 Task: Look for space in Wailuku, United States from 8th June, 2023 to 19th June, 2023 for 1 adult in price range Rs.5000 to Rs.12000. Place can be shared room with 1  bedroom having 1 bed and 1 bathroom. Property type can be house, flat, guest house, hotel. Booking option can be shelf check-in. Required host language is English.
Action: Mouse moved to (448, 98)
Screenshot: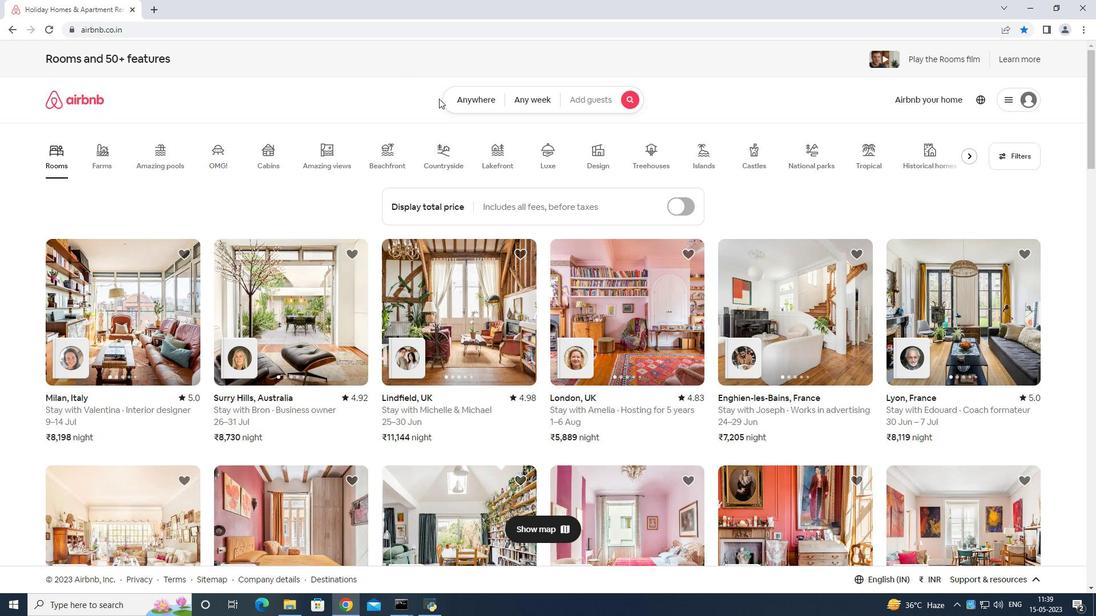 
Action: Mouse pressed left at (448, 98)
Screenshot: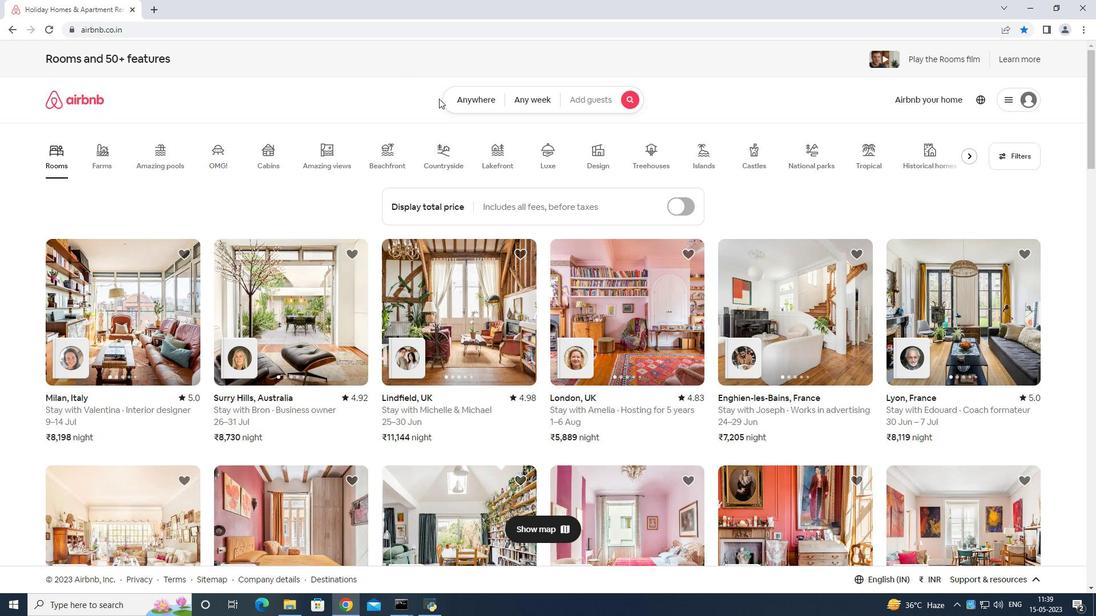 
Action: Mouse moved to (421, 146)
Screenshot: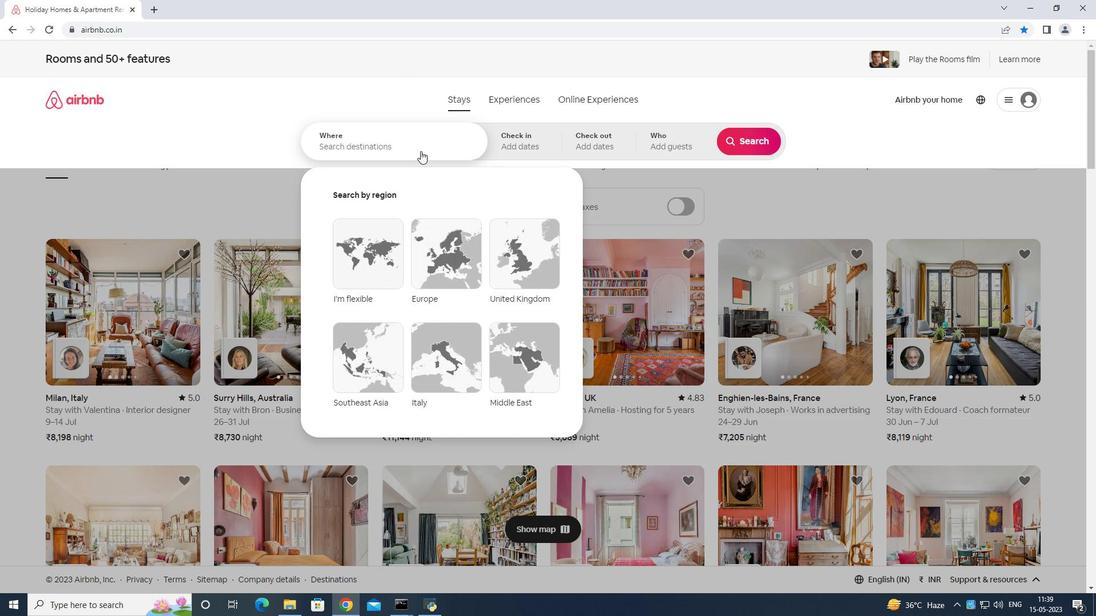 
Action: Mouse pressed left at (421, 146)
Screenshot: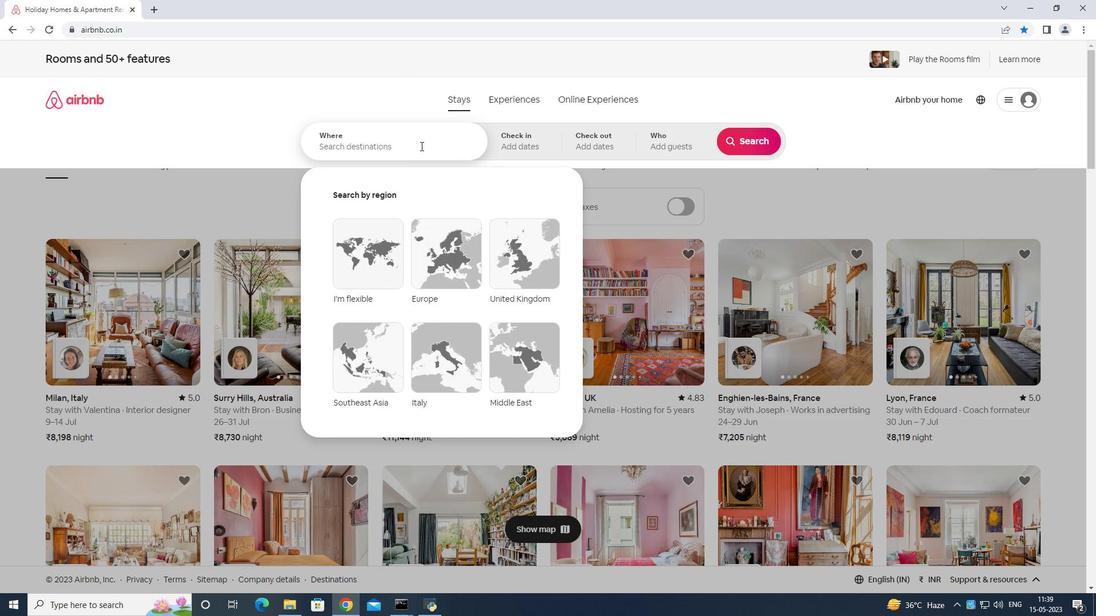 
Action: Mouse moved to (326, 190)
Screenshot: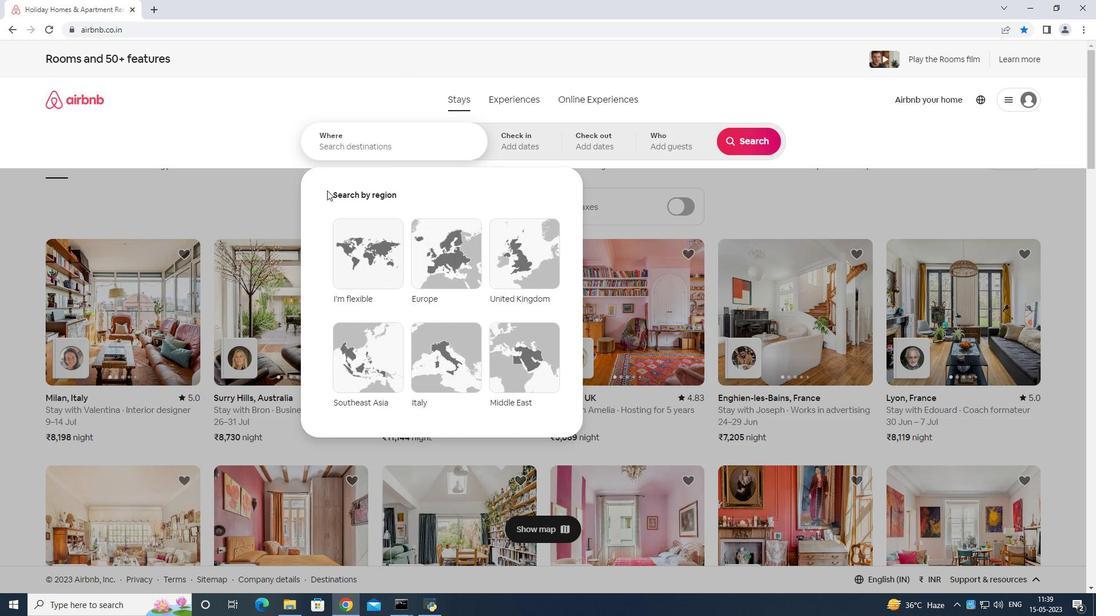 
Action: Key pressed <Key.shift>Wailuku<Key.space>united<Key.space>states<Key.enter>
Screenshot: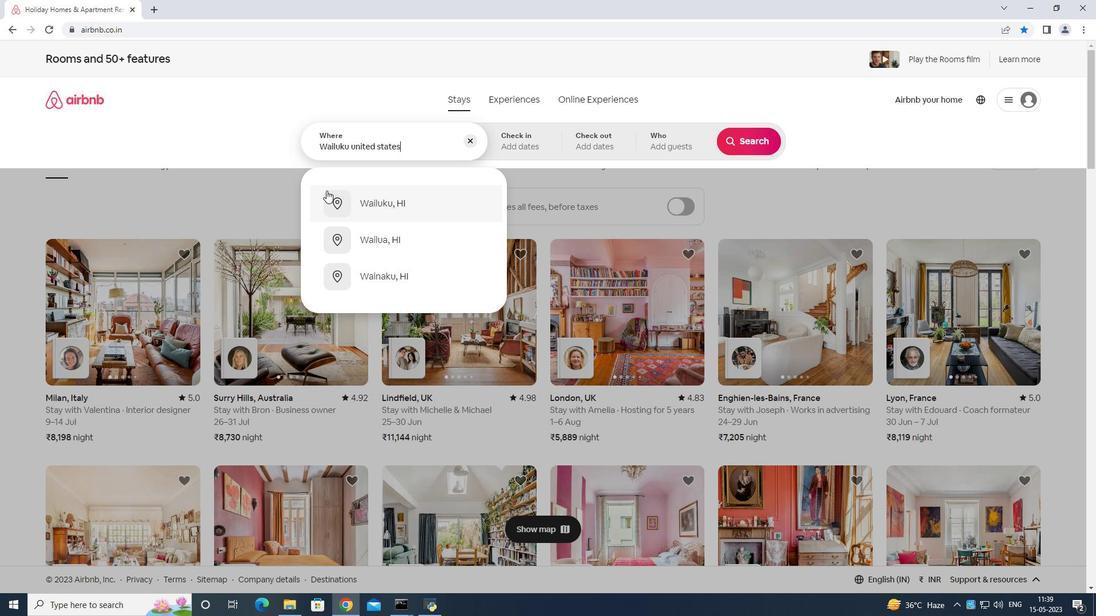 
Action: Mouse moved to (395, 133)
Screenshot: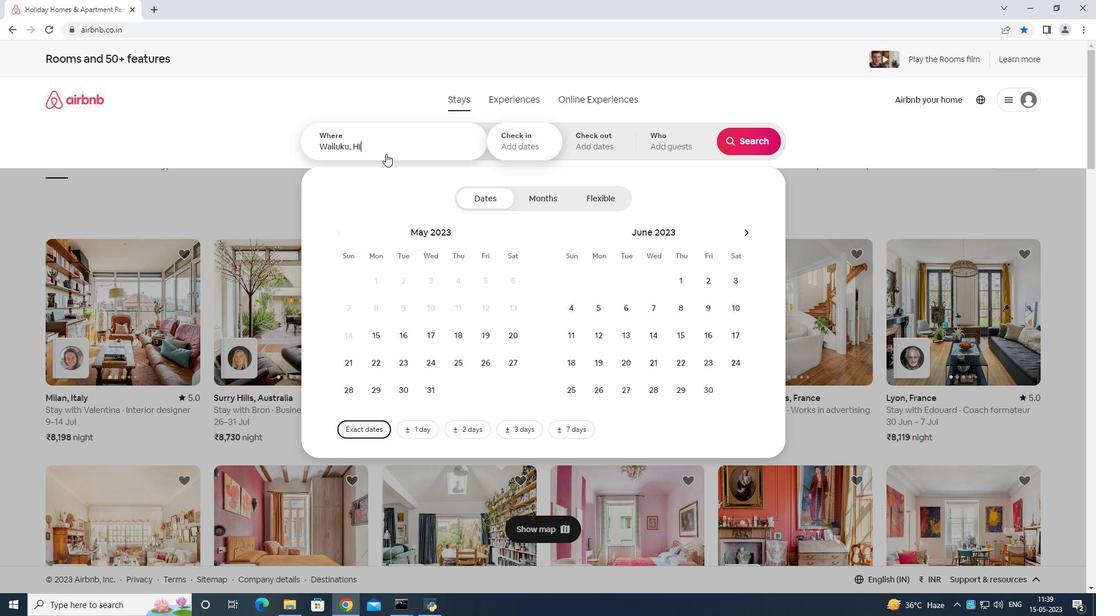 
Action: Mouse pressed left at (395, 133)
Screenshot: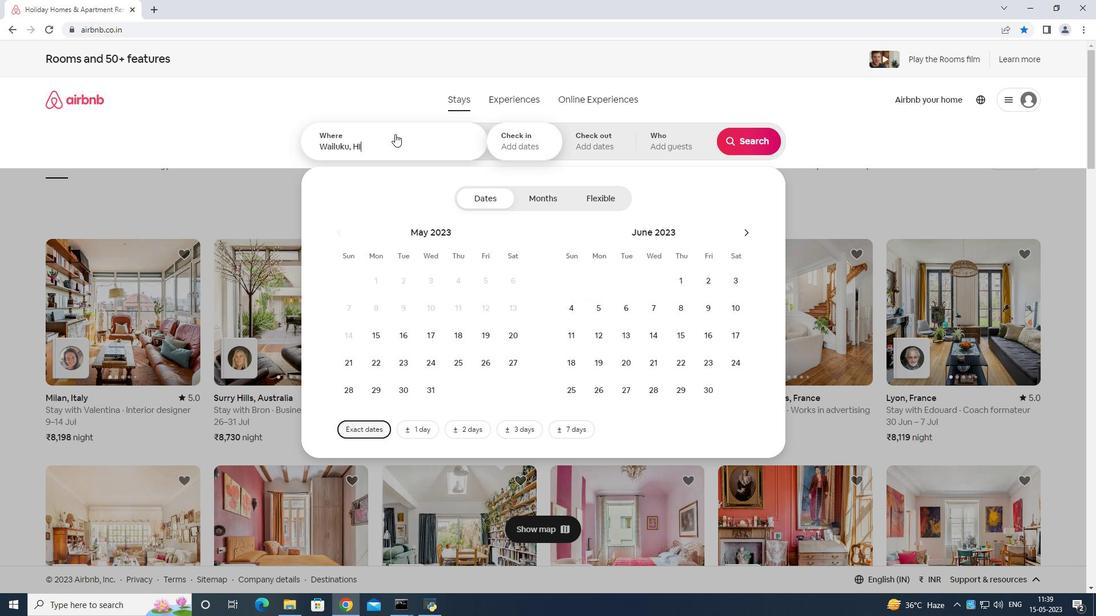
Action: Mouse moved to (346, 167)
Screenshot: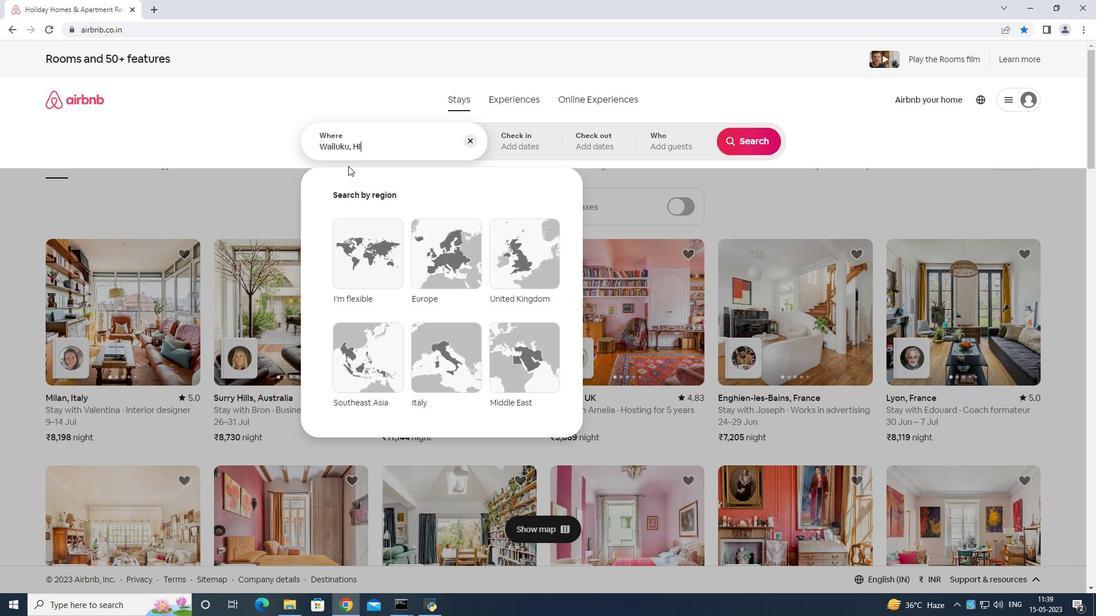 
Action: Key pressed <Key.backspace><Key.backspace>united<Key.space>states<Key.enter>
Screenshot: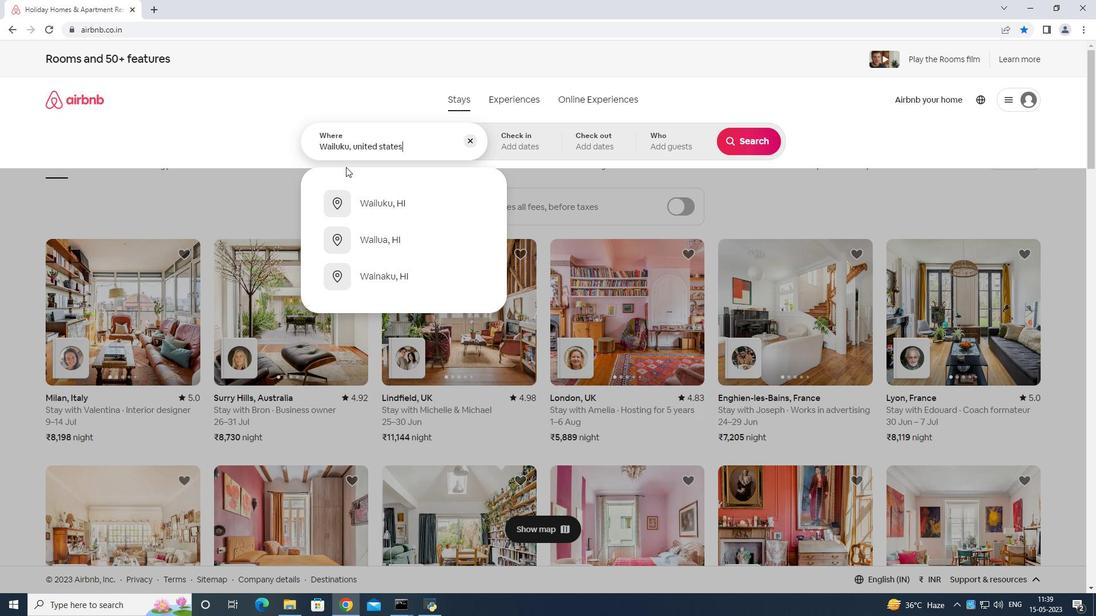 
Action: Mouse moved to (674, 310)
Screenshot: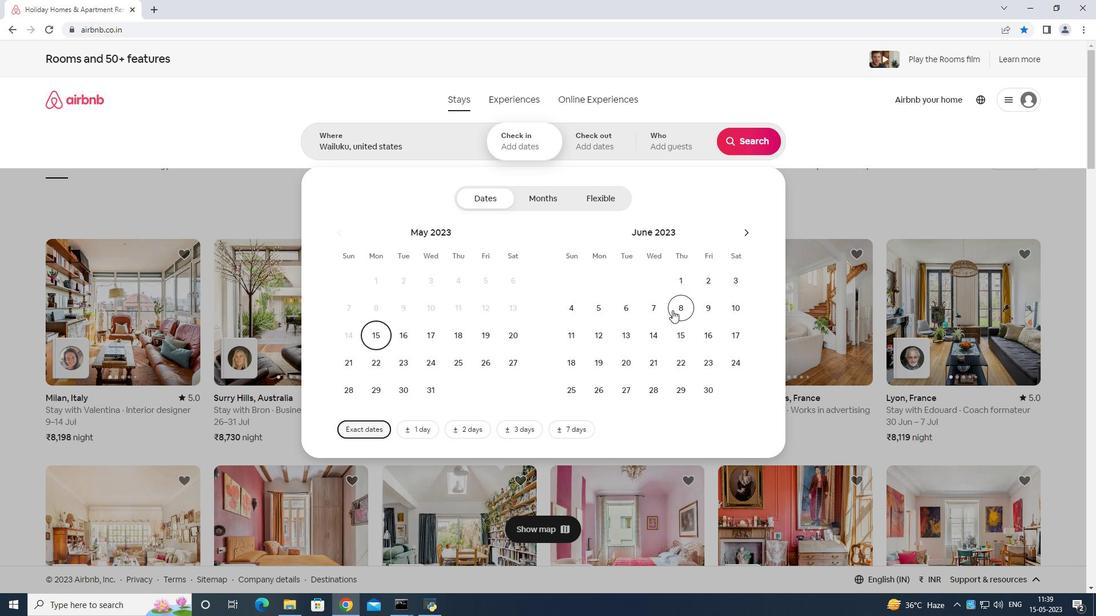 
Action: Mouse pressed left at (674, 310)
Screenshot: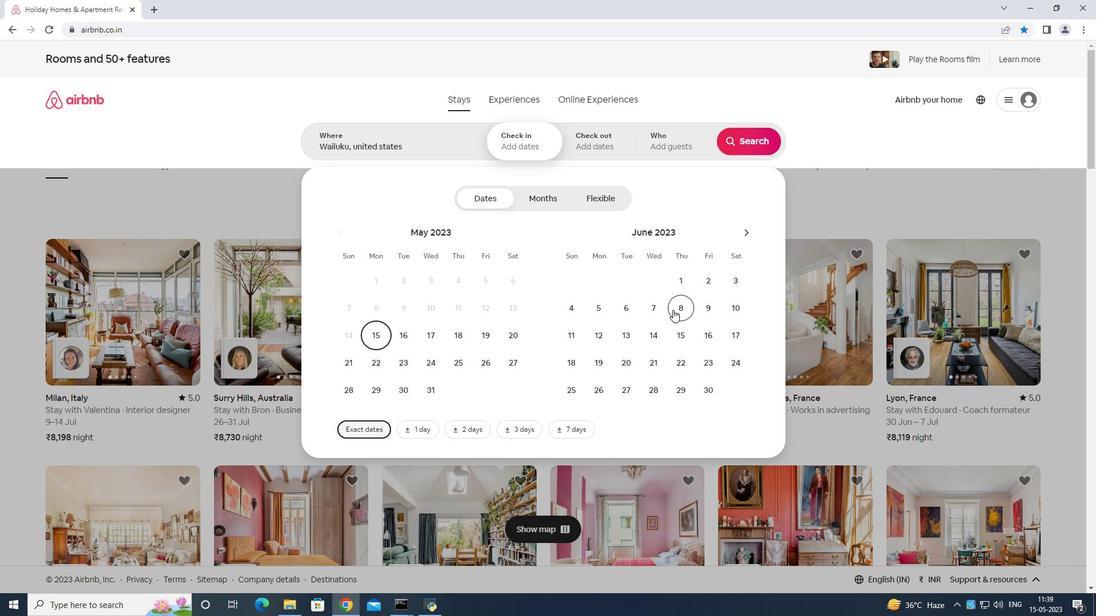 
Action: Mouse moved to (592, 358)
Screenshot: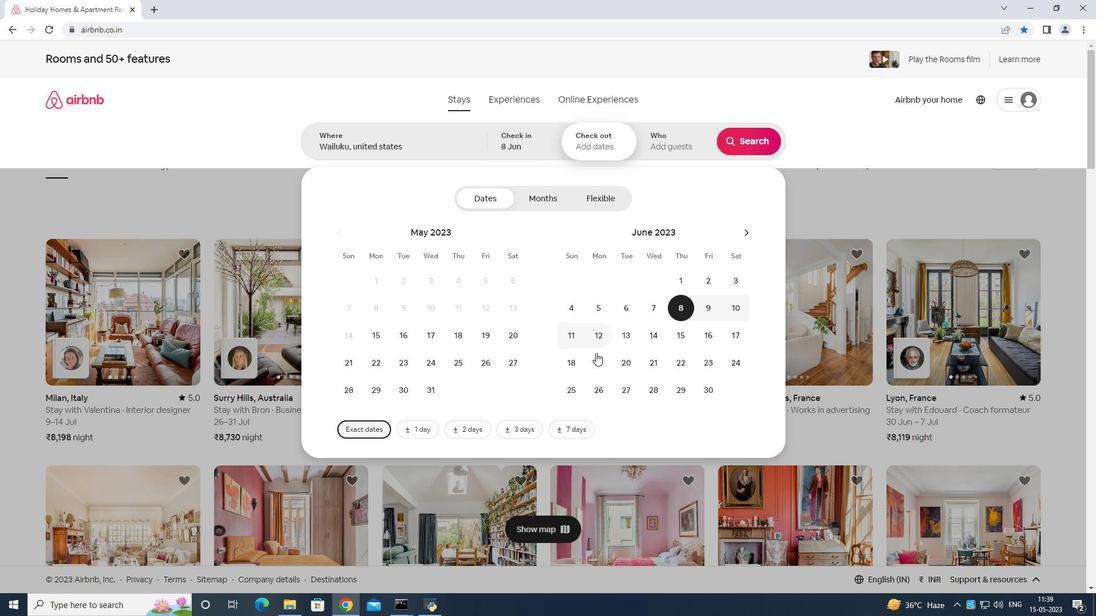 
Action: Mouse pressed left at (592, 358)
Screenshot: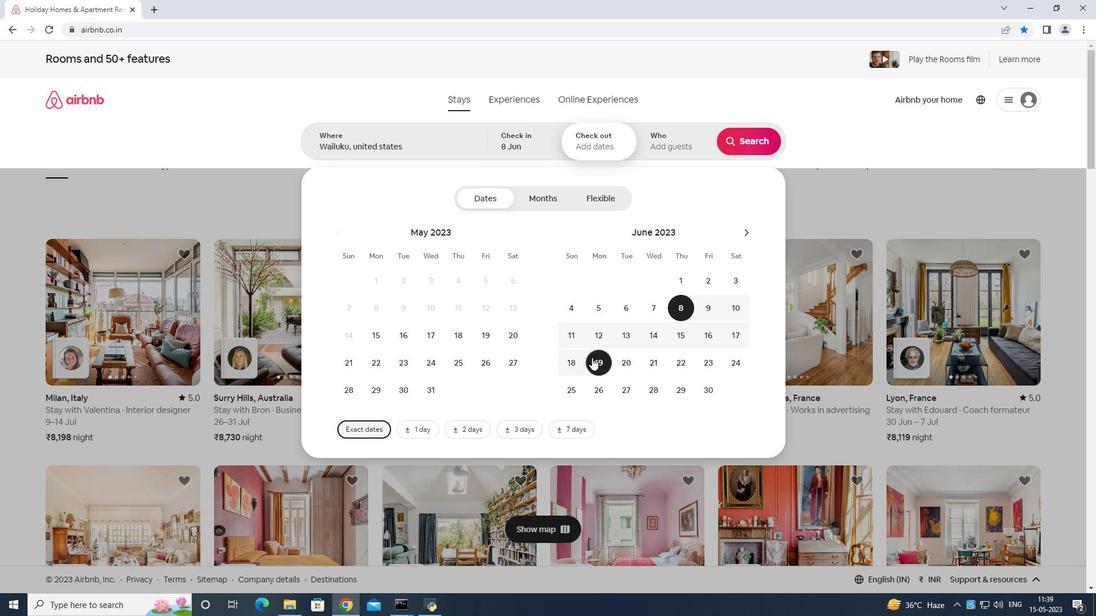 
Action: Mouse moved to (673, 141)
Screenshot: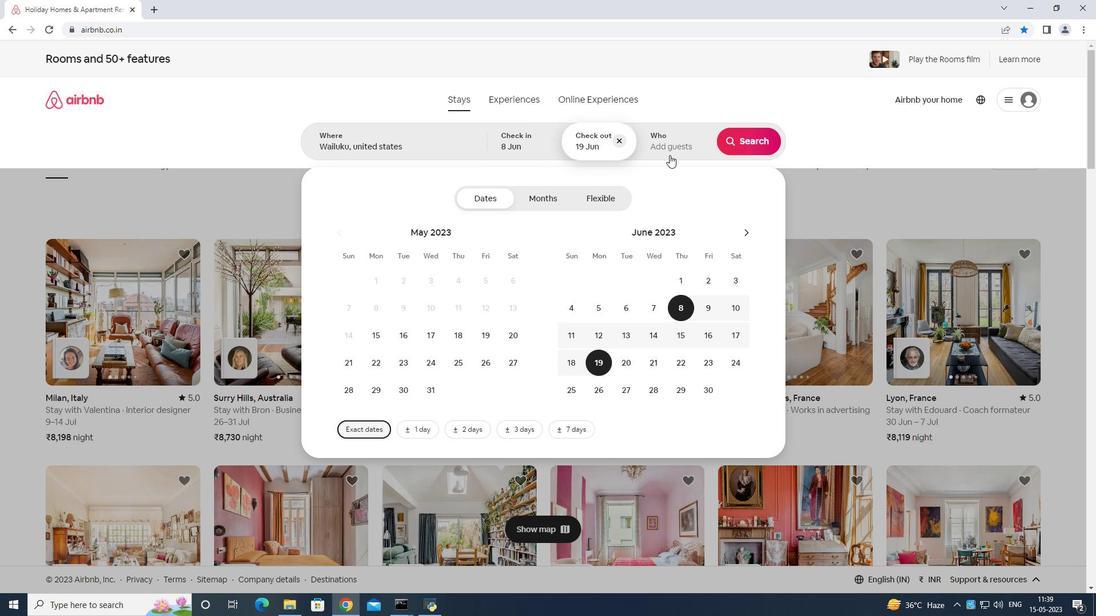 
Action: Mouse pressed left at (673, 141)
Screenshot: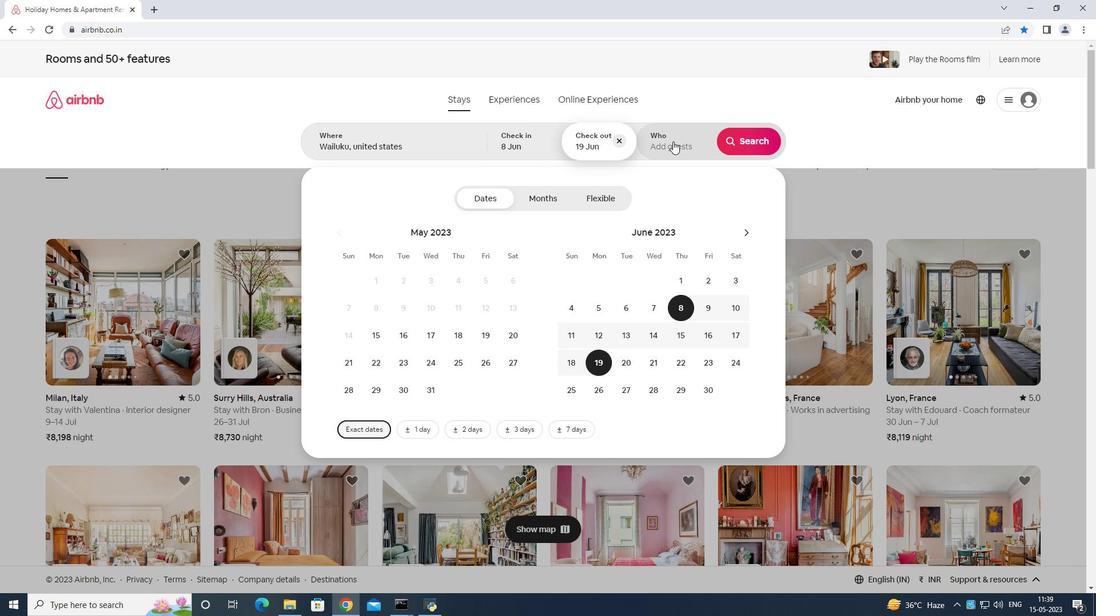 
Action: Mouse moved to (752, 194)
Screenshot: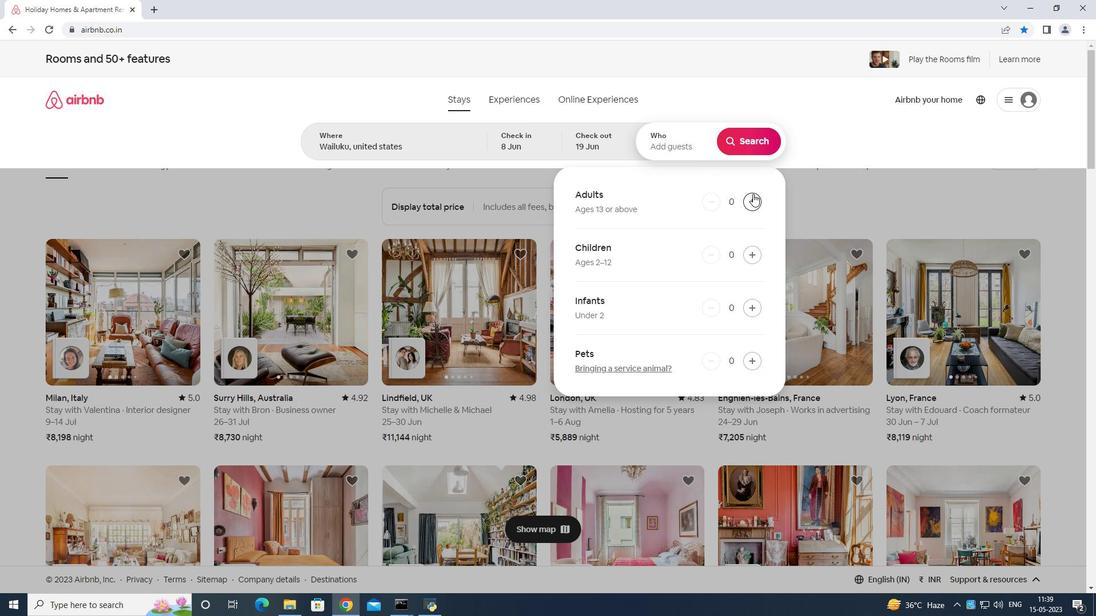 
Action: Mouse pressed left at (752, 194)
Screenshot: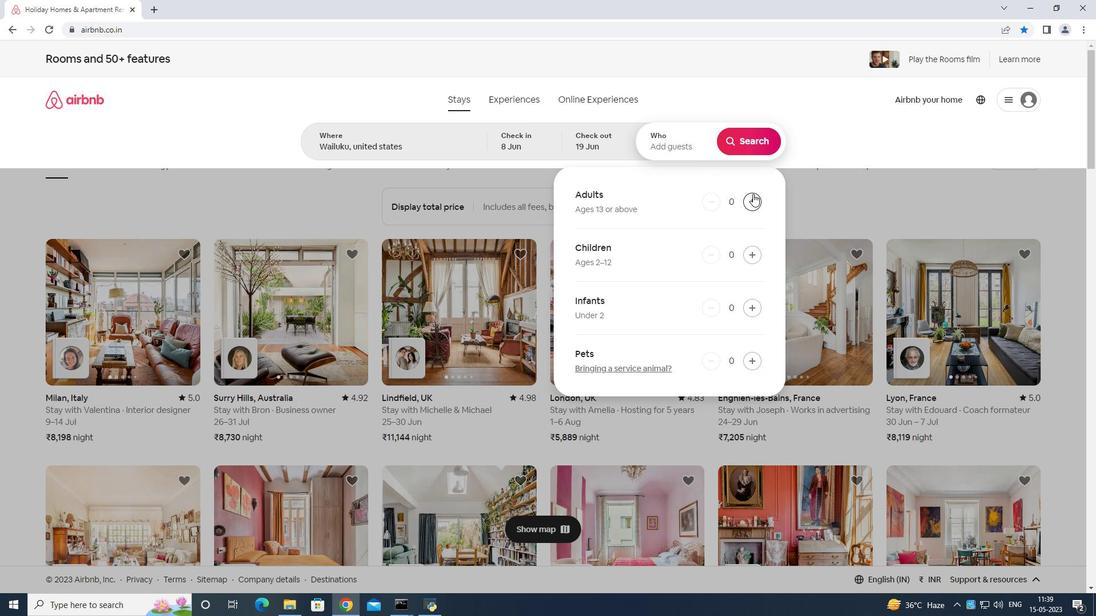 
Action: Mouse moved to (752, 194)
Screenshot: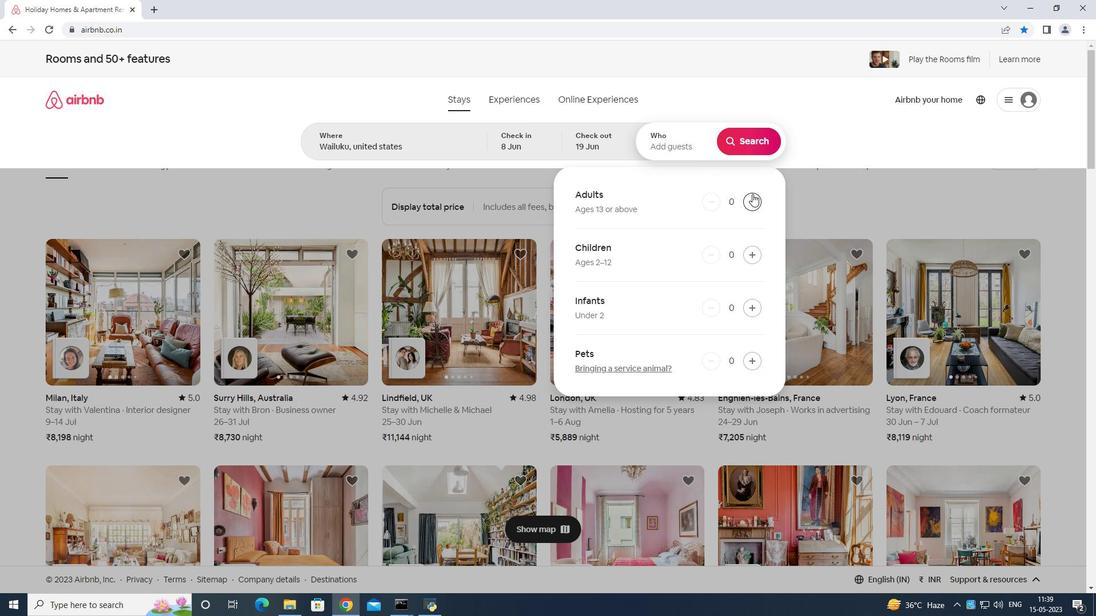 
Action: Mouse pressed left at (752, 194)
Screenshot: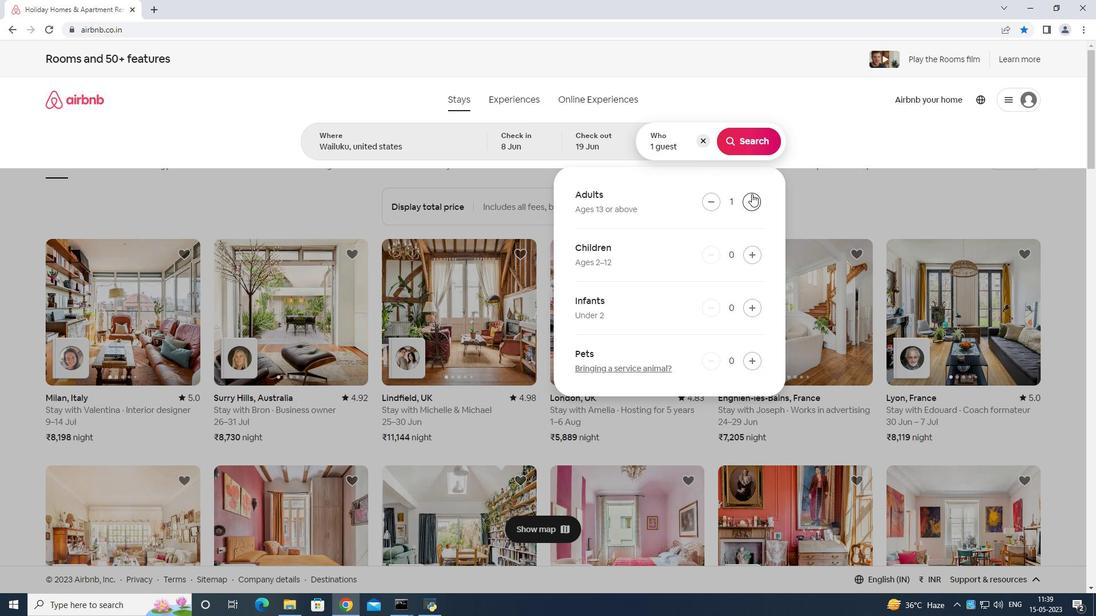 
Action: Mouse moved to (708, 204)
Screenshot: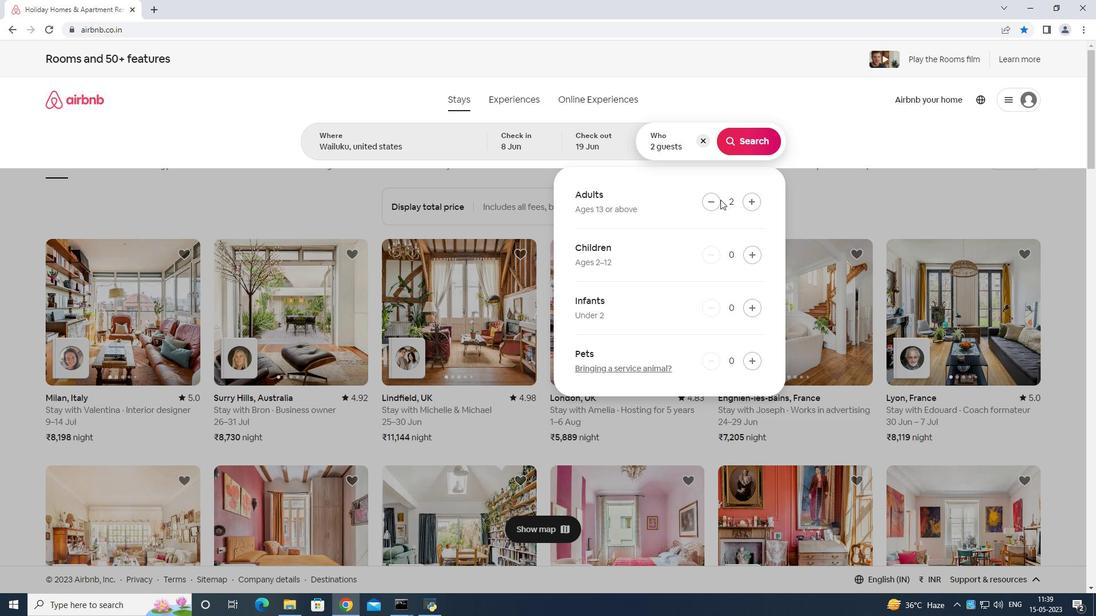 
Action: Mouse pressed left at (708, 204)
Screenshot: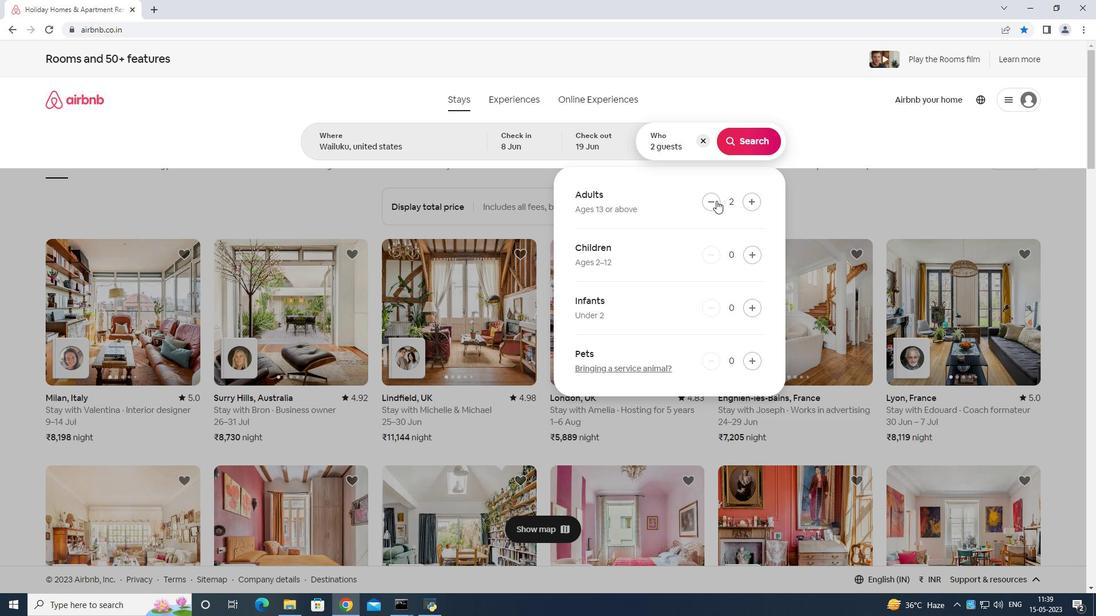 
Action: Mouse moved to (762, 132)
Screenshot: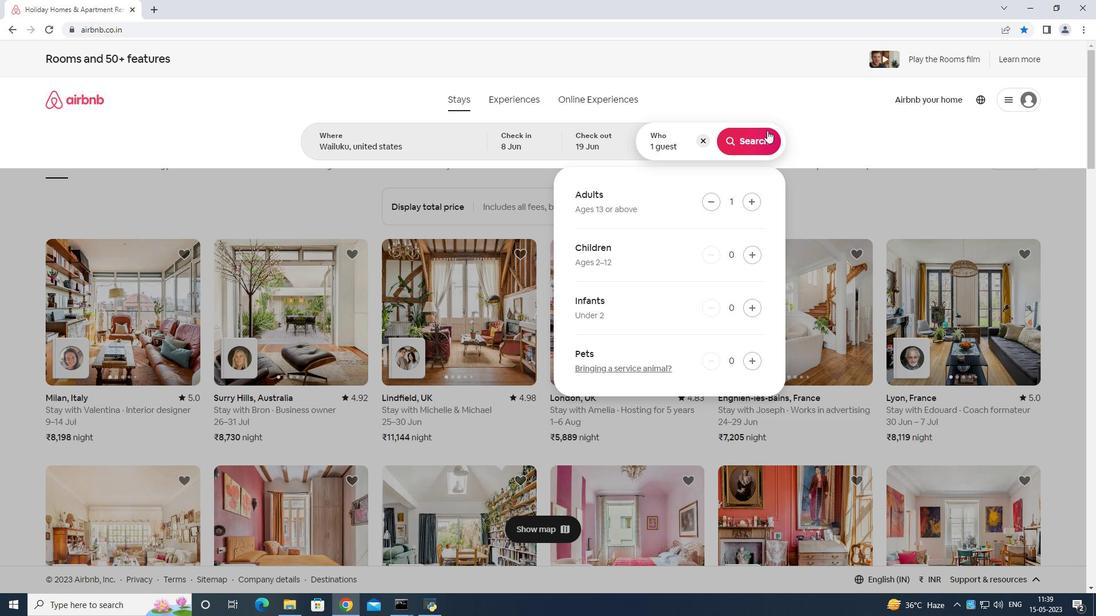 
Action: Mouse pressed left at (762, 132)
Screenshot: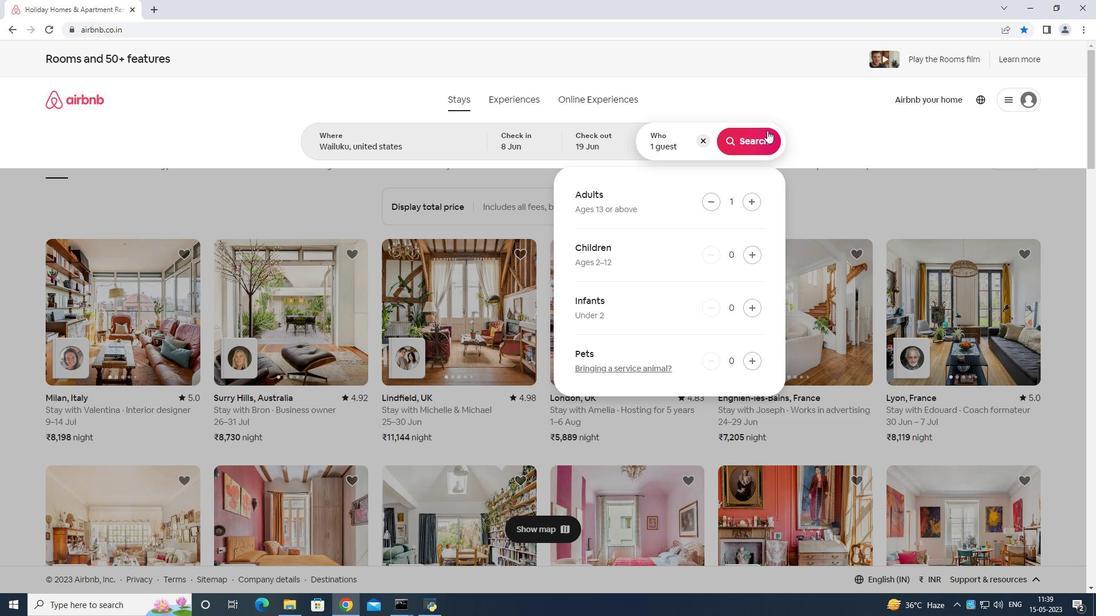 
Action: Mouse moved to (1053, 102)
Screenshot: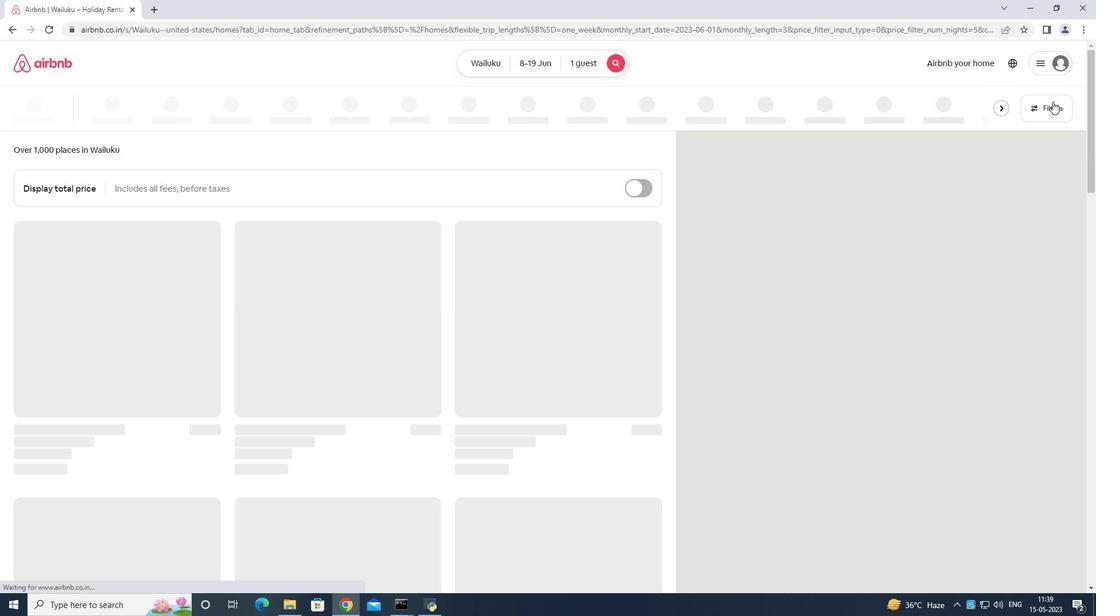 
Action: Mouse pressed left at (1053, 102)
Screenshot: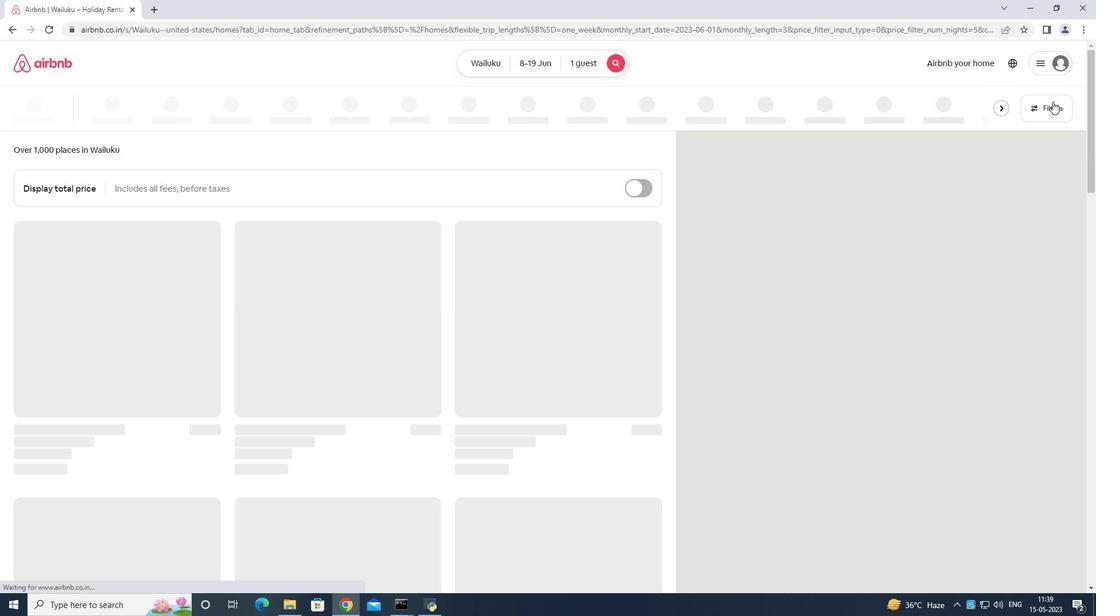 
Action: Mouse moved to (491, 379)
Screenshot: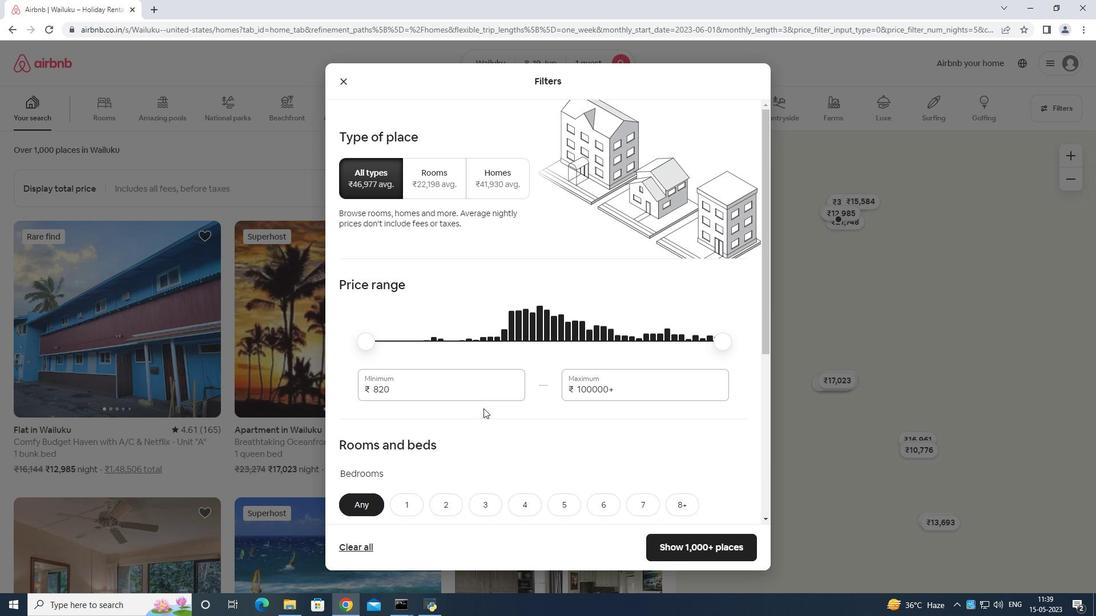 
Action: Mouse pressed left at (491, 379)
Screenshot: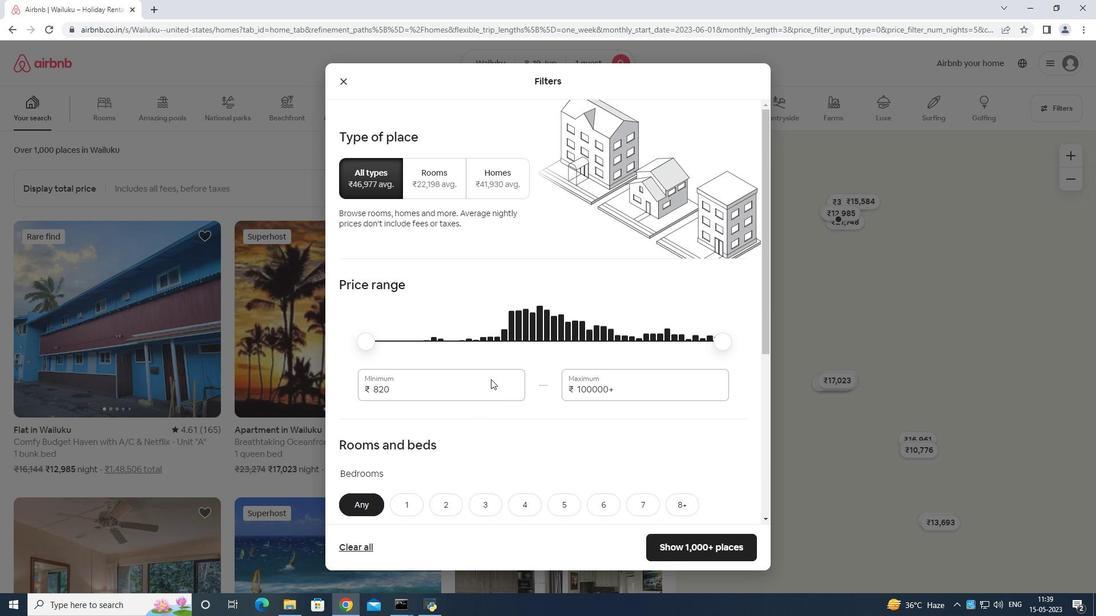 
Action: Mouse moved to (492, 369)
Screenshot: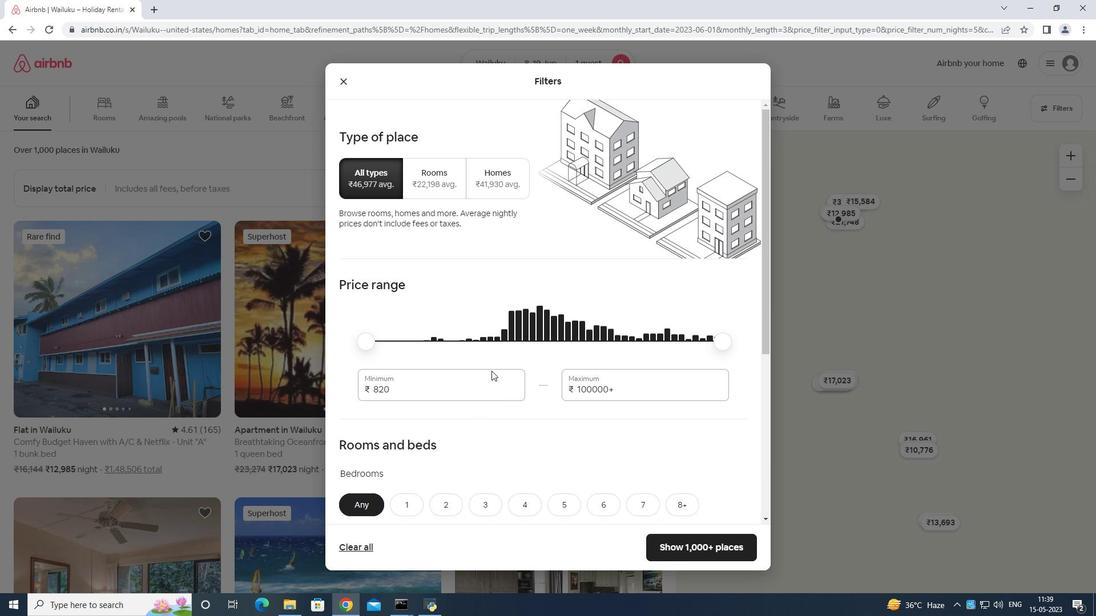 
Action: Key pressed <Key.backspace>
Screenshot: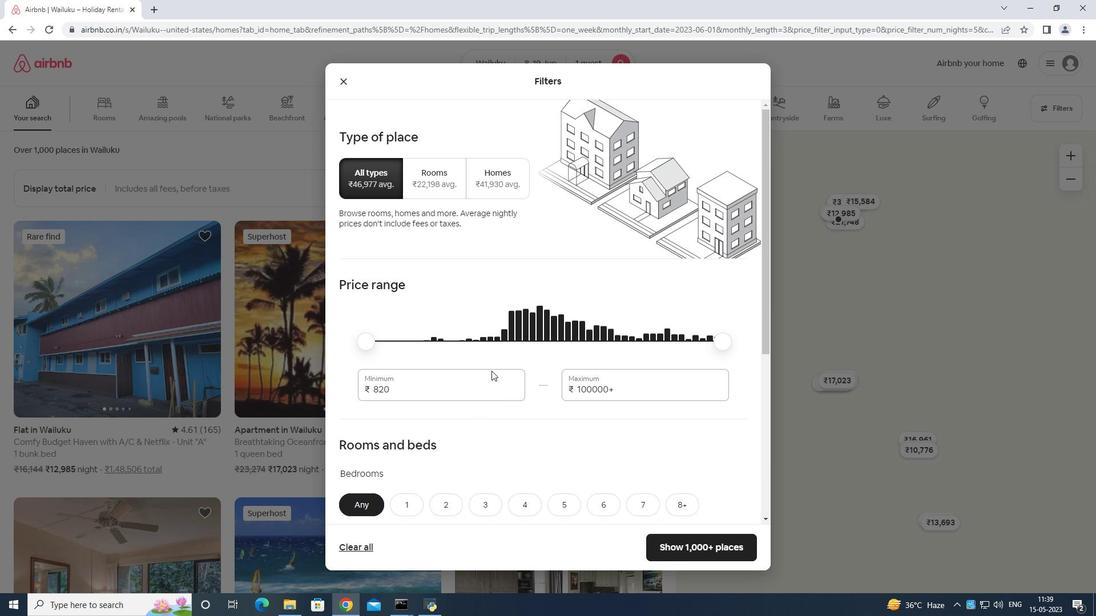 
Action: Mouse moved to (503, 359)
Screenshot: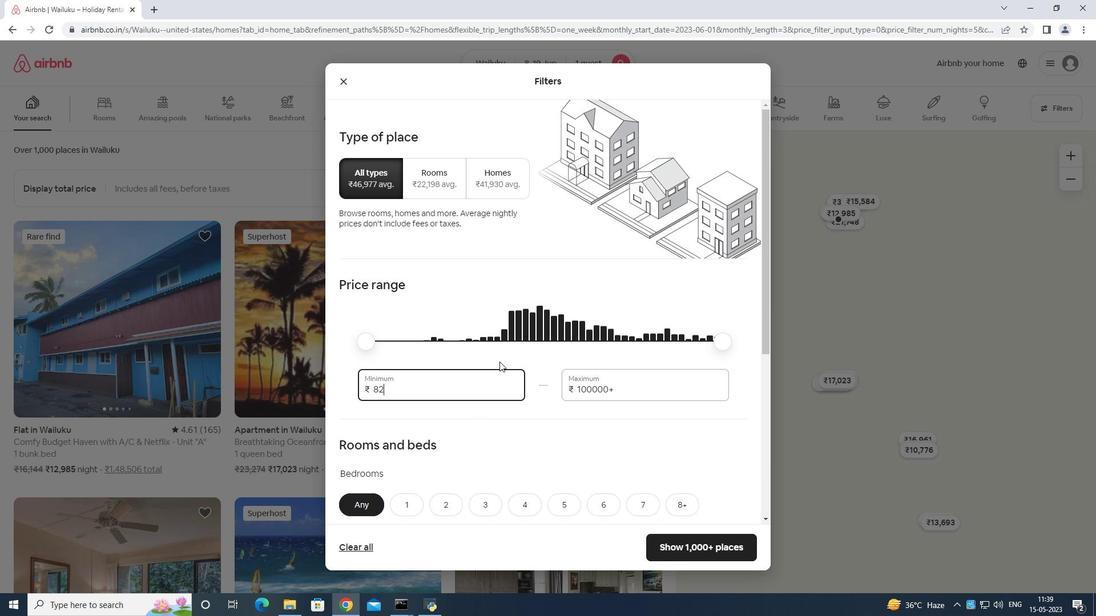 
Action: Key pressed <Key.backspace>
Screenshot: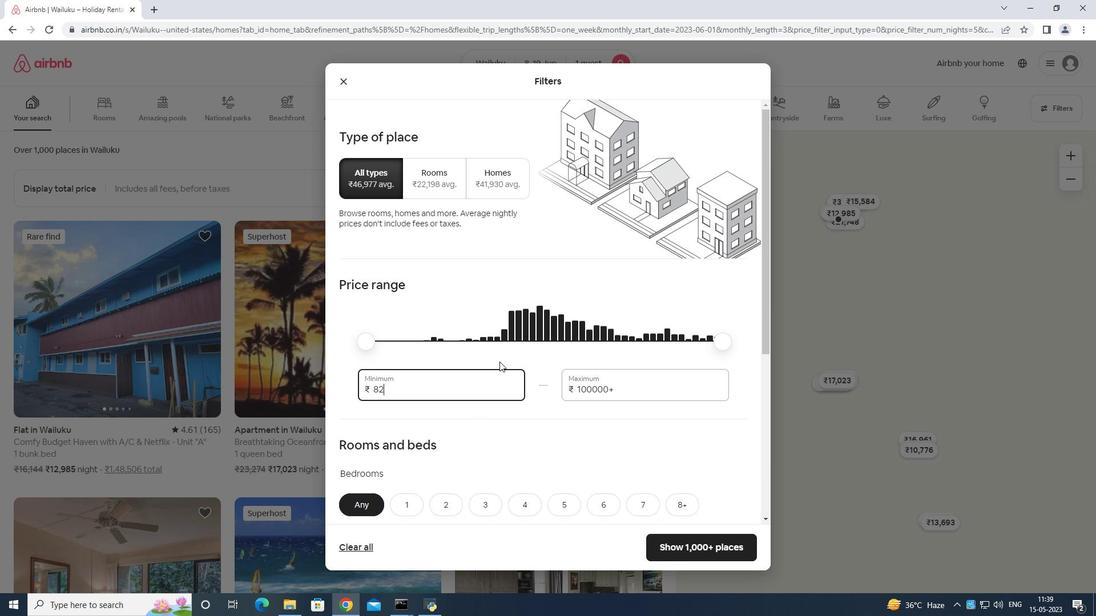 
Action: Mouse moved to (504, 358)
Screenshot: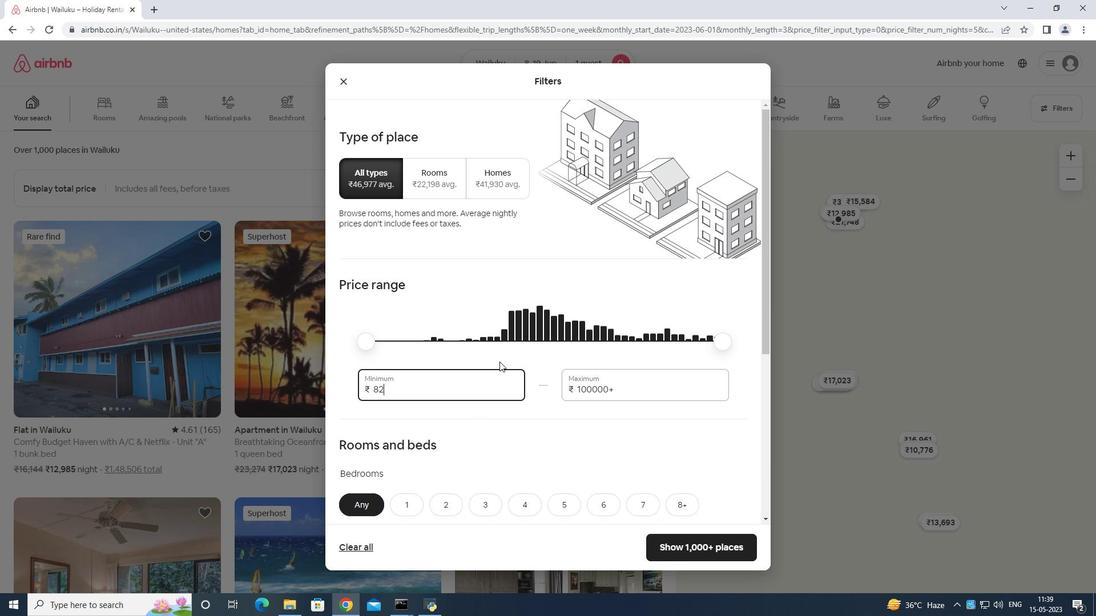 
Action: Key pressed <Key.backspace>
Screenshot: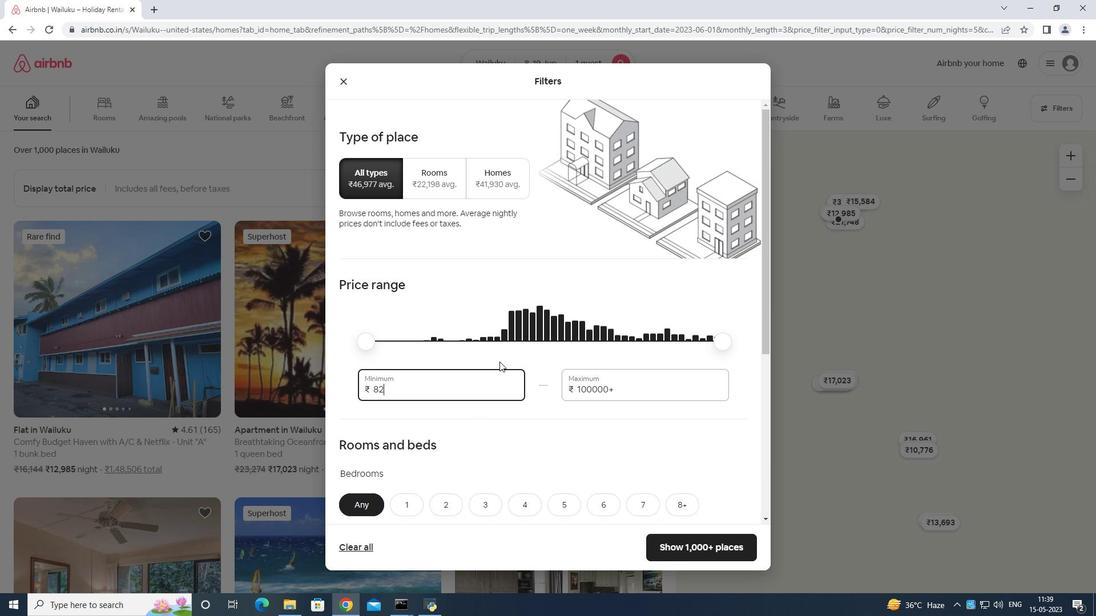 
Action: Mouse moved to (505, 358)
Screenshot: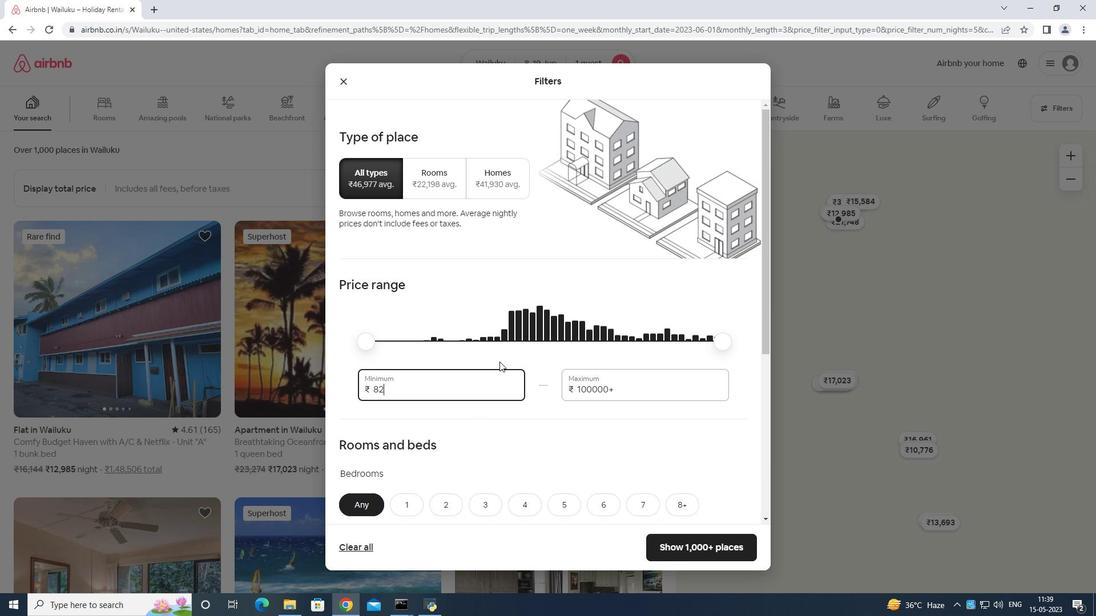 
Action: Key pressed <Key.backspace><Key.backspace><Key.backspace>
Screenshot: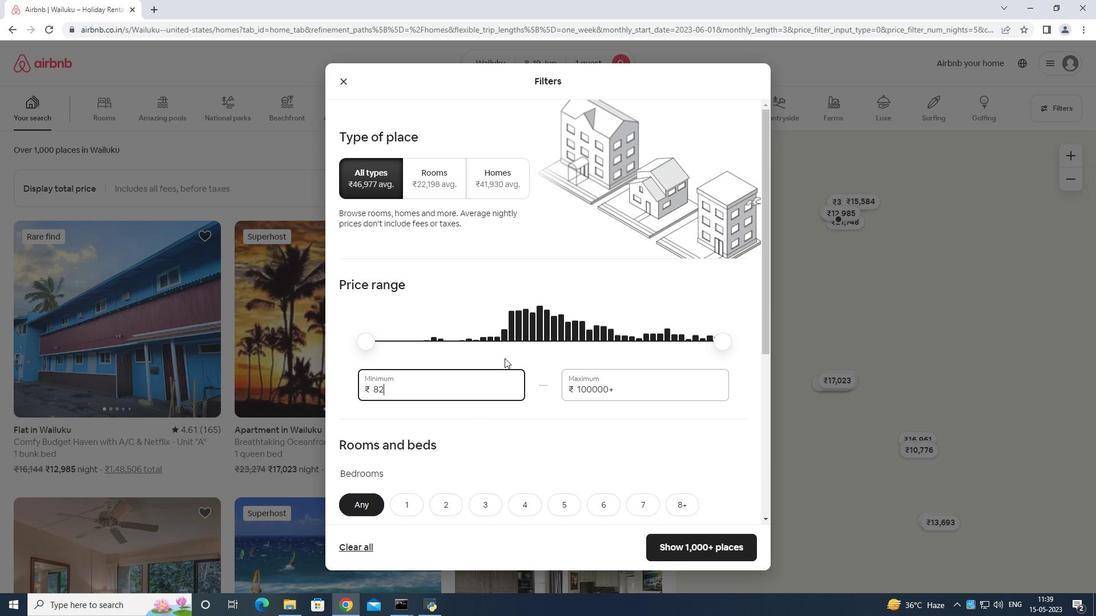 
Action: Mouse moved to (505, 358)
Screenshot: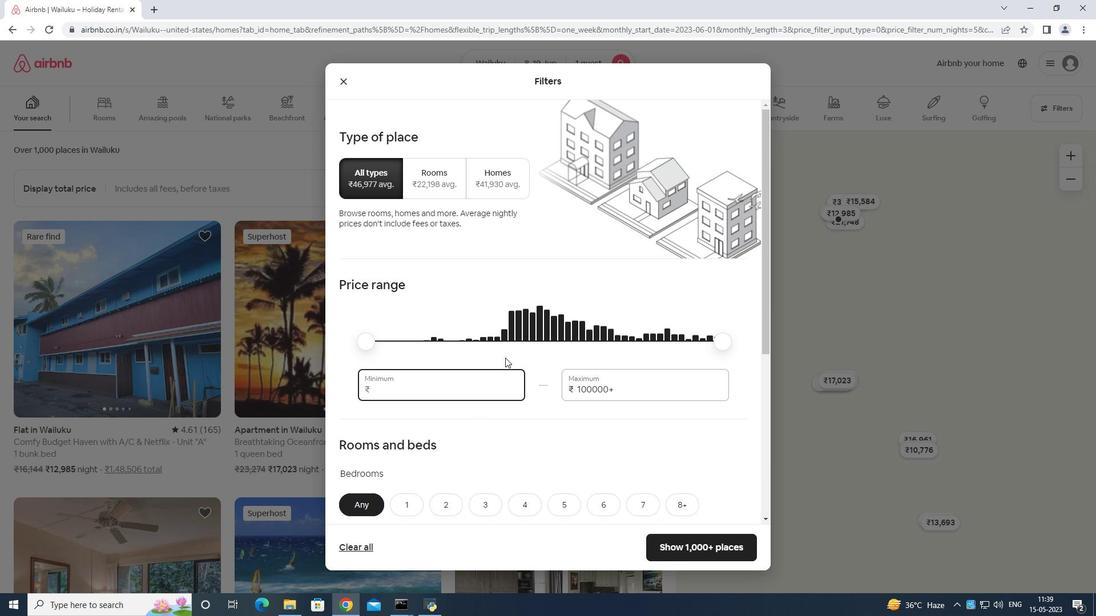 
Action: Key pressed 50
Screenshot: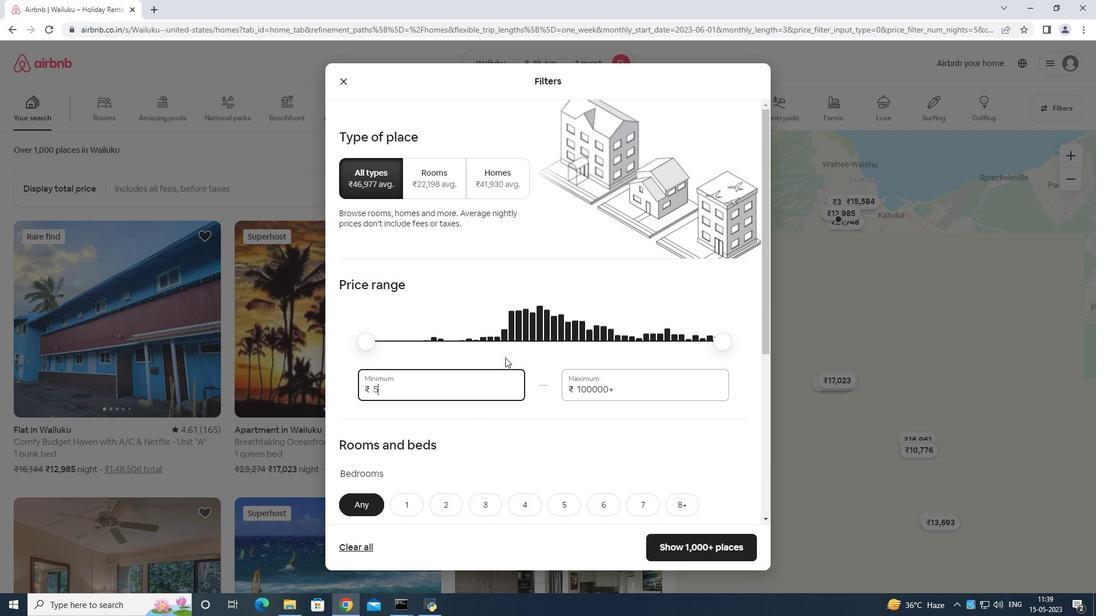 
Action: Mouse moved to (504, 358)
Screenshot: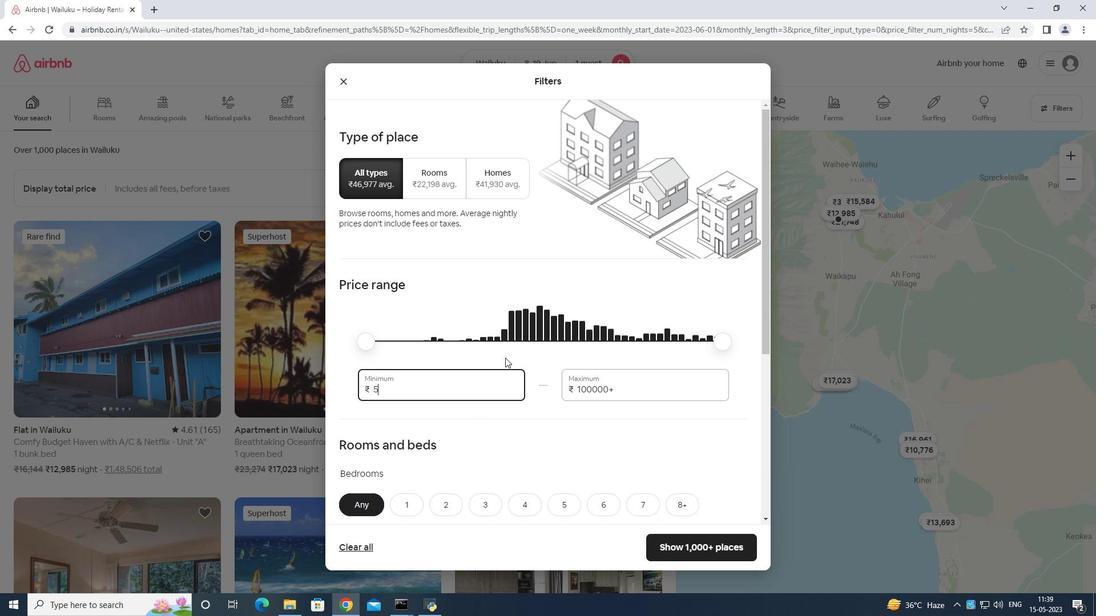 
Action: Key pressed 0
Screenshot: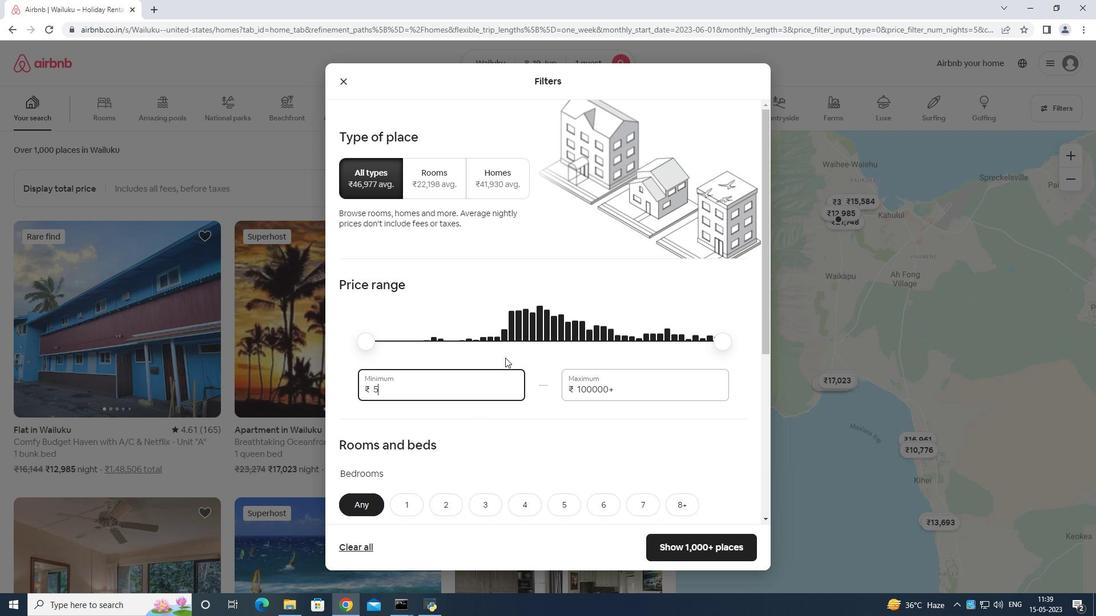 
Action: Mouse moved to (503, 359)
Screenshot: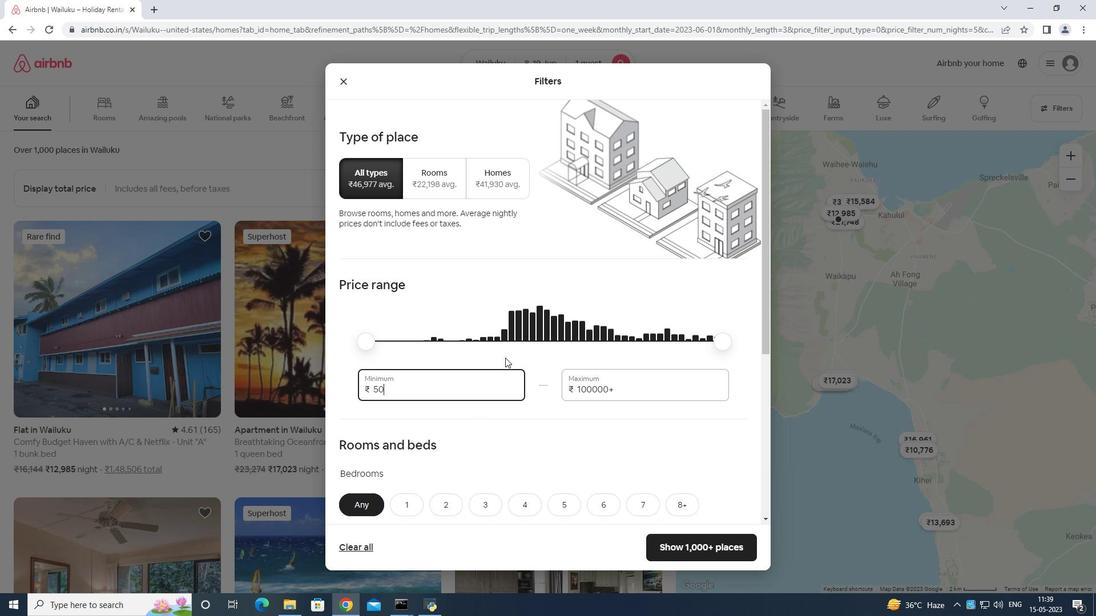 
Action: Key pressed 0
Screenshot: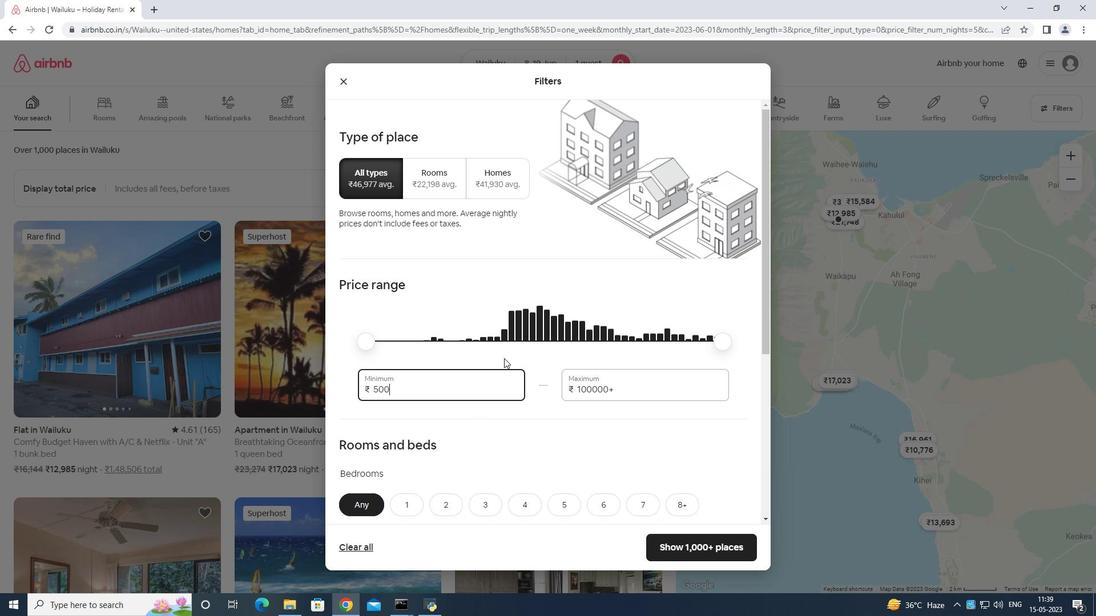 
Action: Mouse moved to (645, 405)
Screenshot: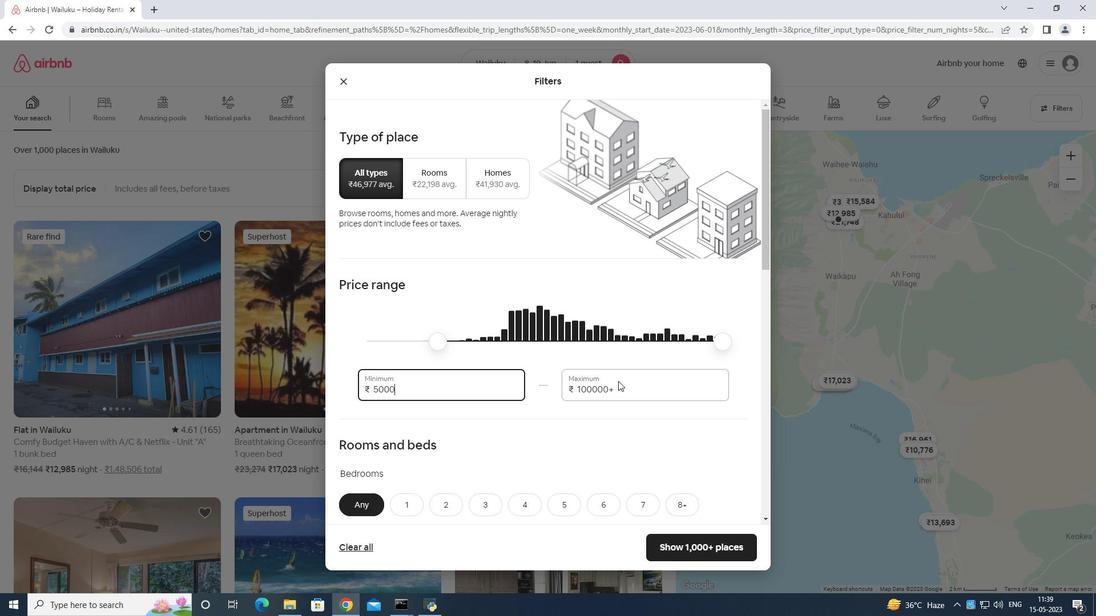 
Action: Mouse pressed left at (645, 405)
Screenshot: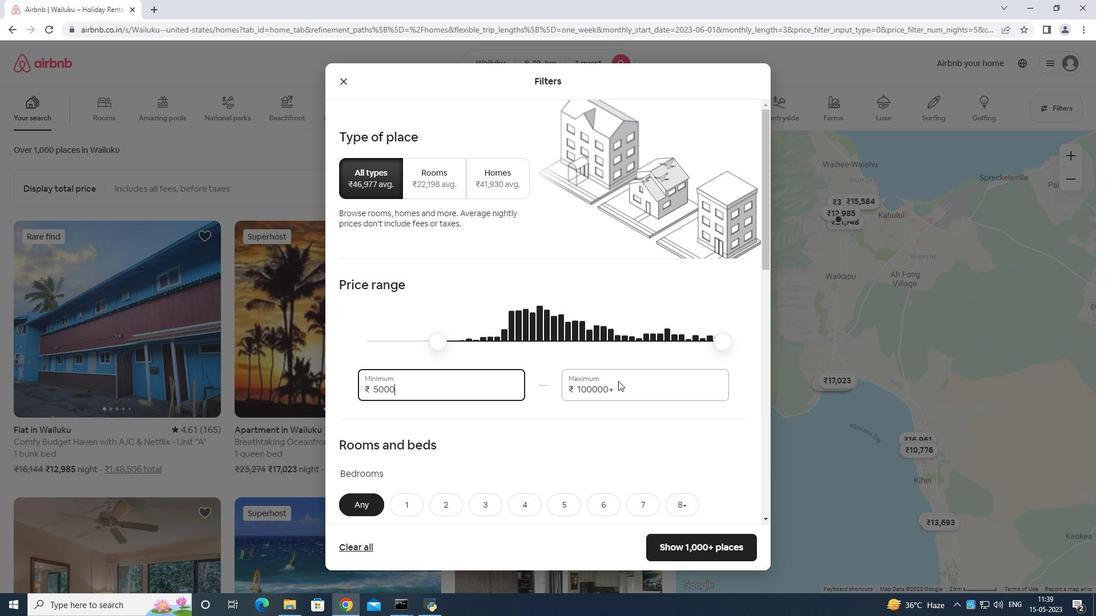 
Action: Mouse moved to (648, 401)
Screenshot: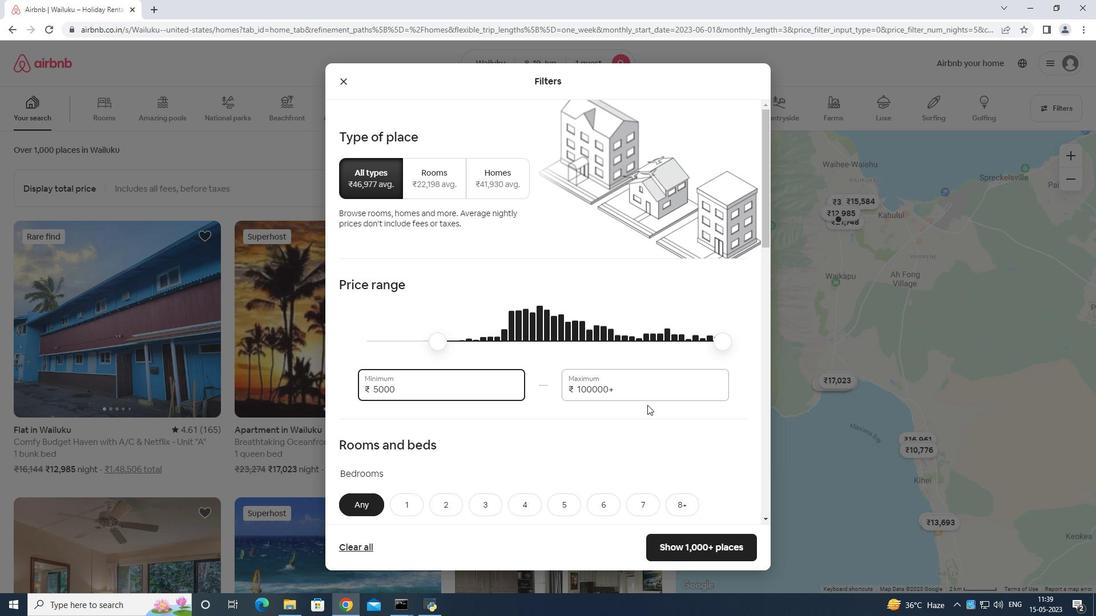 
Action: Key pressed <Key.backspace><Key.backspace><Key.backspace><Key.backspace><Key.backspace><Key.backspace><Key.backspace><Key.backspace><Key.backspace><Key.backspace><Key.backspace><Key.backspace><Key.backspace><Key.backspace>120
Screenshot: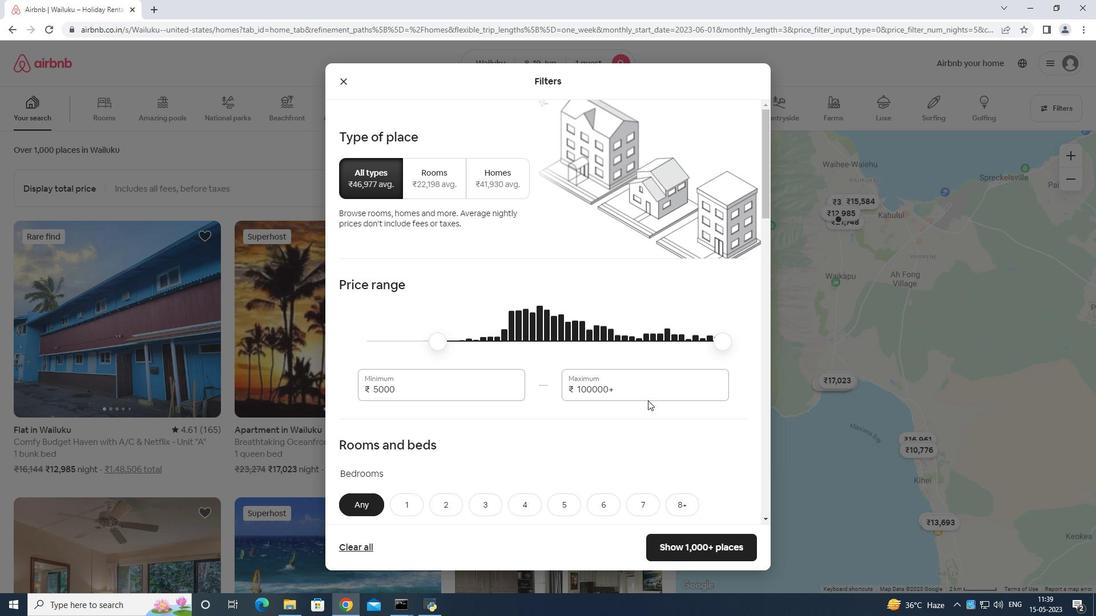 
Action: Mouse moved to (651, 393)
Screenshot: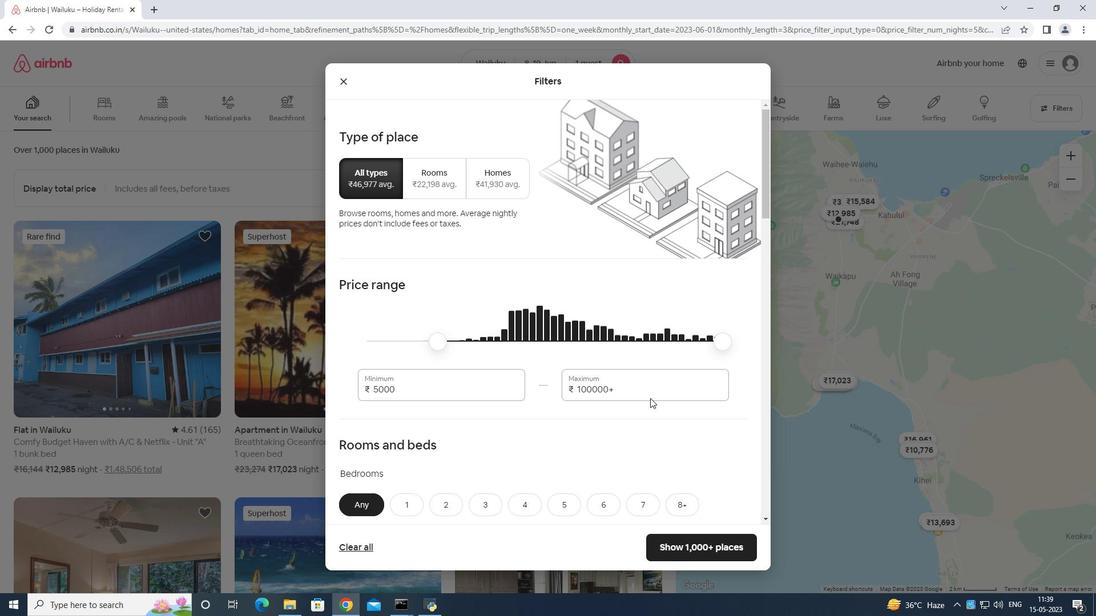 
Action: Mouse pressed left at (651, 393)
Screenshot: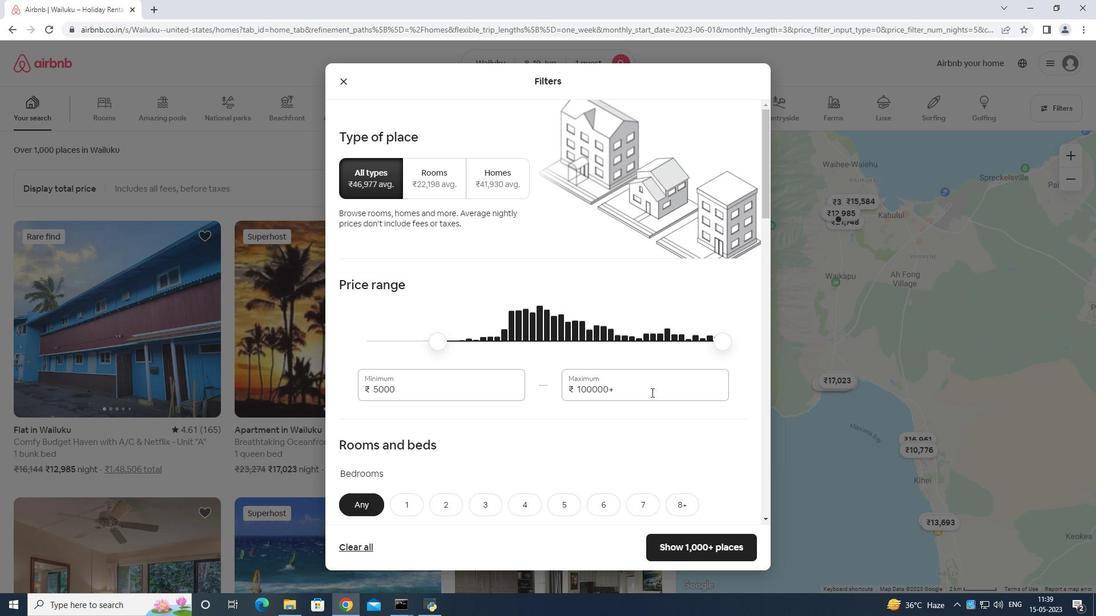 
Action: Key pressed <Key.backspace><Key.backspace><Key.backspace><Key.backspace><Key.backspace><Key.backspace><Key.backspace><Key.backspace><Key.backspace><Key.backspace><Key.backspace><Key.backspace>12000
Screenshot: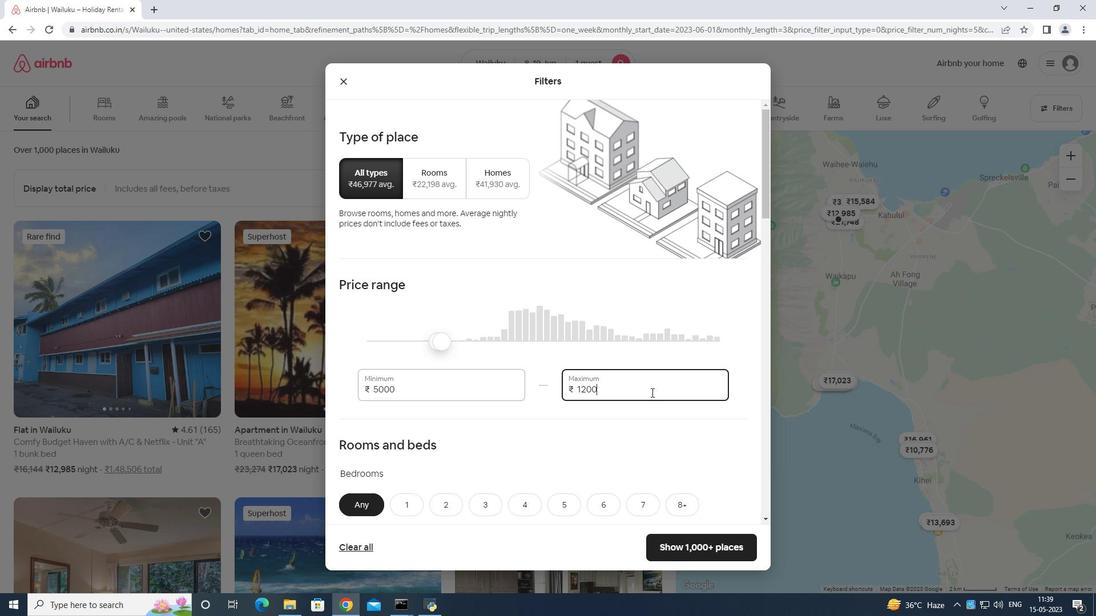 
Action: Mouse scrolled (651, 392) with delta (0, 0)
Screenshot: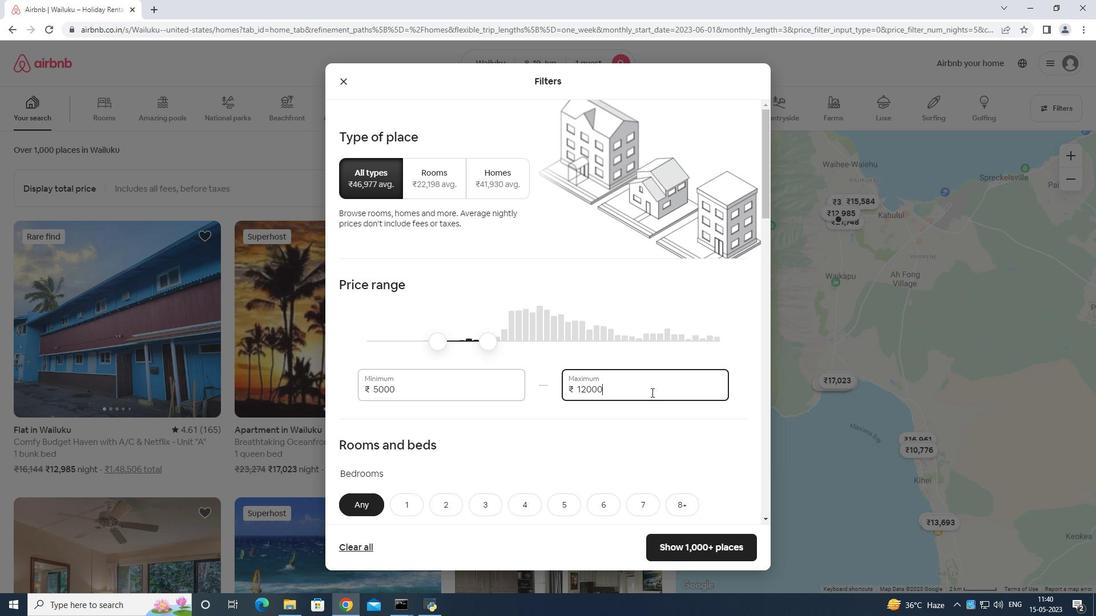 
Action: Mouse scrolled (651, 392) with delta (0, 0)
Screenshot: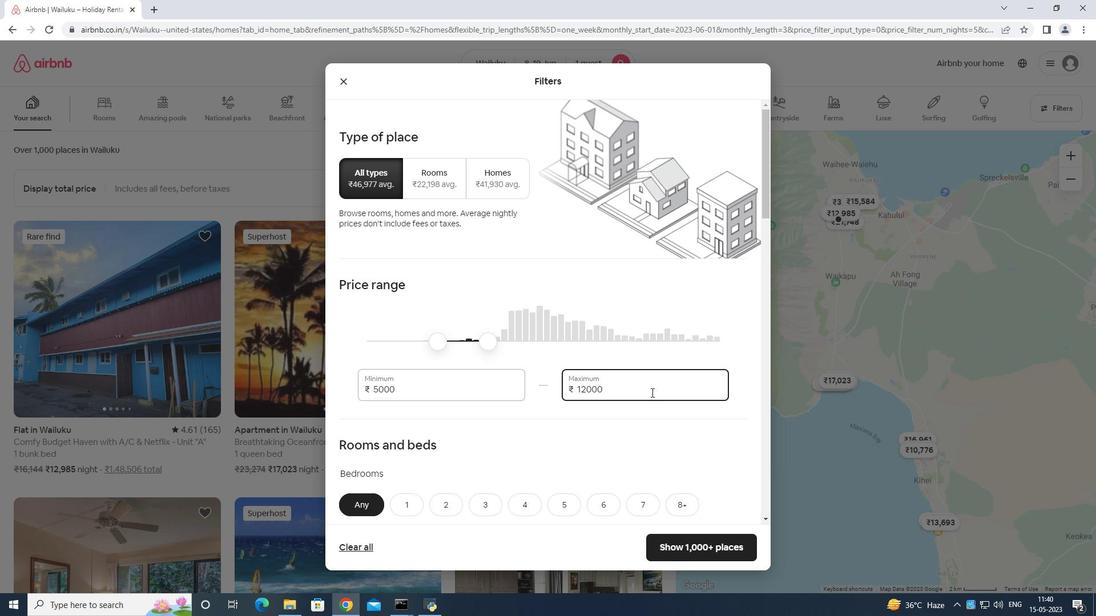 
Action: Mouse moved to (651, 392)
Screenshot: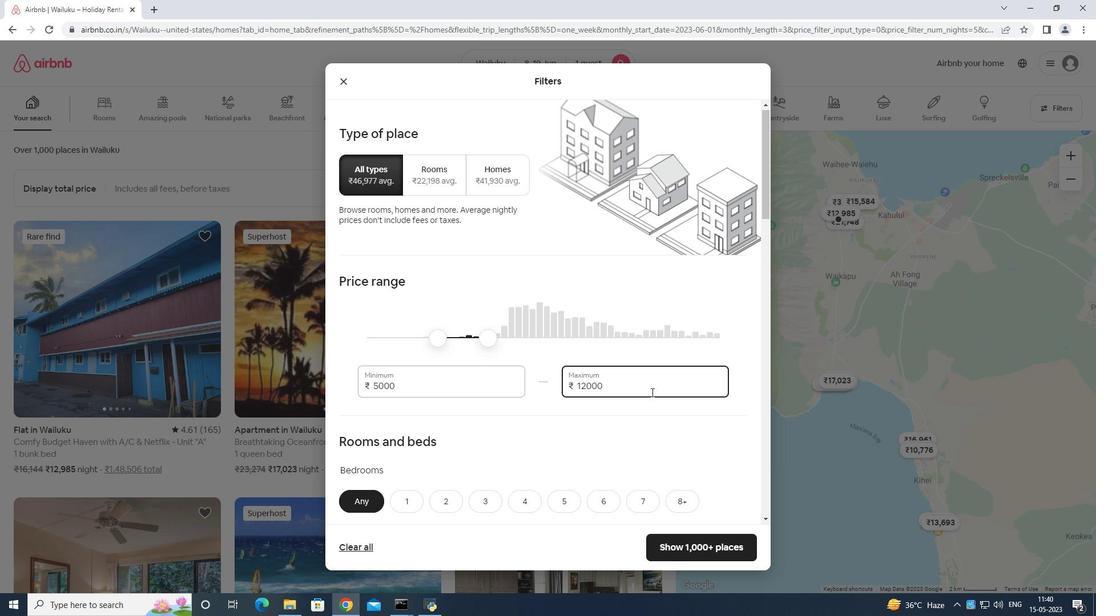 
Action: Mouse scrolled (651, 391) with delta (0, 0)
Screenshot: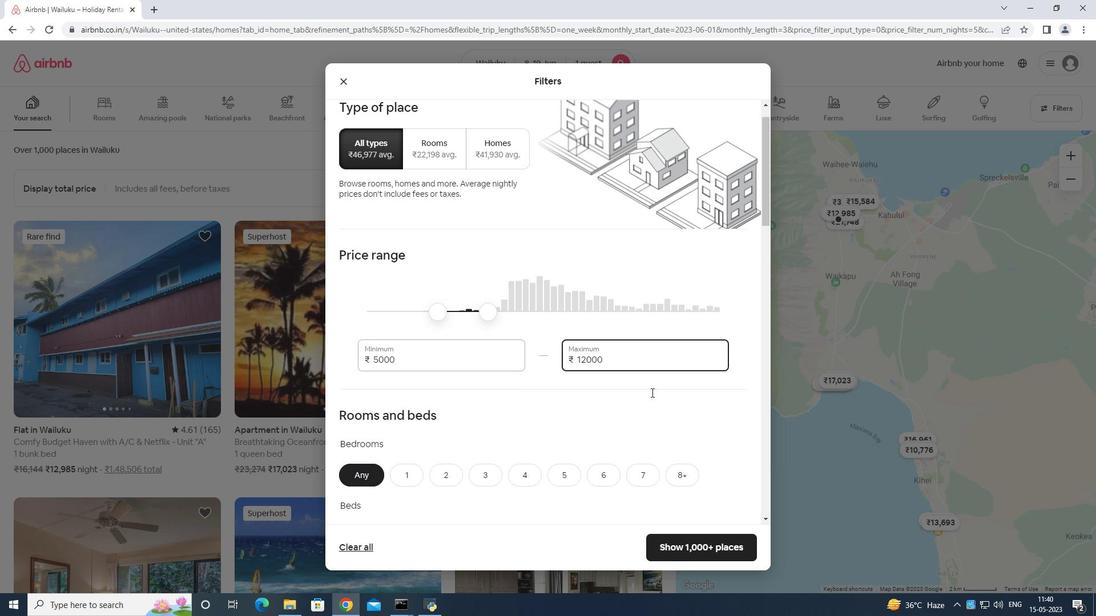 
Action: Mouse moved to (402, 326)
Screenshot: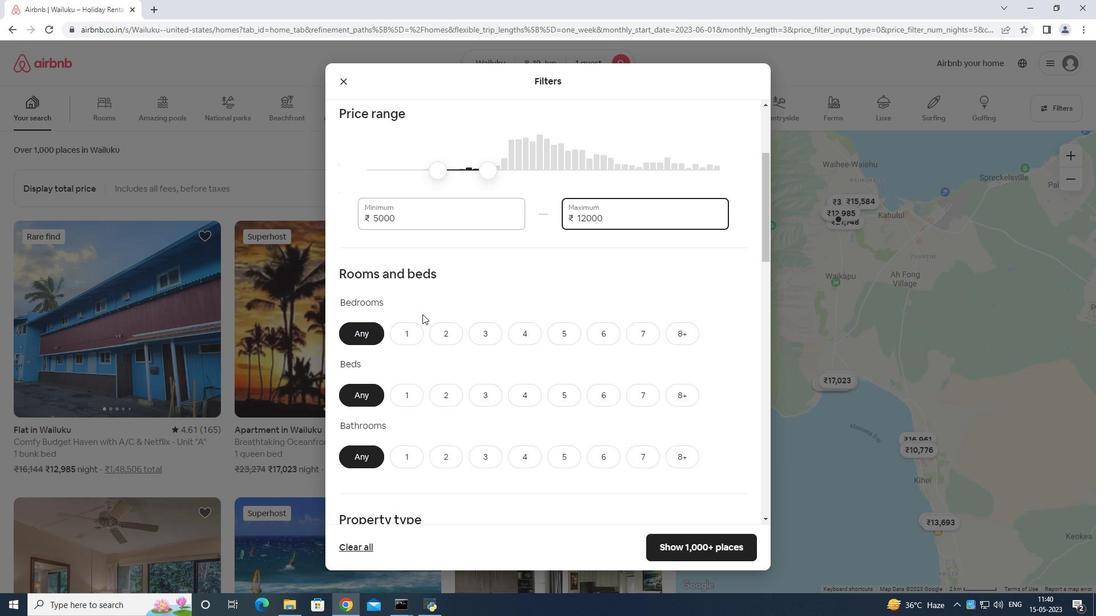 
Action: Mouse pressed left at (402, 326)
Screenshot: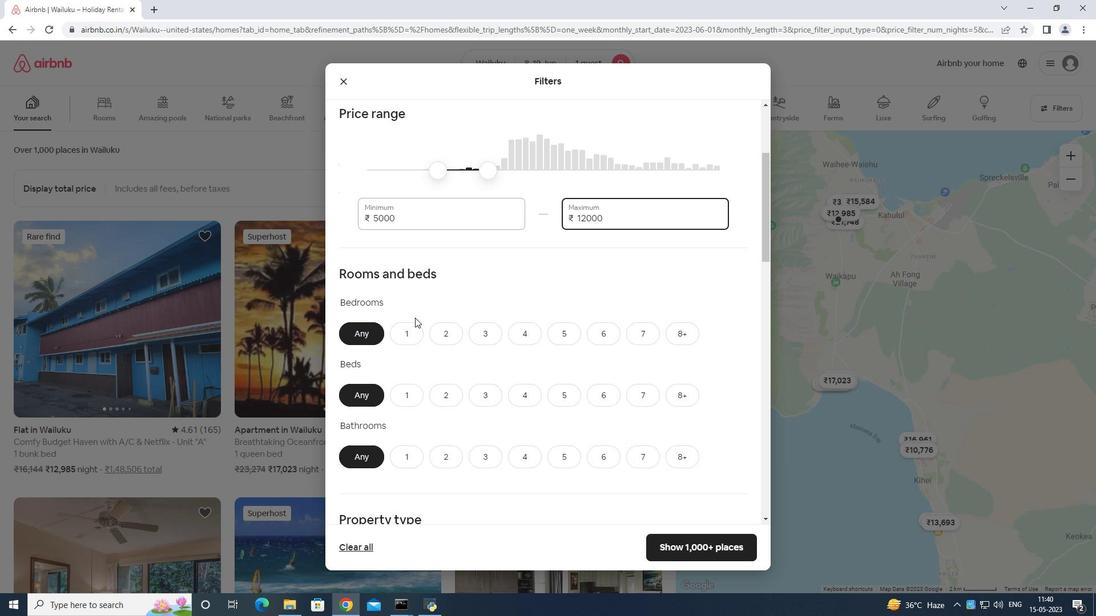 
Action: Mouse moved to (409, 389)
Screenshot: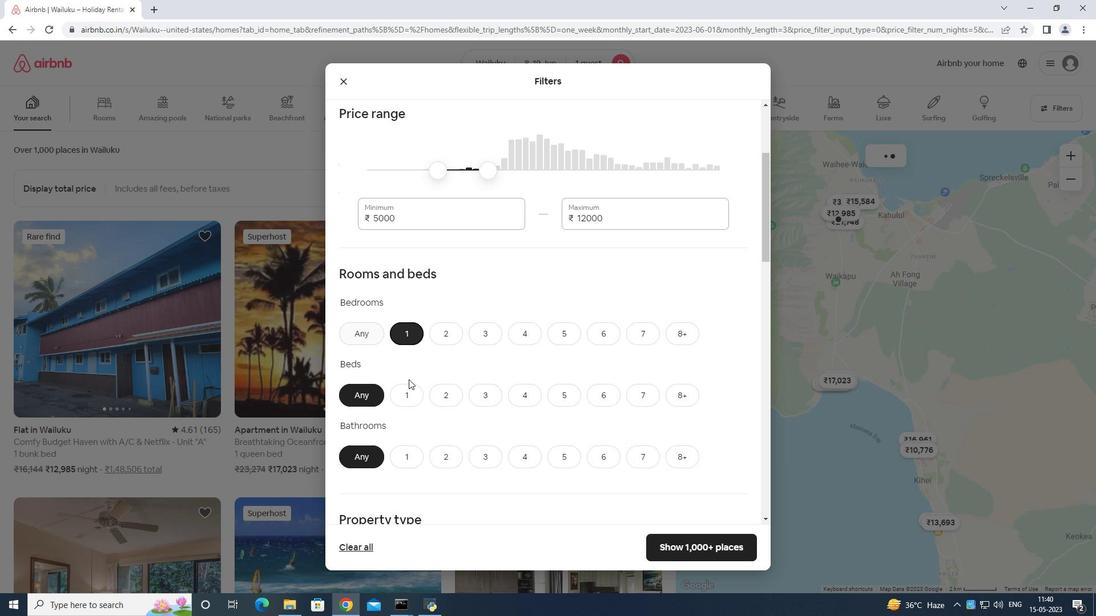 
Action: Mouse pressed left at (409, 389)
Screenshot: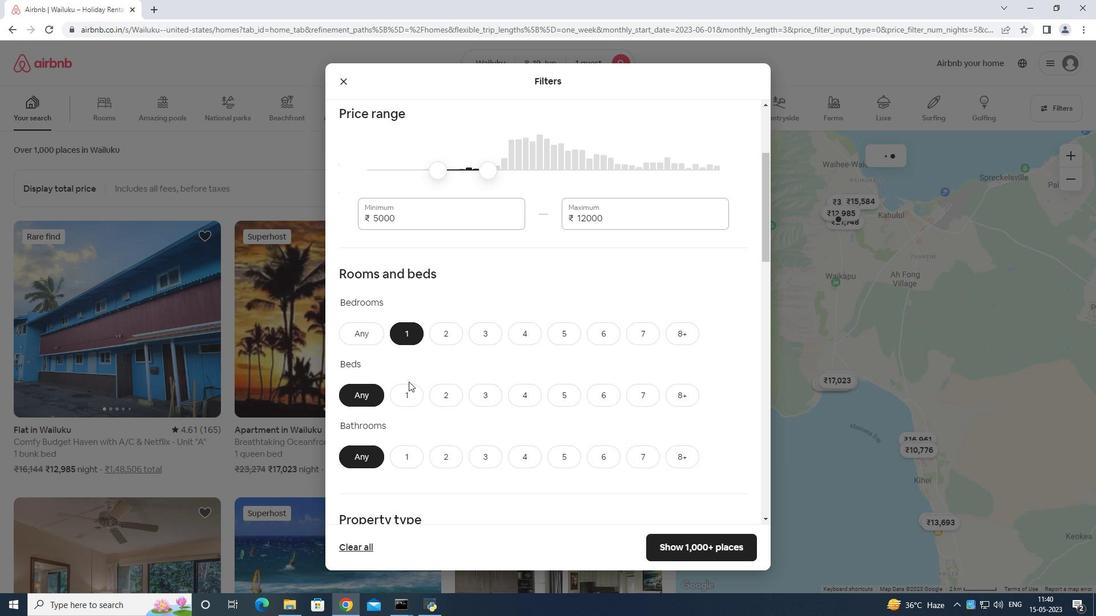 
Action: Mouse moved to (407, 456)
Screenshot: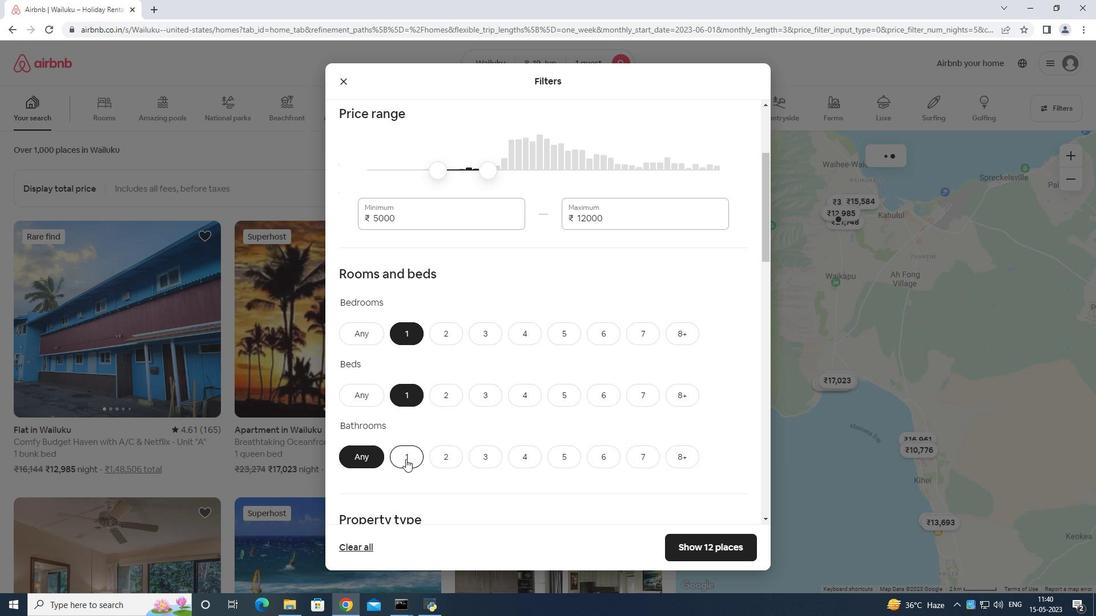 
Action: Mouse pressed left at (407, 456)
Screenshot: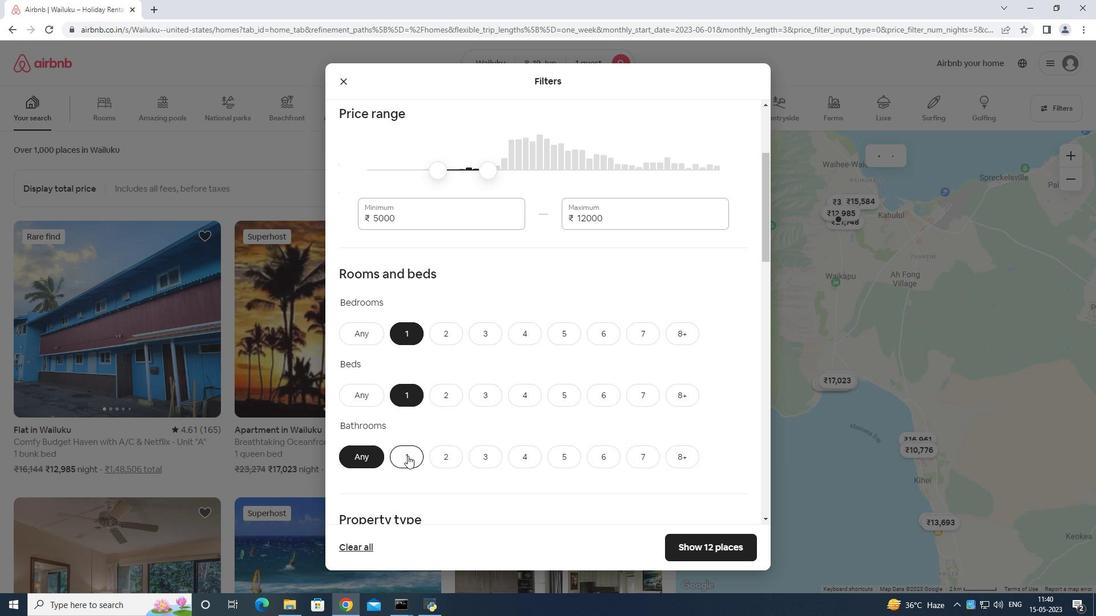 
Action: Mouse moved to (465, 378)
Screenshot: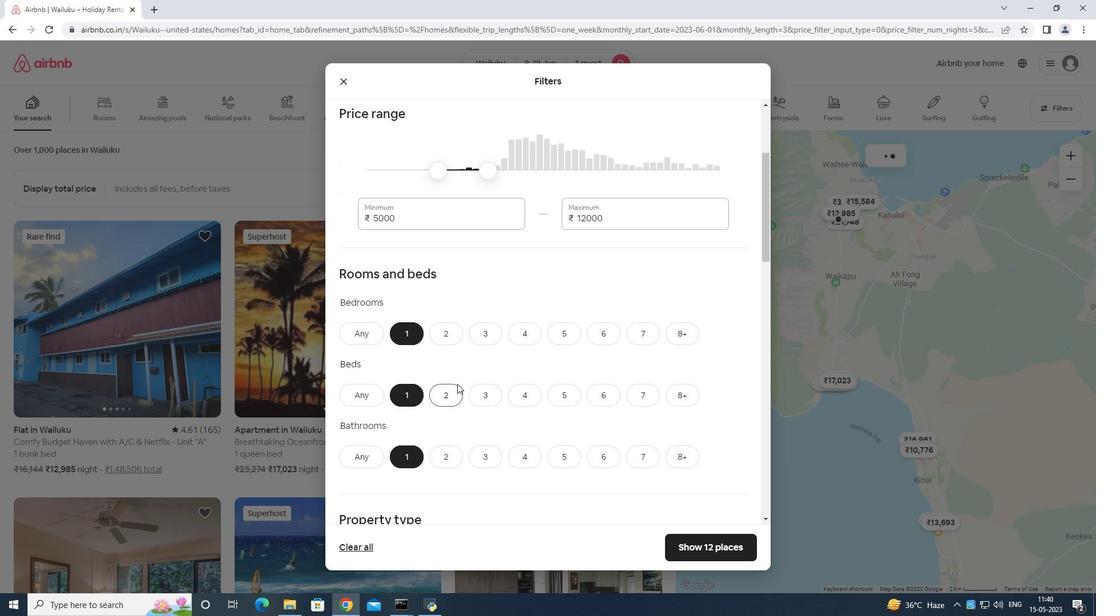 
Action: Mouse scrolled (465, 378) with delta (0, 0)
Screenshot: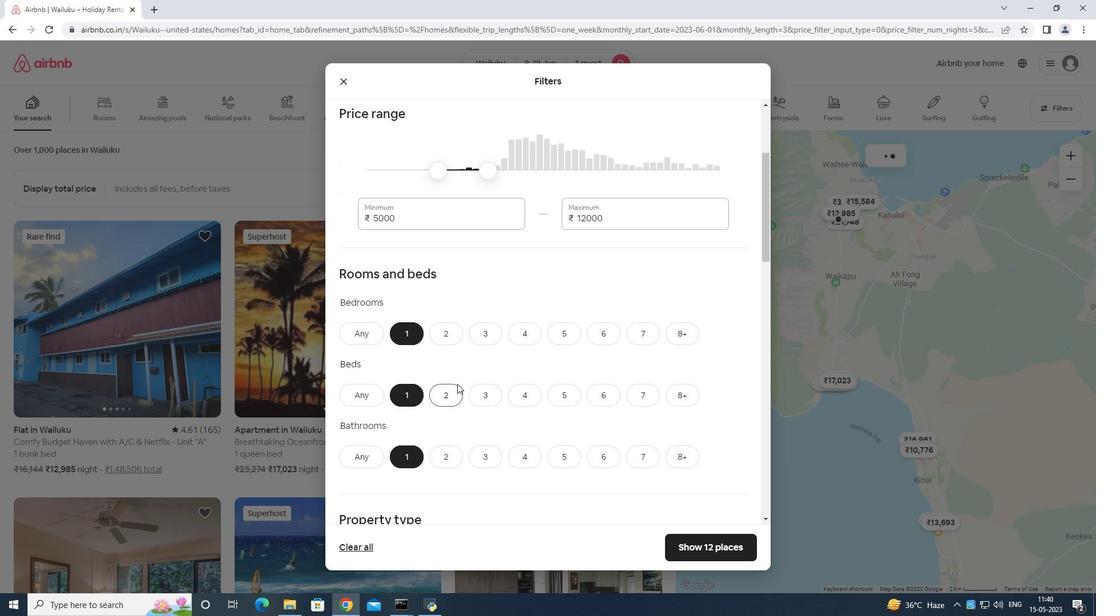 
Action: Mouse moved to (472, 373)
Screenshot: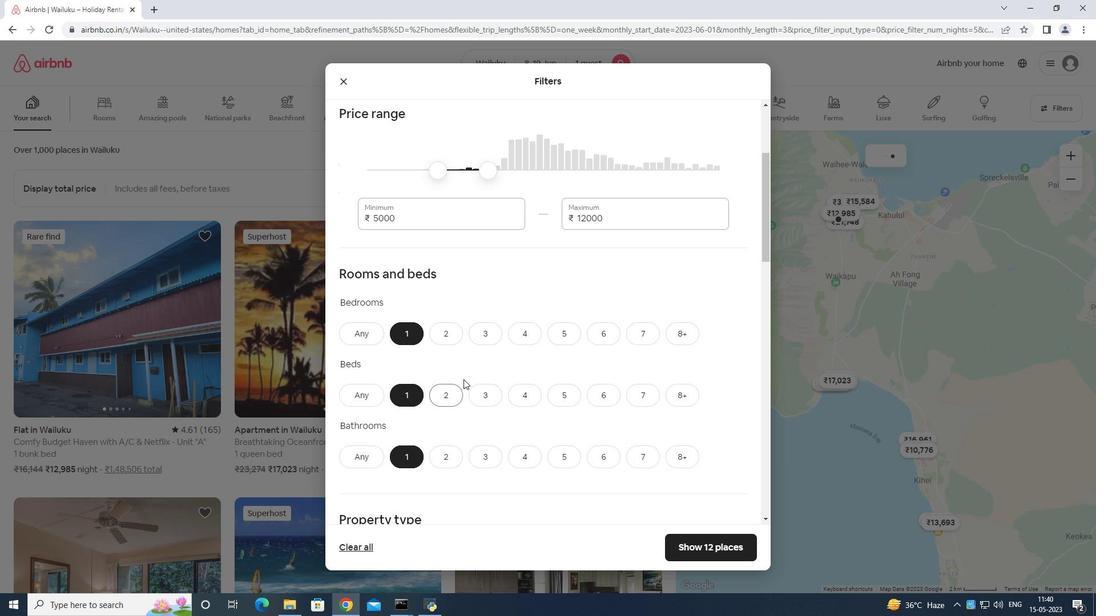 
Action: Mouse scrolled (472, 373) with delta (0, 0)
Screenshot: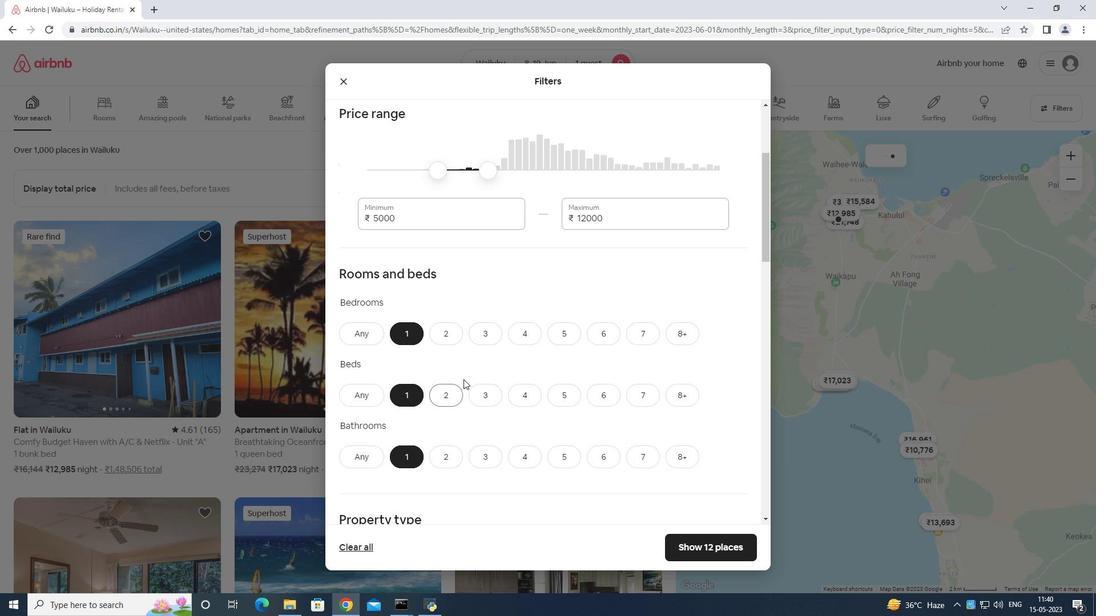 
Action: Mouse moved to (481, 367)
Screenshot: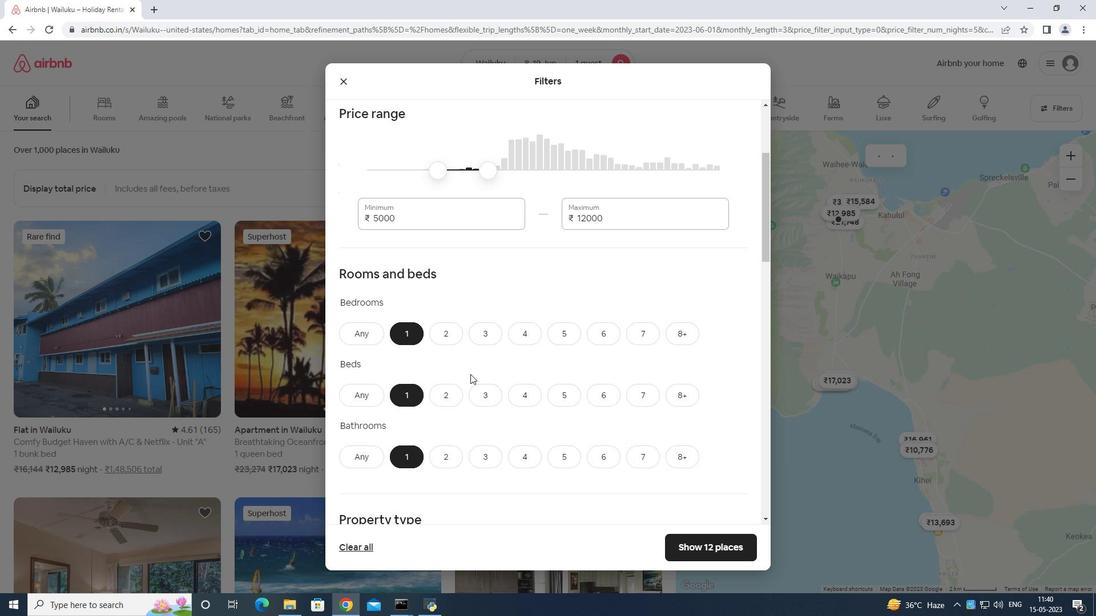 
Action: Mouse scrolled (481, 366) with delta (0, 0)
Screenshot: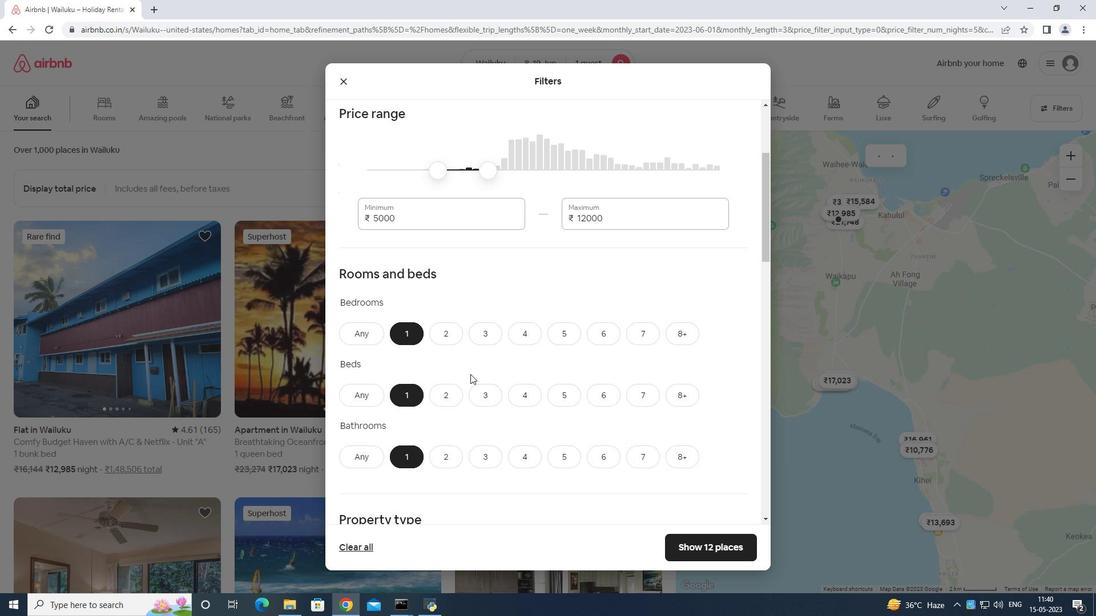 
Action: Mouse moved to (487, 362)
Screenshot: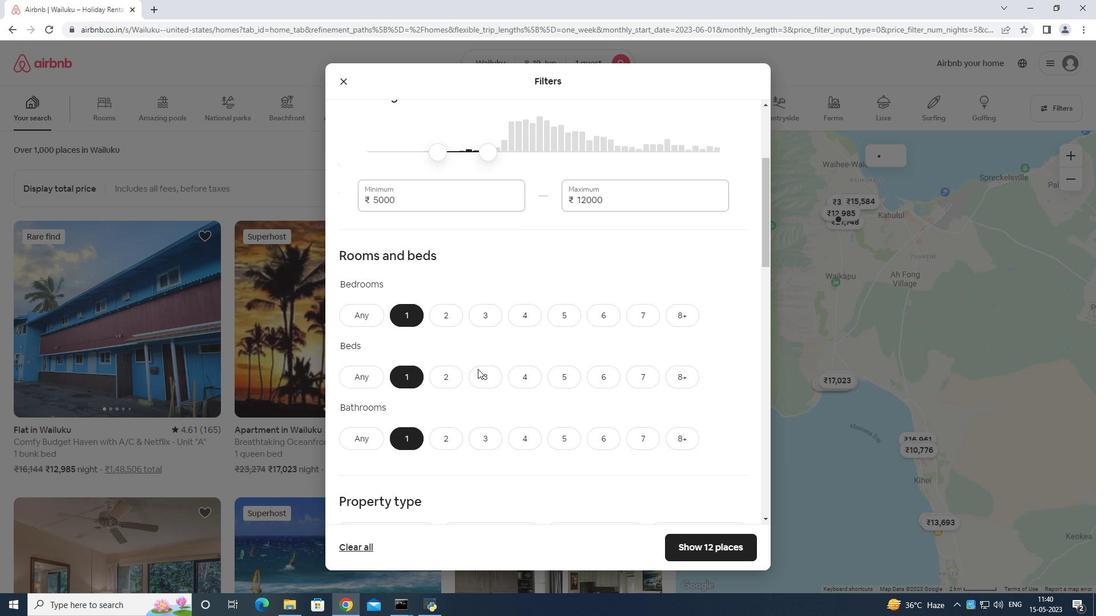 
Action: Mouse scrolled (487, 362) with delta (0, 0)
Screenshot: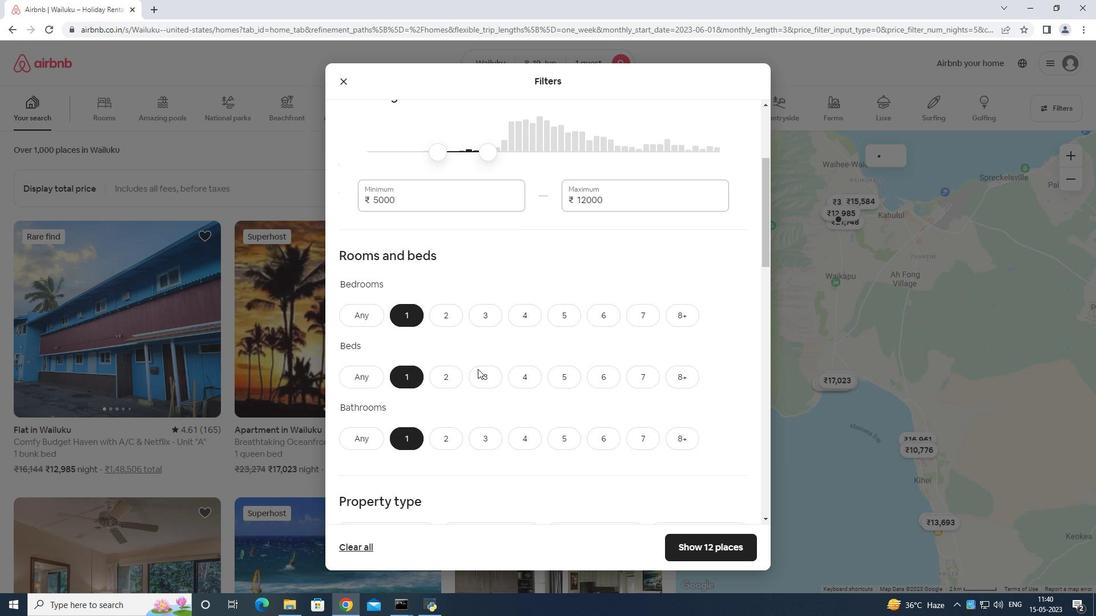 
Action: Mouse moved to (397, 347)
Screenshot: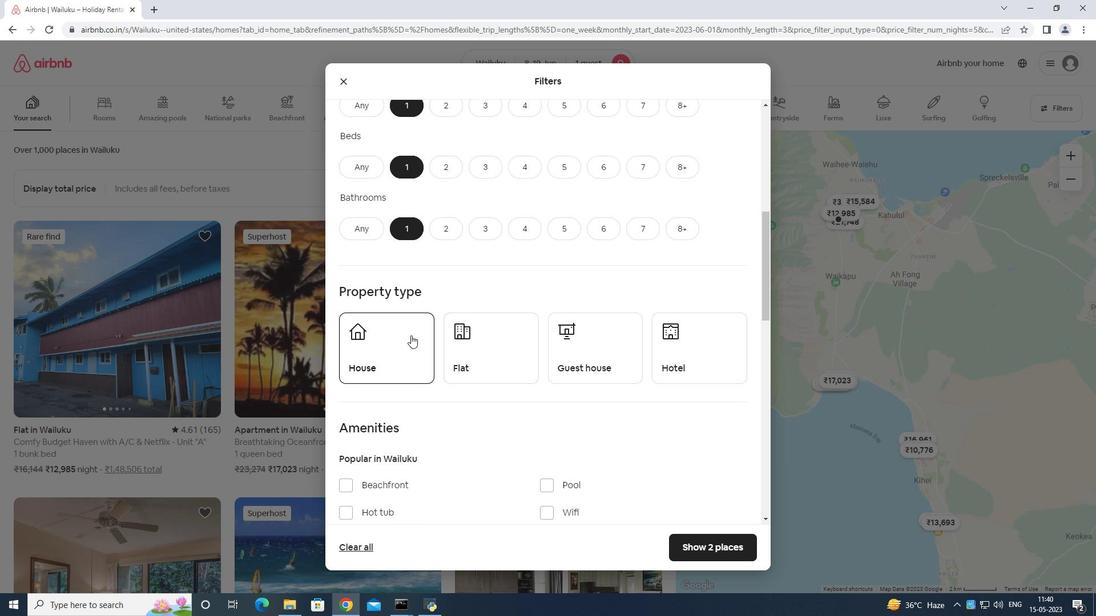 
Action: Mouse pressed left at (397, 347)
Screenshot: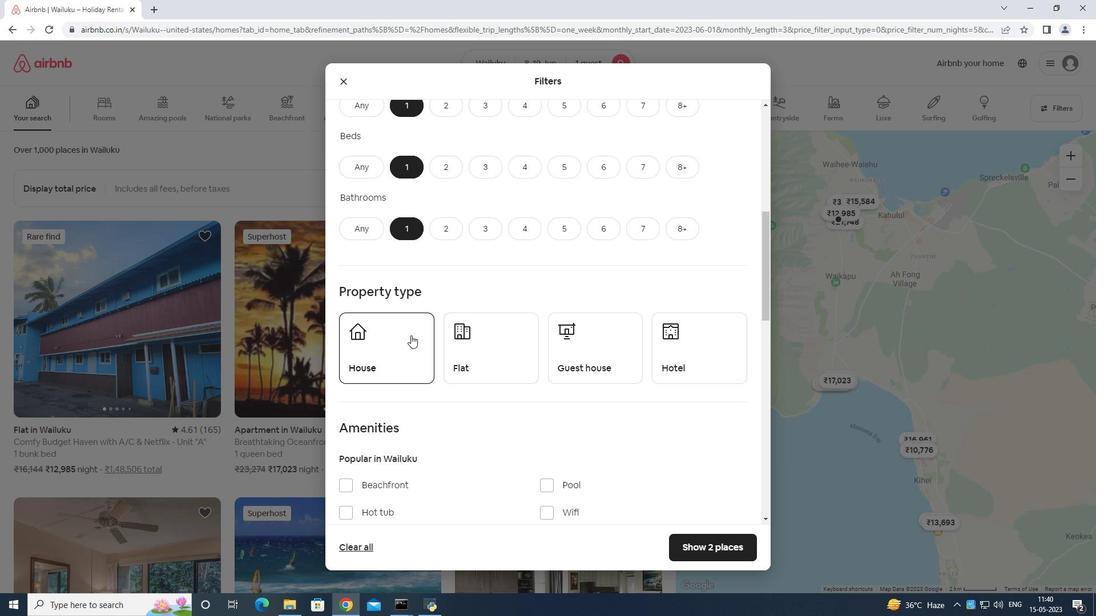 
Action: Mouse moved to (455, 350)
Screenshot: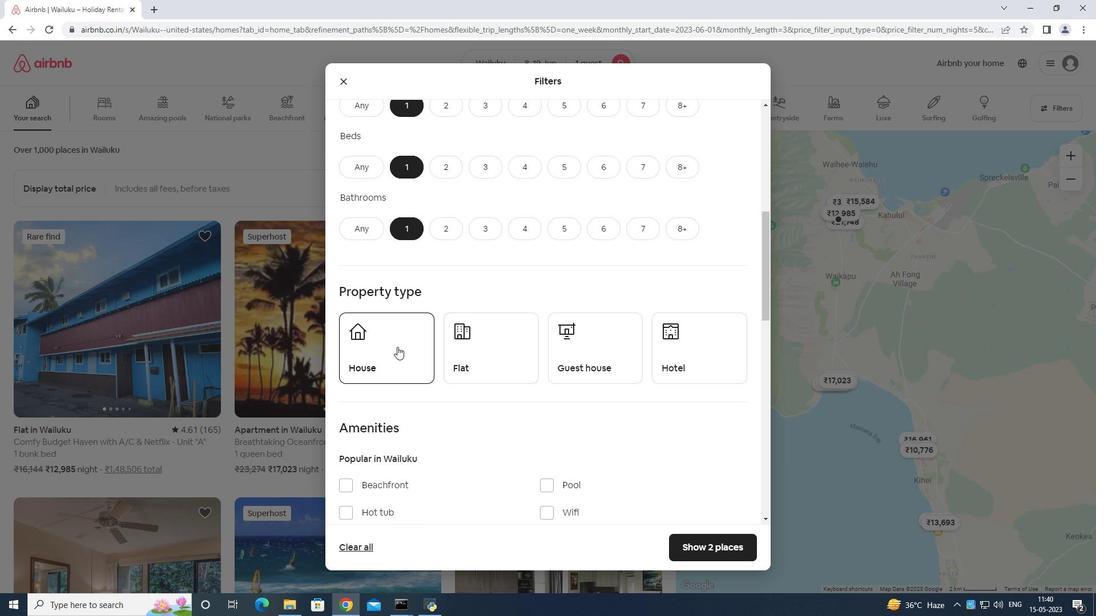 
Action: Mouse pressed left at (455, 350)
Screenshot: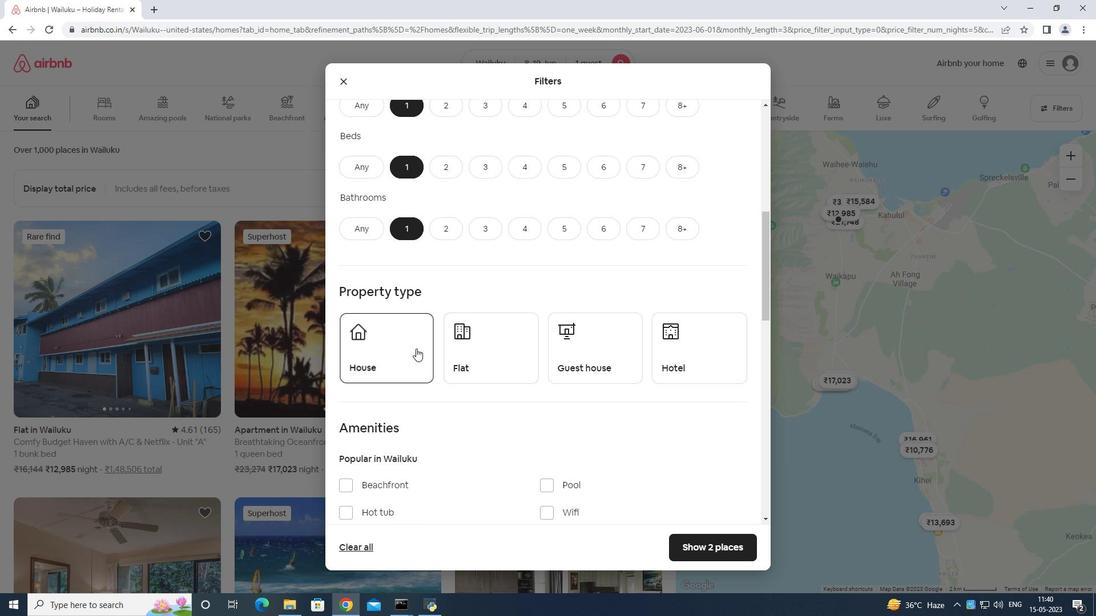 
Action: Mouse moved to (607, 366)
Screenshot: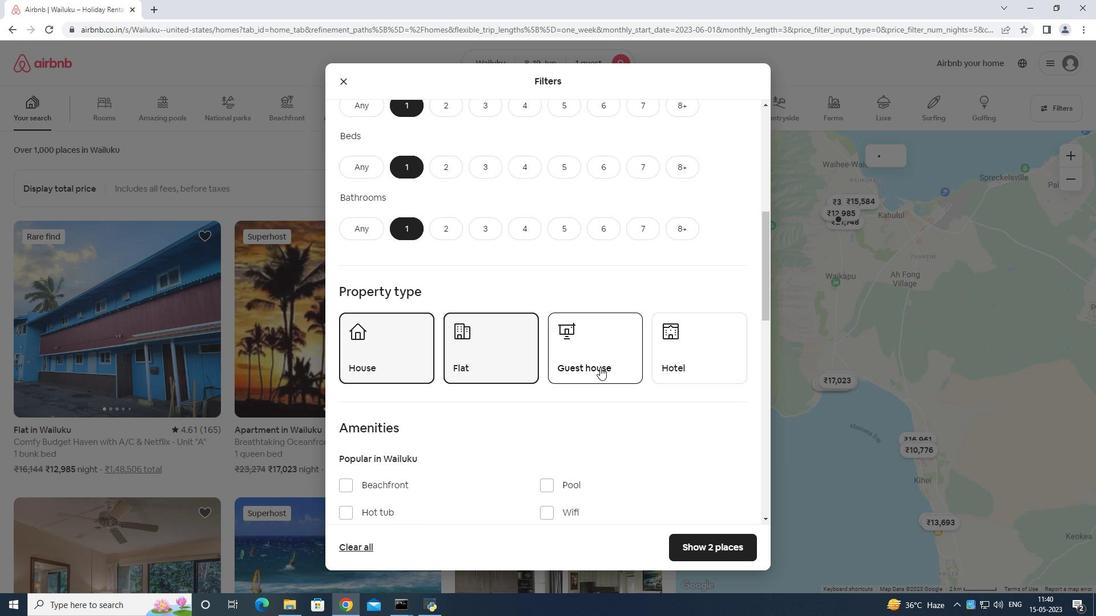 
Action: Mouse pressed left at (607, 366)
Screenshot: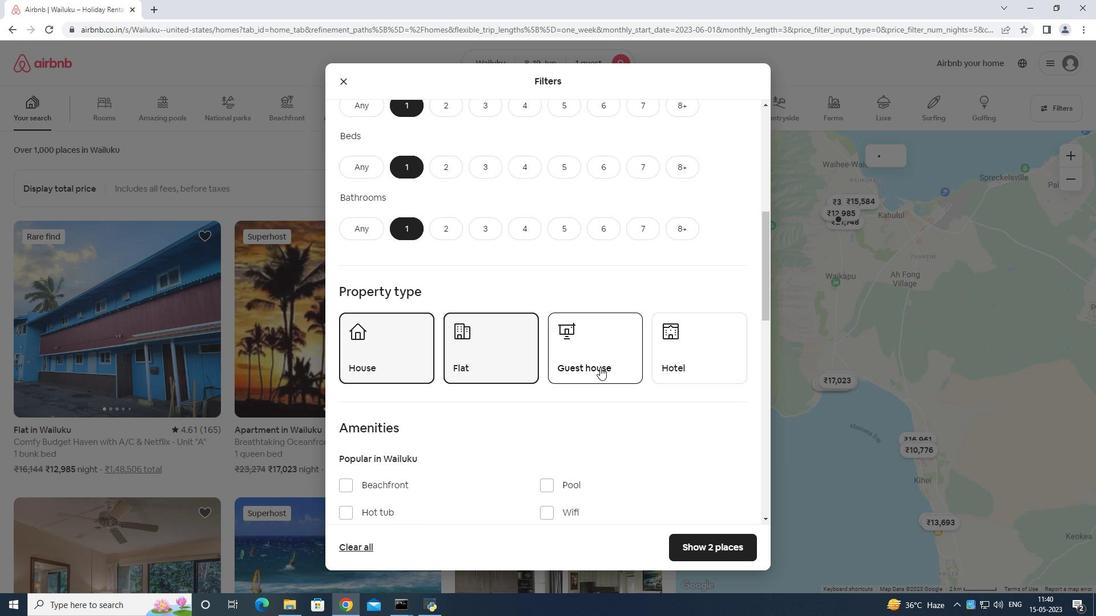 
Action: Mouse moved to (662, 344)
Screenshot: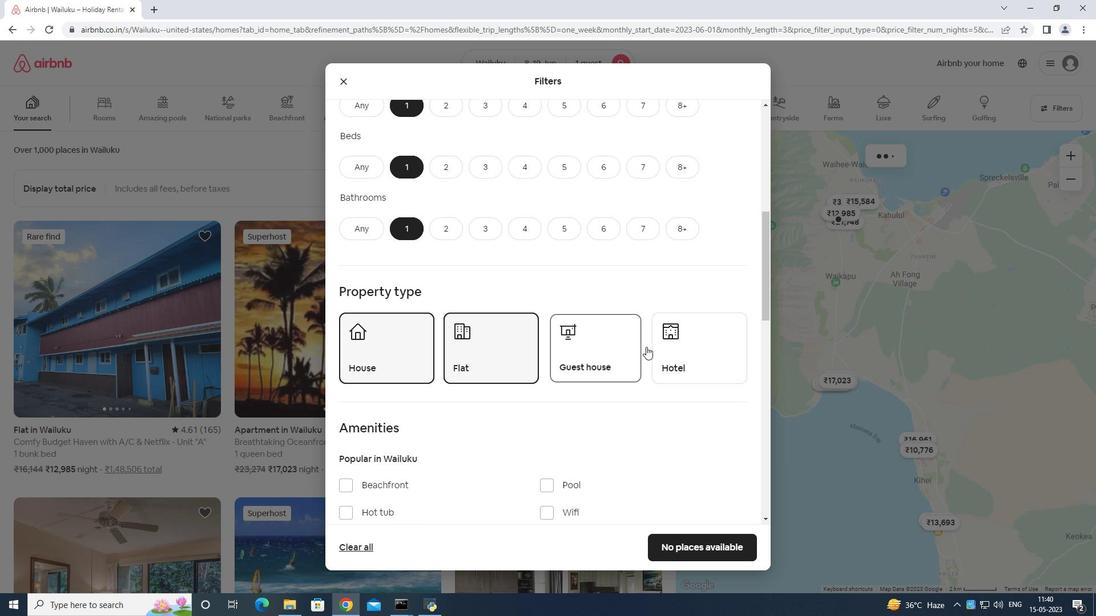 
Action: Mouse pressed left at (662, 344)
Screenshot: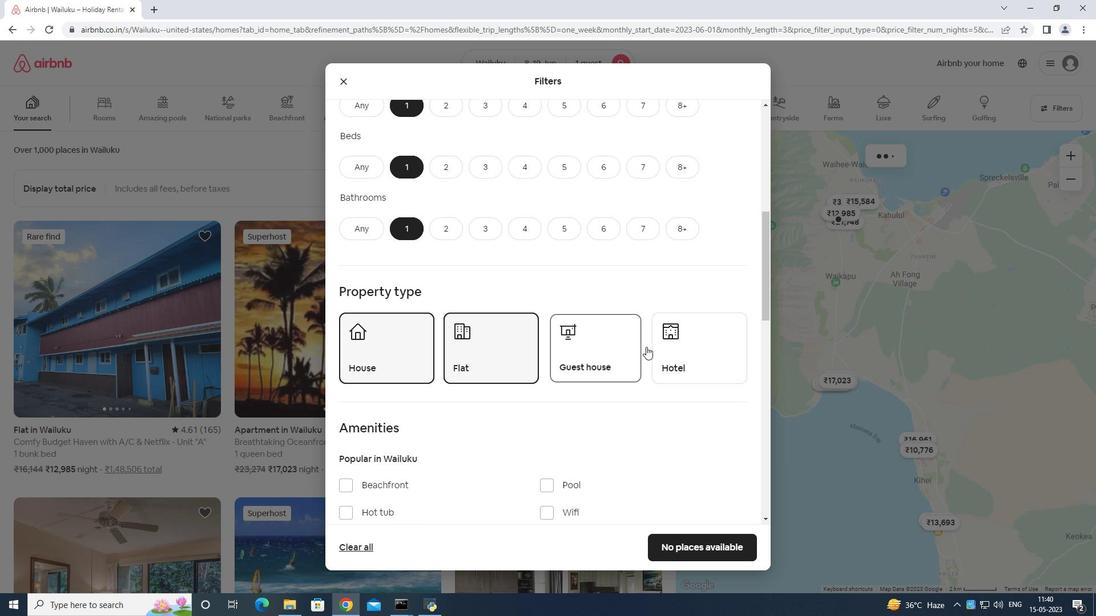 
Action: Mouse moved to (683, 338)
Screenshot: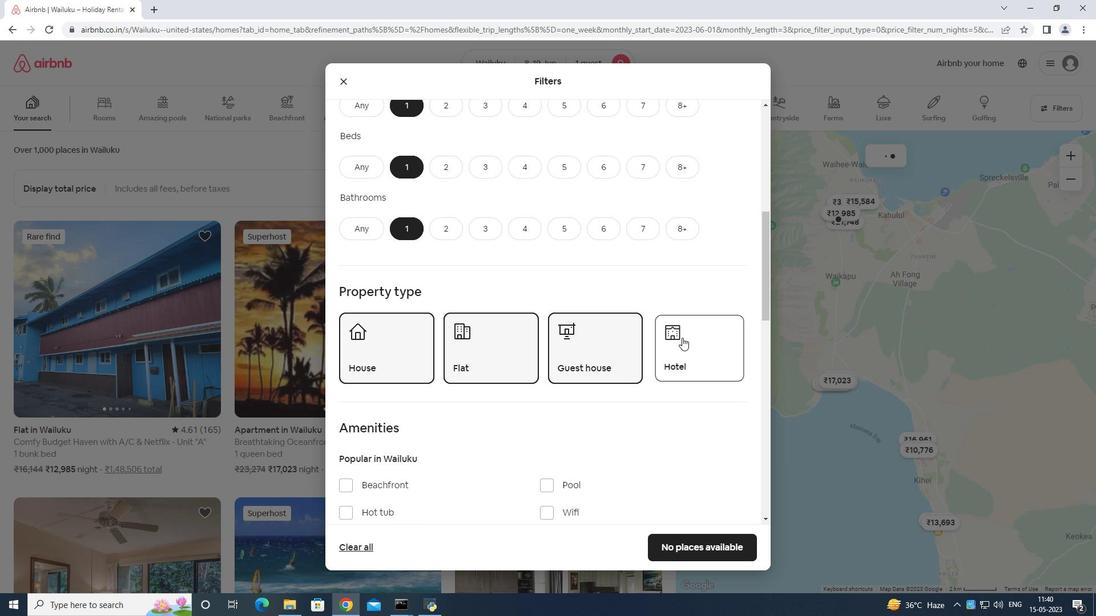 
Action: Mouse scrolled (683, 338) with delta (0, 0)
Screenshot: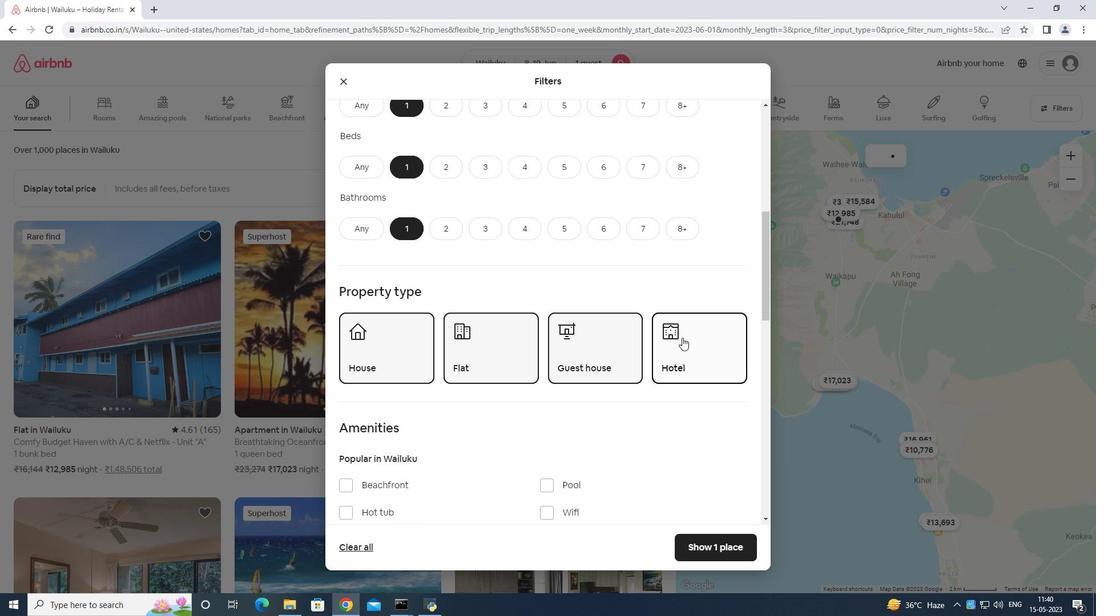 
Action: Mouse moved to (683, 340)
Screenshot: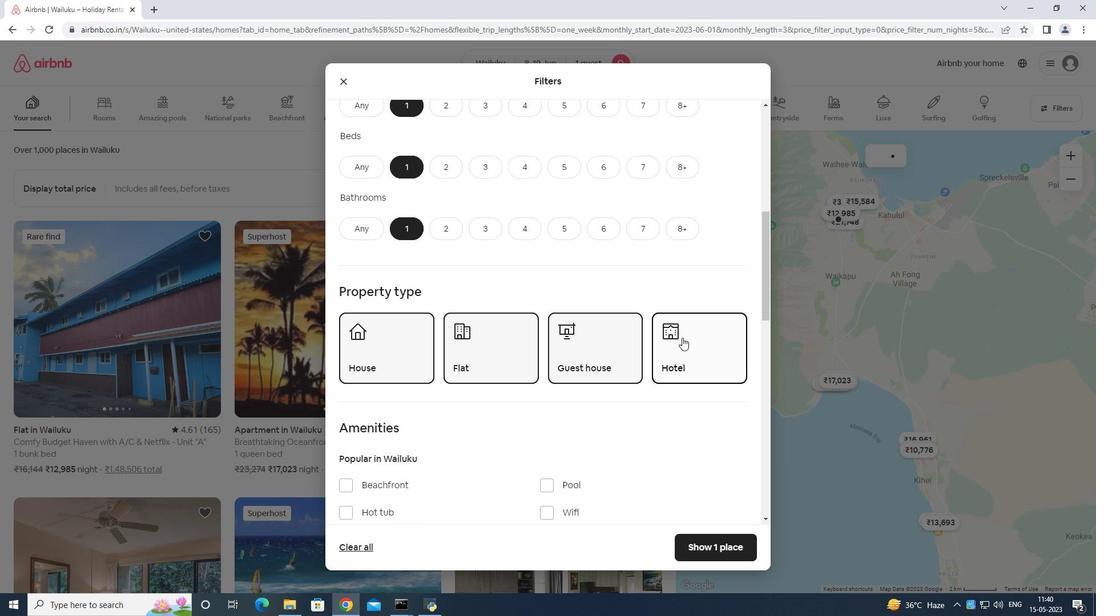 
Action: Mouse scrolled (683, 339) with delta (0, 0)
Screenshot: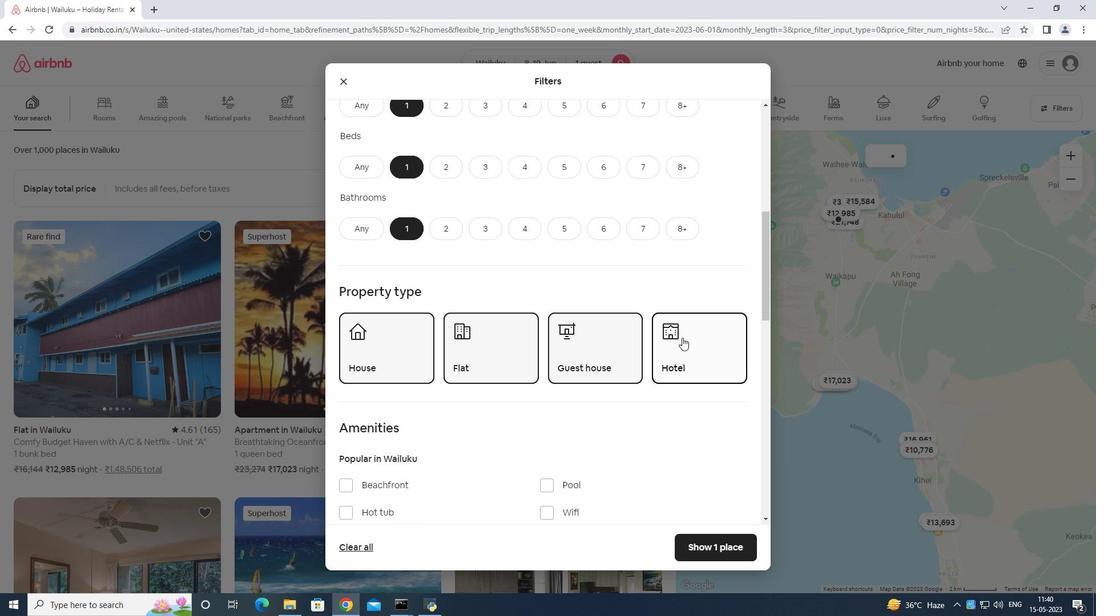 
Action: Mouse moved to (683, 341)
Screenshot: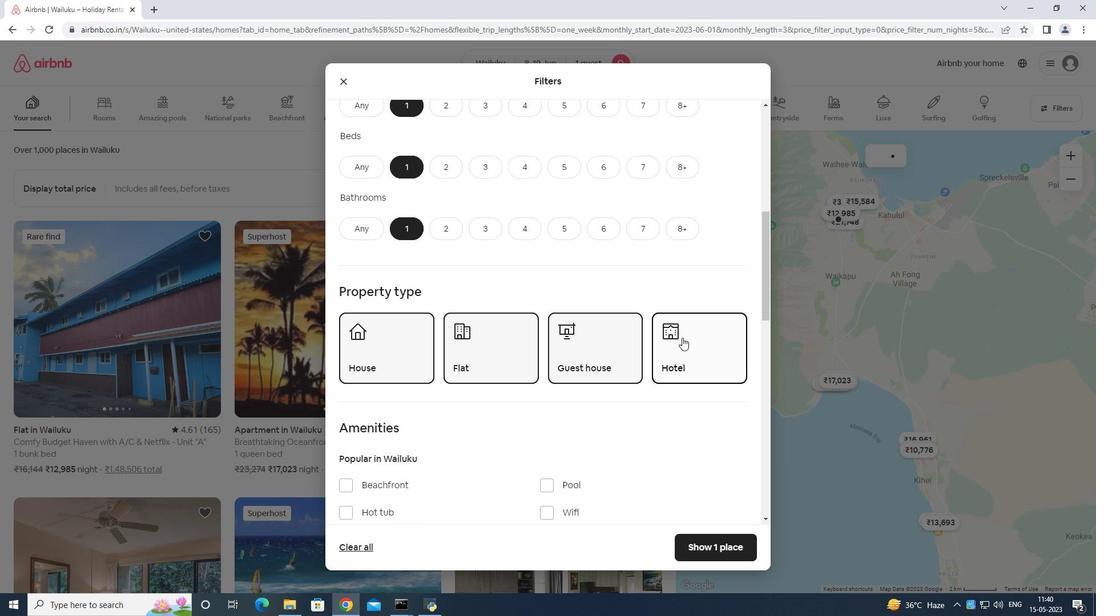 
Action: Mouse scrolled (683, 340) with delta (0, 0)
Screenshot: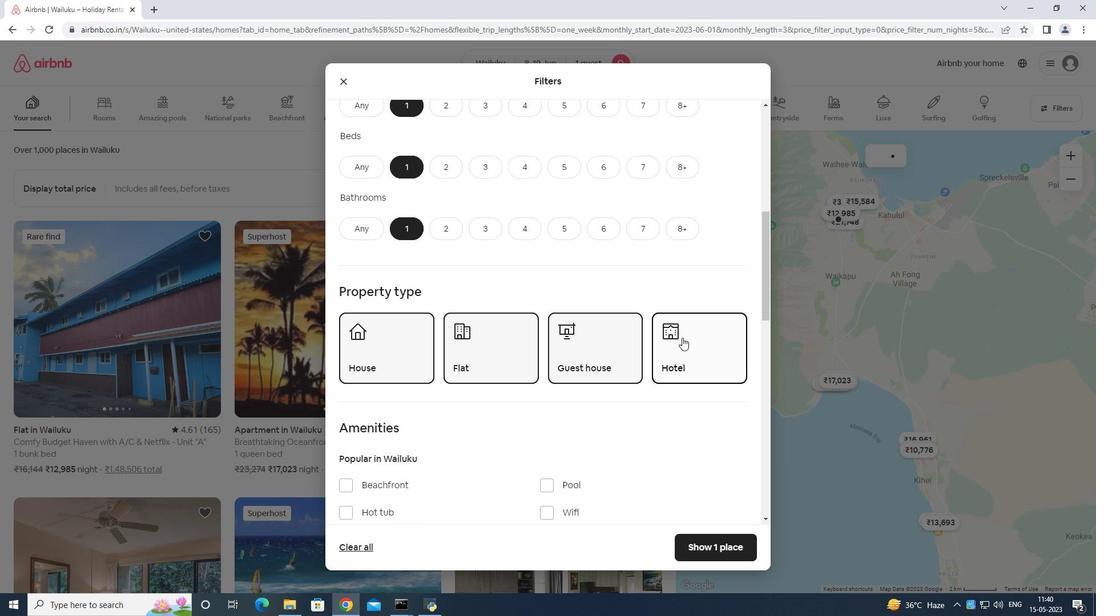 
Action: Mouse moved to (683, 341)
Screenshot: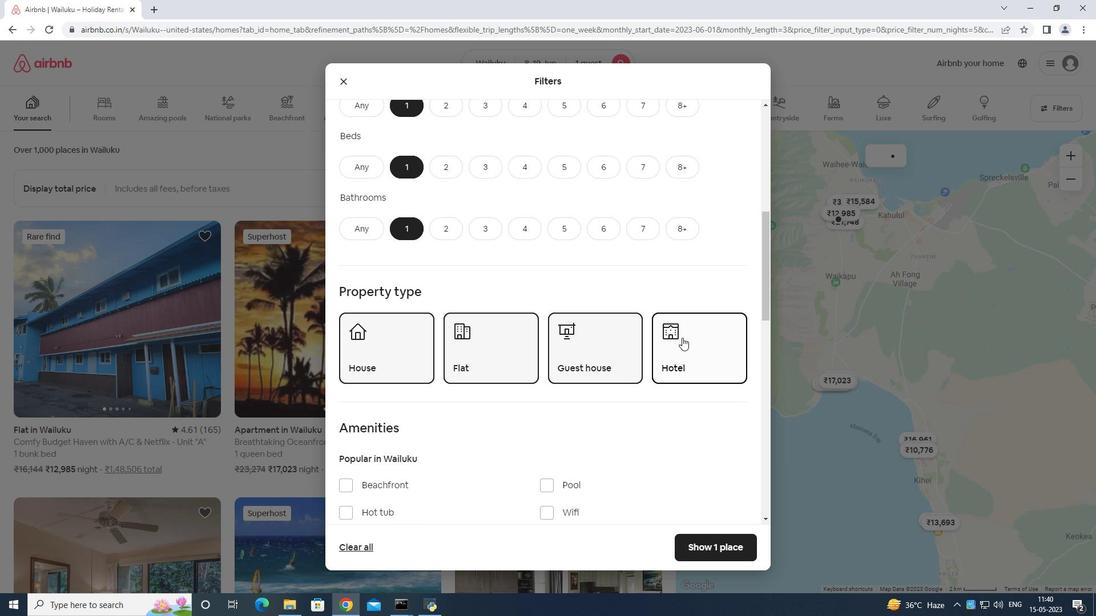 
Action: Mouse scrolled (683, 340) with delta (0, 0)
Screenshot: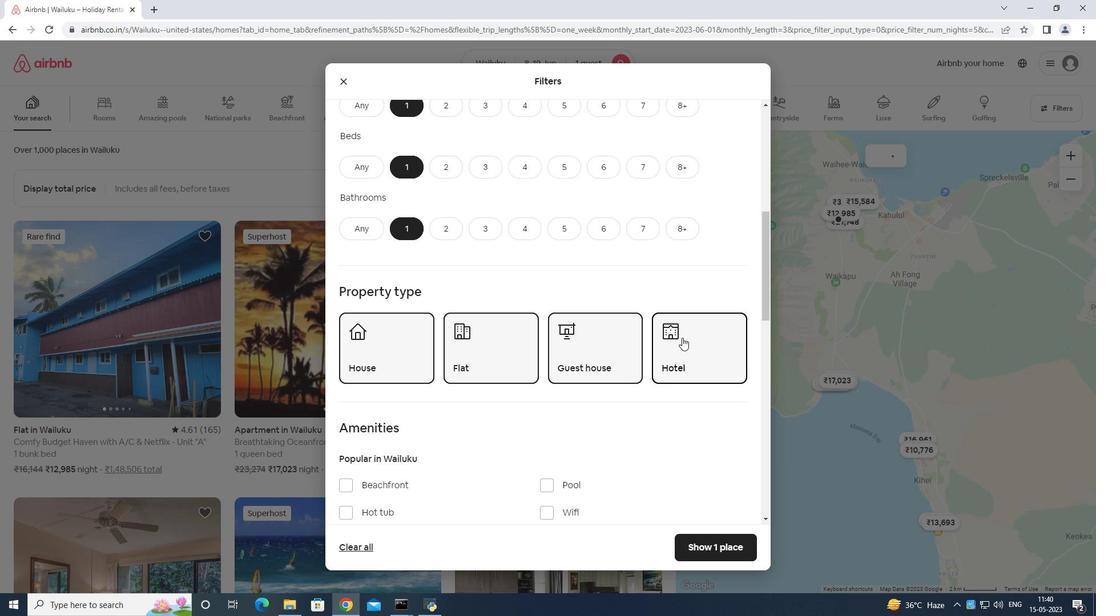
Action: Mouse scrolled (683, 340) with delta (0, 0)
Screenshot: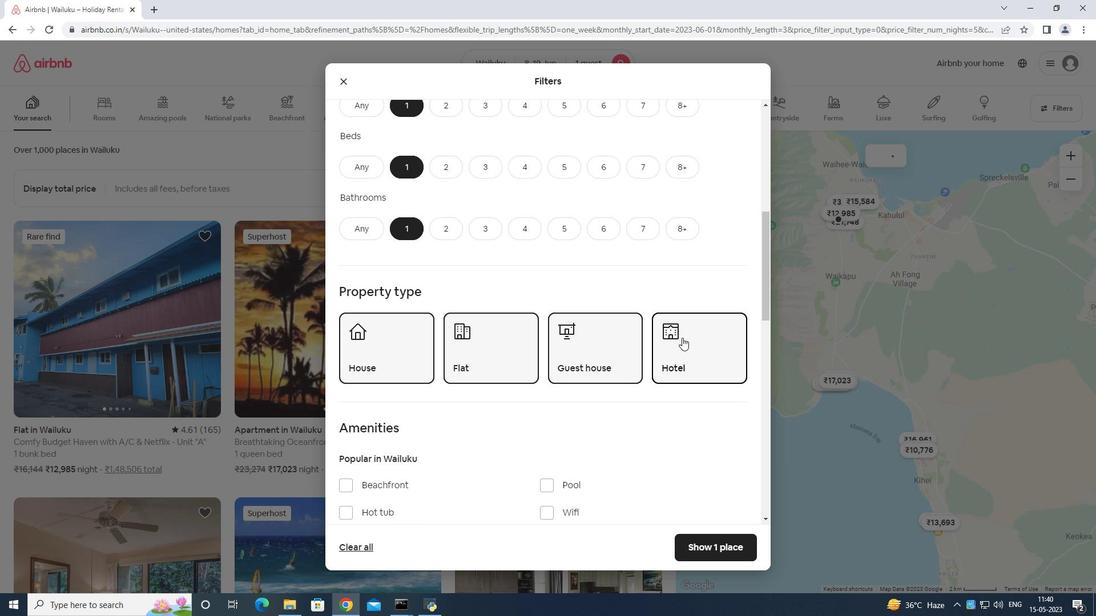 
Action: Mouse moved to (724, 409)
Screenshot: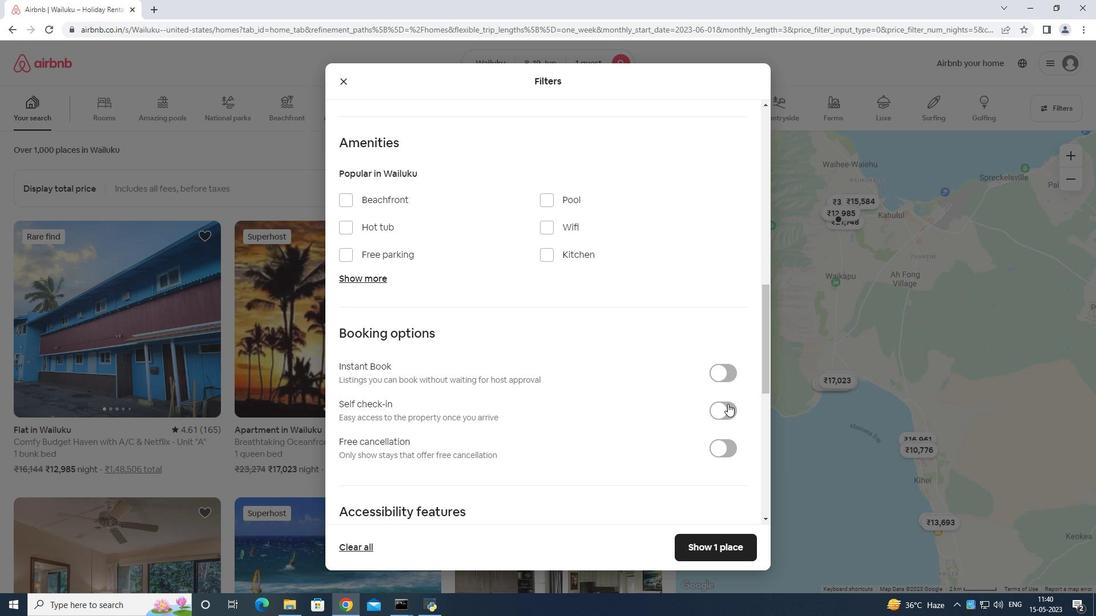 
Action: Mouse pressed left at (724, 409)
Screenshot: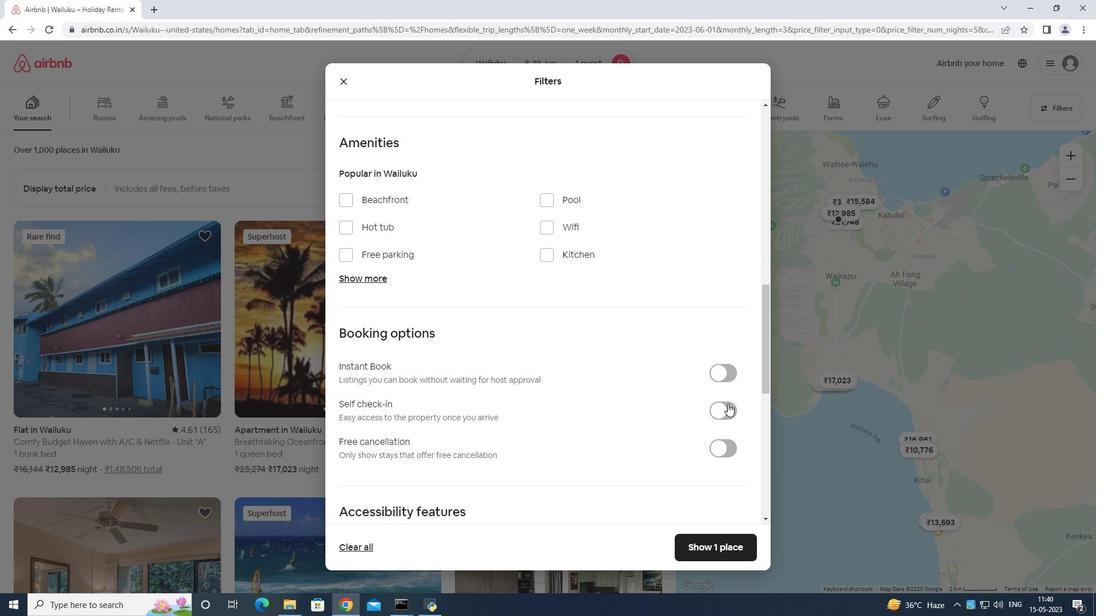 
Action: Mouse moved to (723, 407)
Screenshot: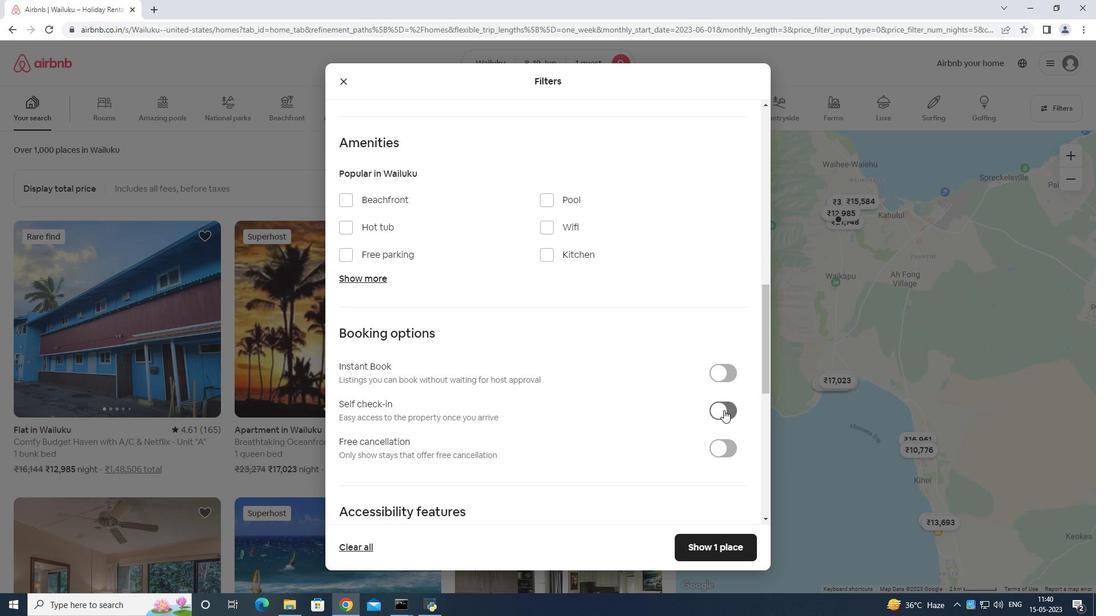 
Action: Mouse scrolled (723, 407) with delta (0, 0)
Screenshot: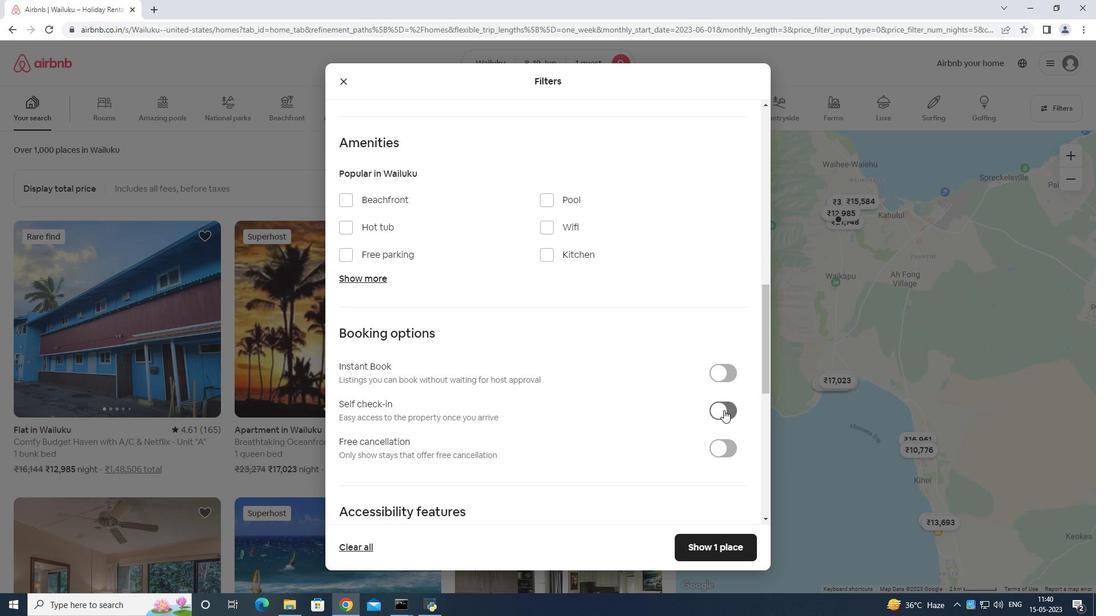 
Action: Mouse moved to (721, 414)
Screenshot: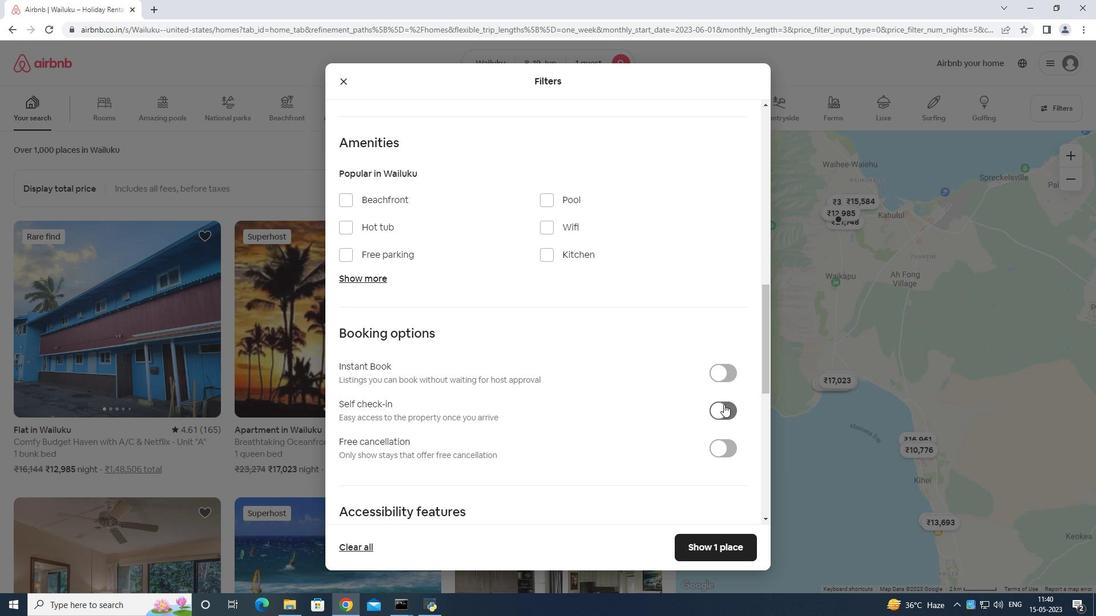 
Action: Mouse scrolled (721, 414) with delta (0, 0)
Screenshot: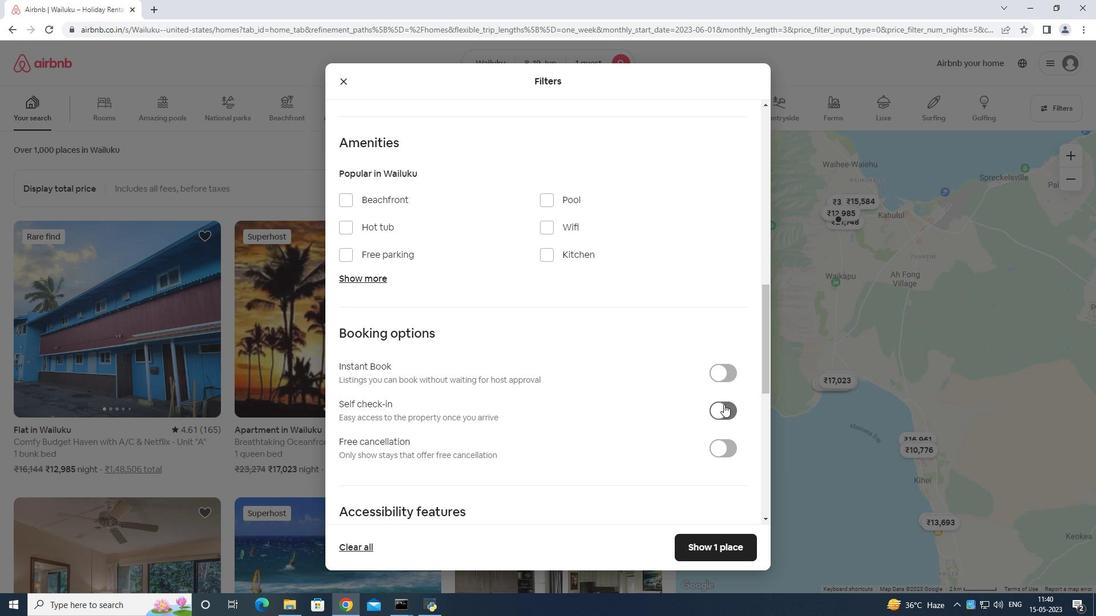 
Action: Mouse moved to (721, 415)
Screenshot: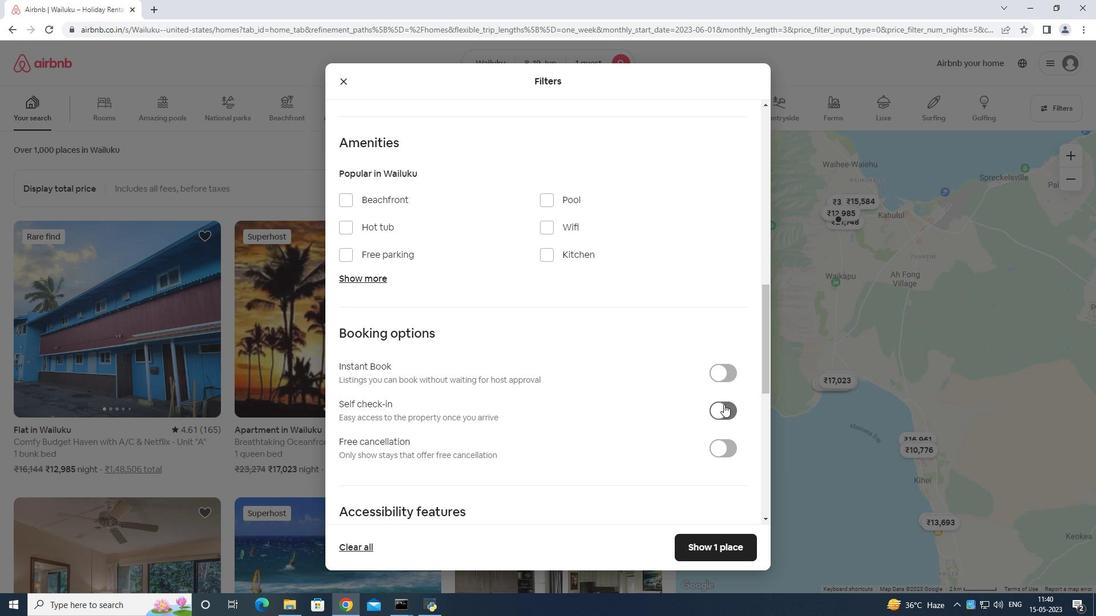 
Action: Mouse scrolled (721, 415) with delta (0, 0)
Screenshot: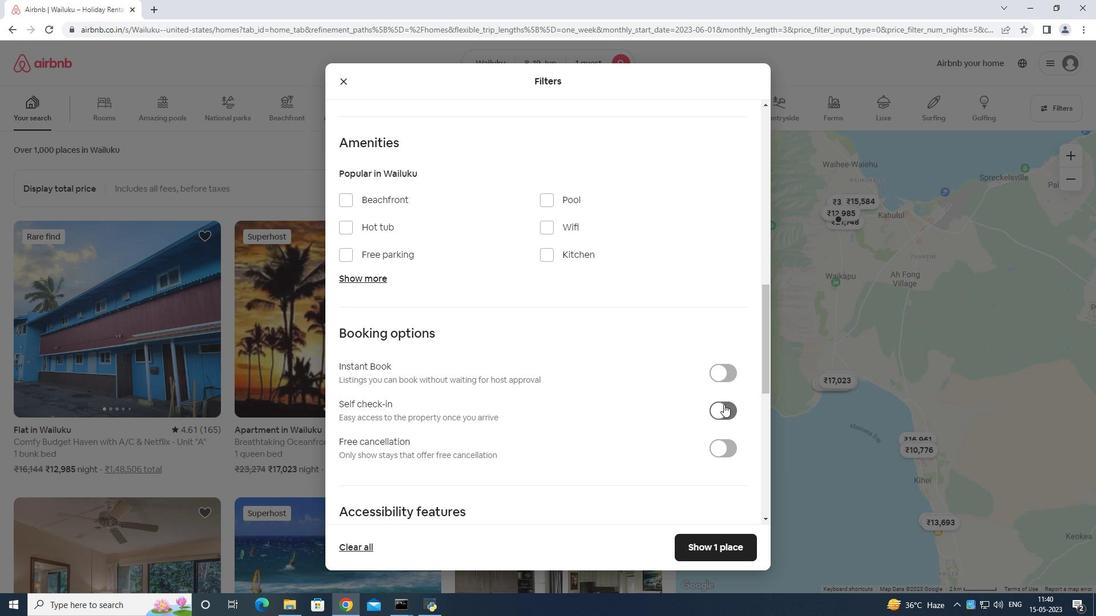 
Action: Mouse moved to (721, 416)
Screenshot: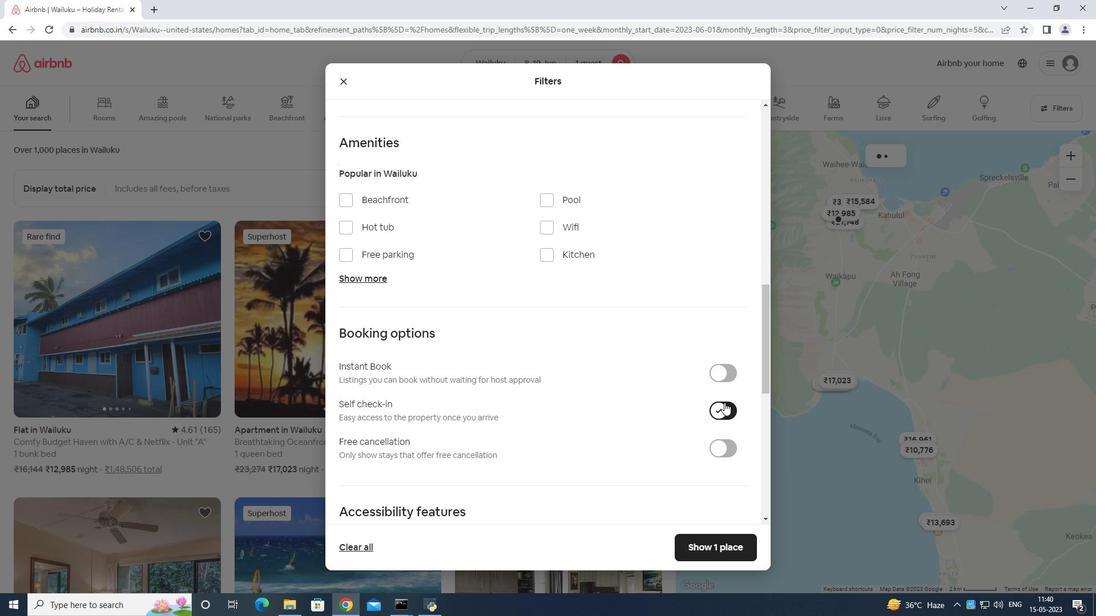 
Action: Mouse scrolled (721, 415) with delta (0, 0)
Screenshot: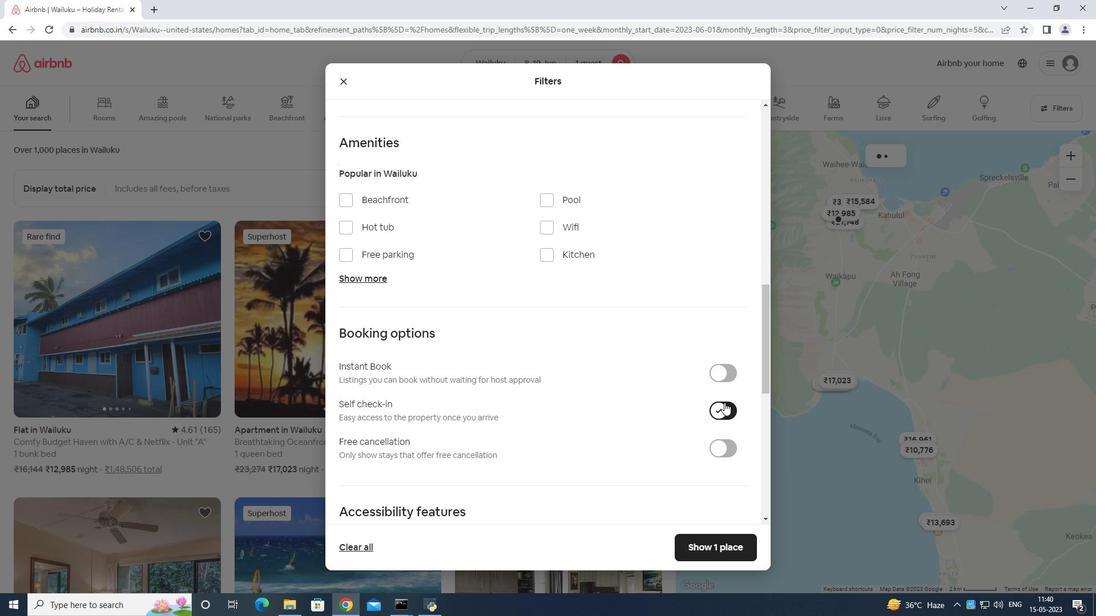 
Action: Mouse moved to (721, 416)
Screenshot: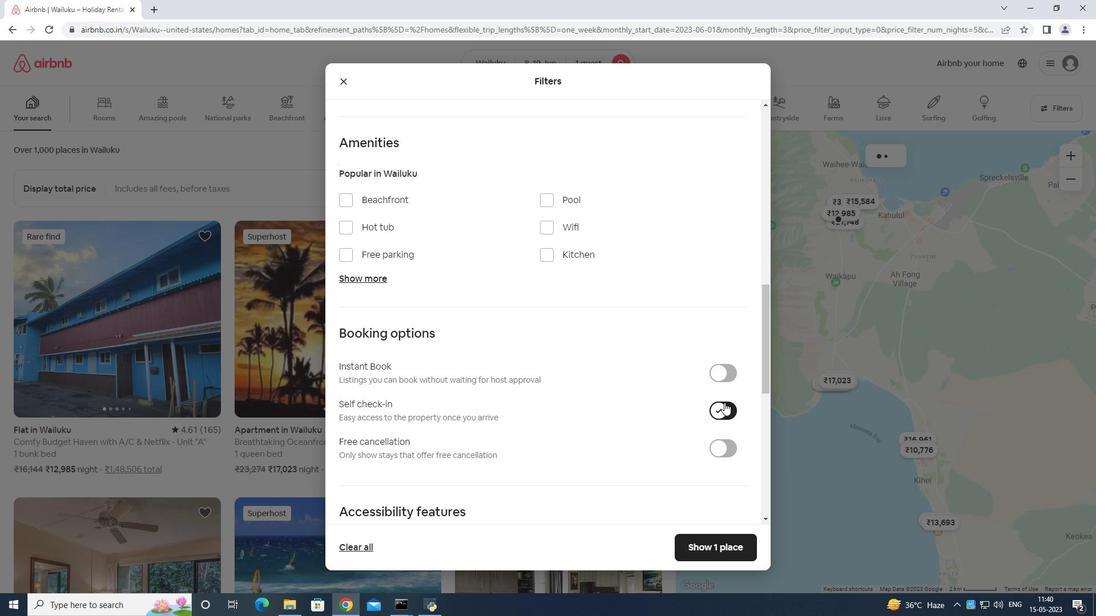 
Action: Mouse scrolled (721, 415) with delta (0, 0)
Screenshot: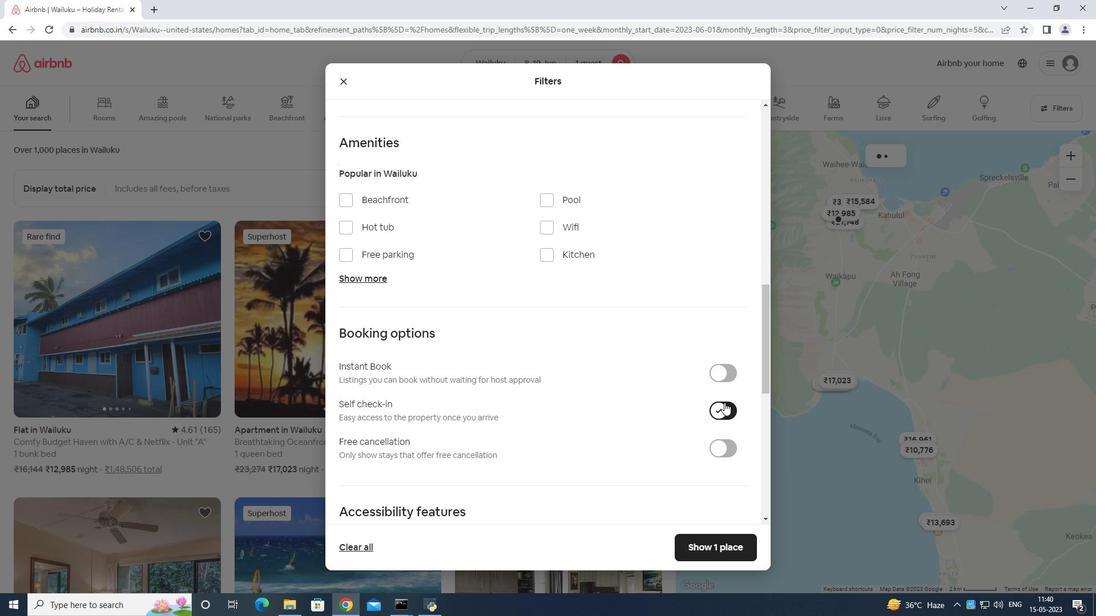
Action: Mouse moved to (680, 433)
Screenshot: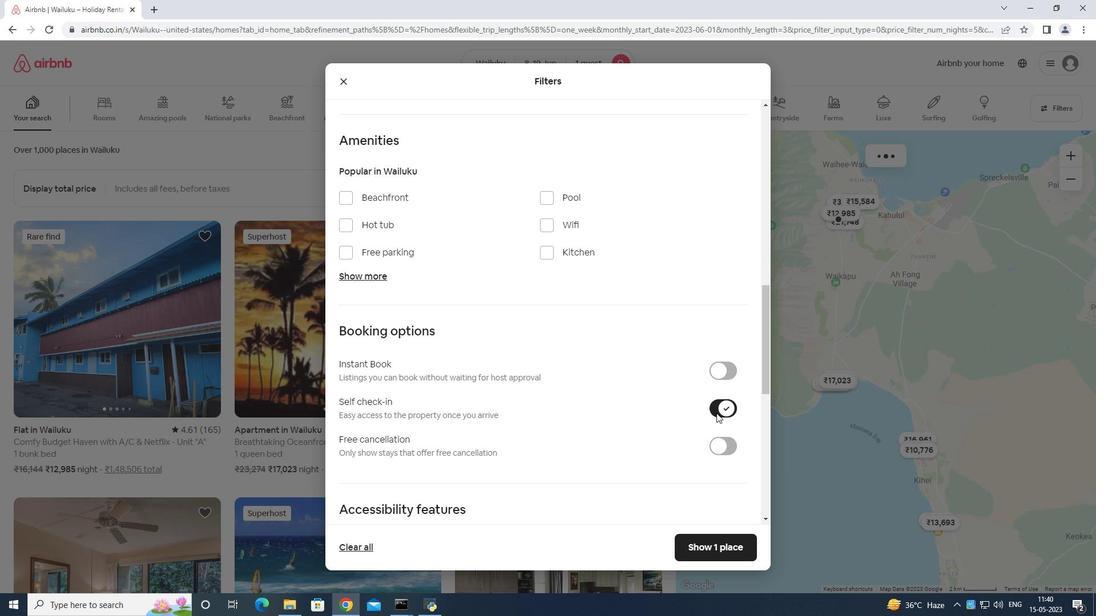 
Action: Mouse scrolled (680, 433) with delta (0, 0)
Screenshot: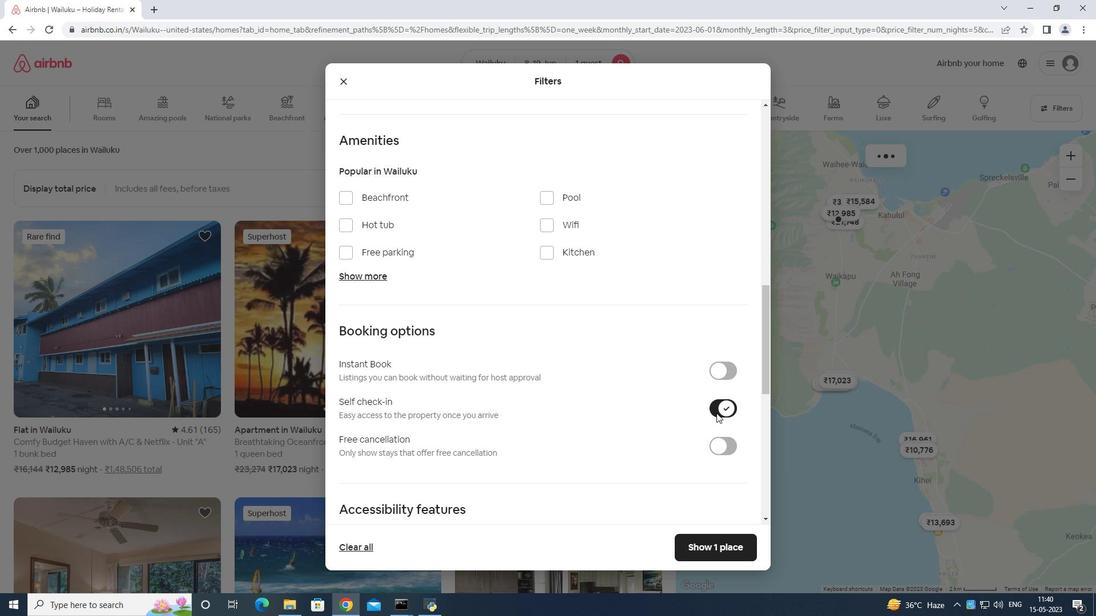 
Action: Mouse moved to (678, 436)
Screenshot: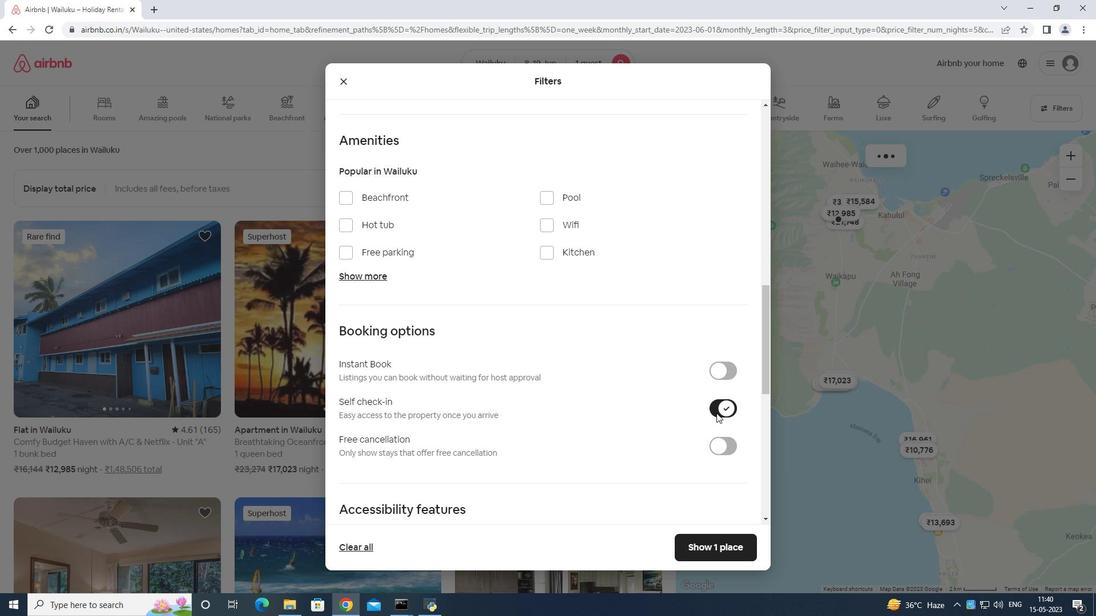 
Action: Mouse scrolled (678, 435) with delta (0, 0)
Screenshot: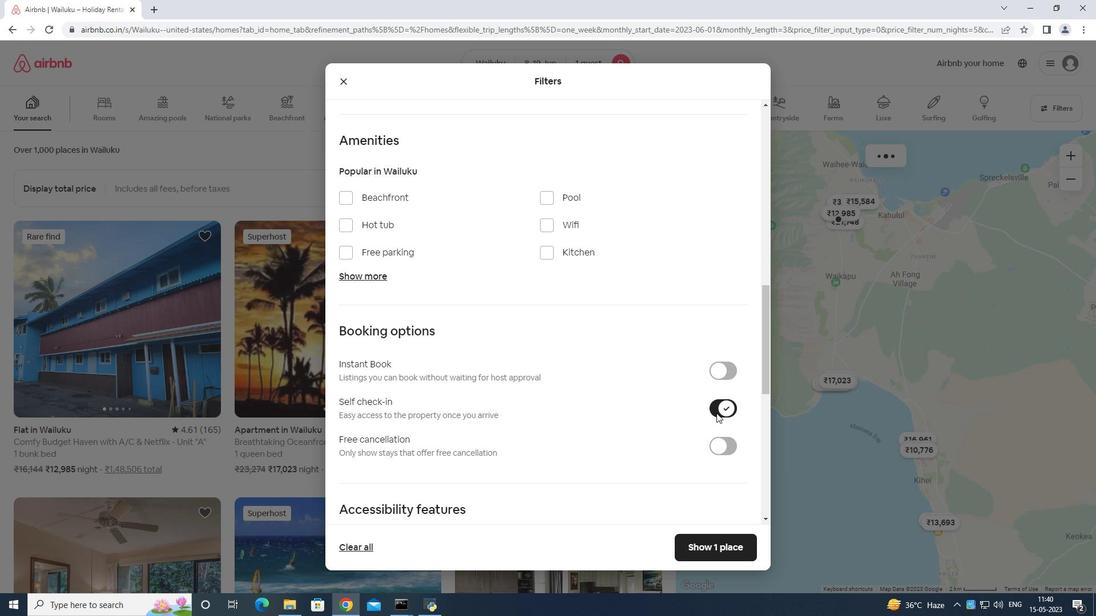 
Action: Mouse moved to (678, 436)
Screenshot: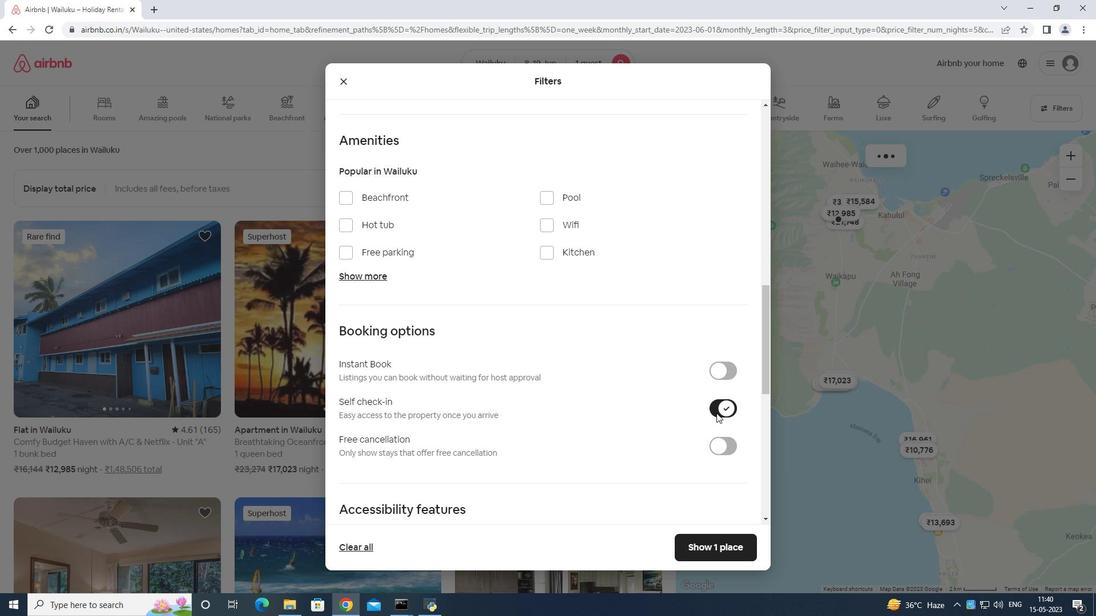 
Action: Mouse scrolled (678, 435) with delta (0, 0)
Screenshot: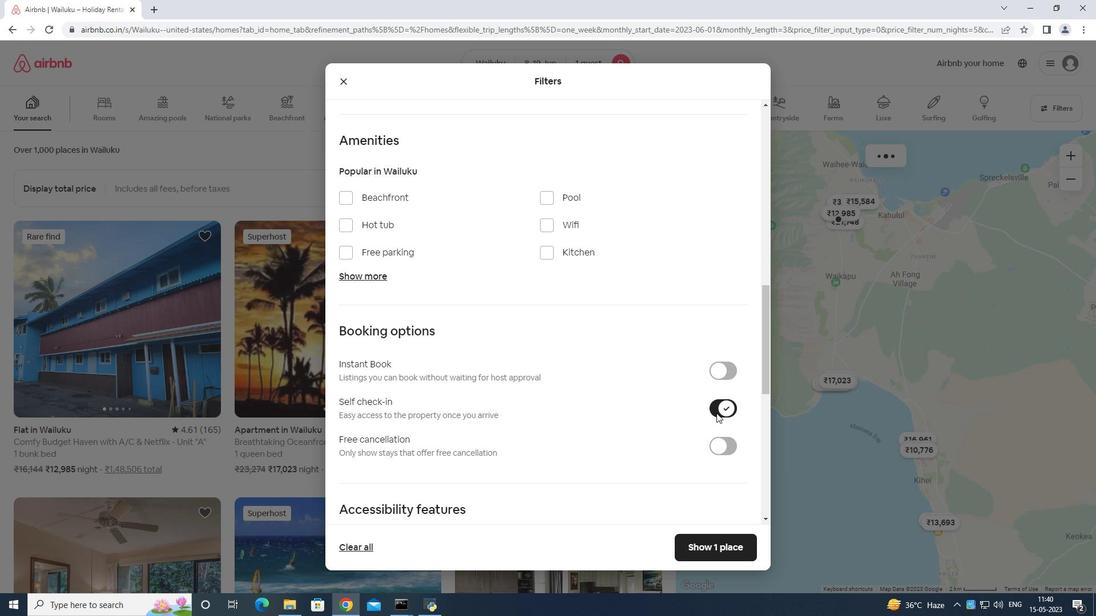 
Action: Mouse moved to (675, 437)
Screenshot: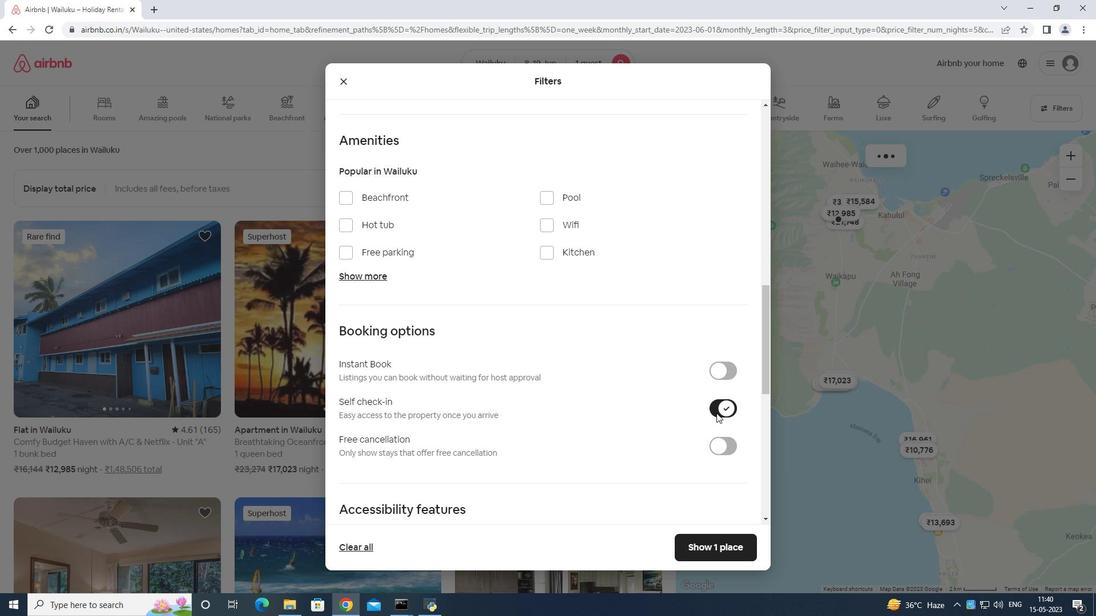 
Action: Mouse scrolled (675, 437) with delta (0, 0)
Screenshot: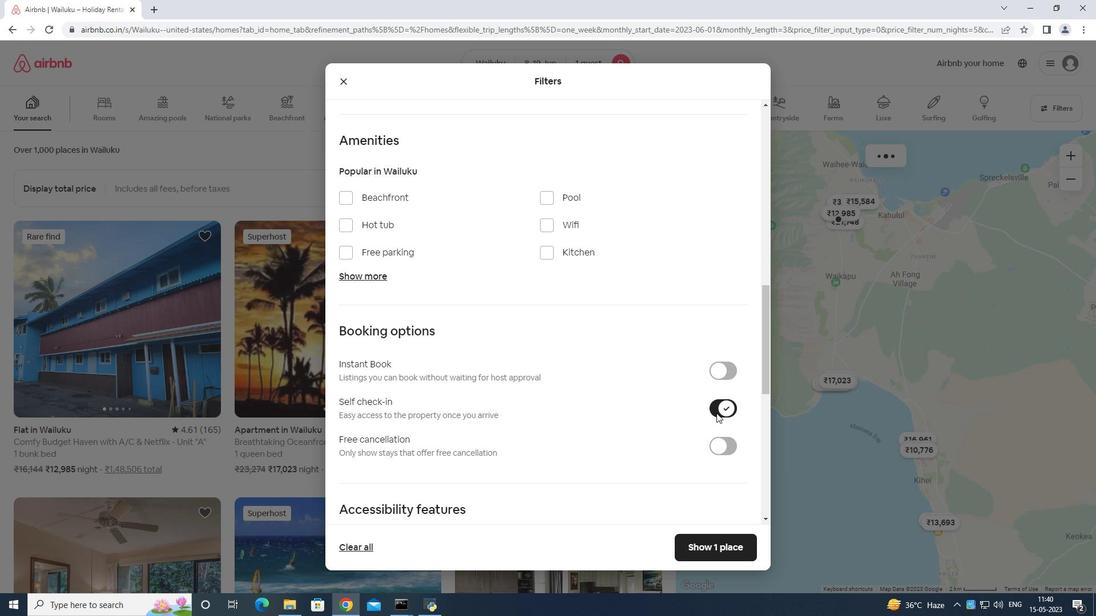 
Action: Mouse moved to (670, 437)
Screenshot: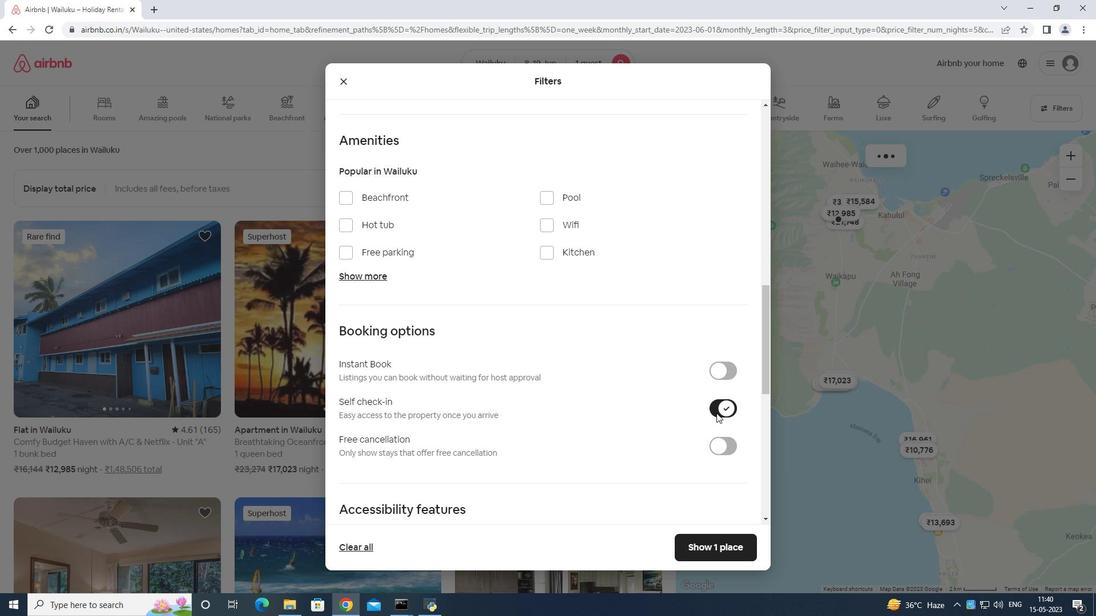 
Action: Mouse scrolled (670, 437) with delta (0, 0)
Screenshot: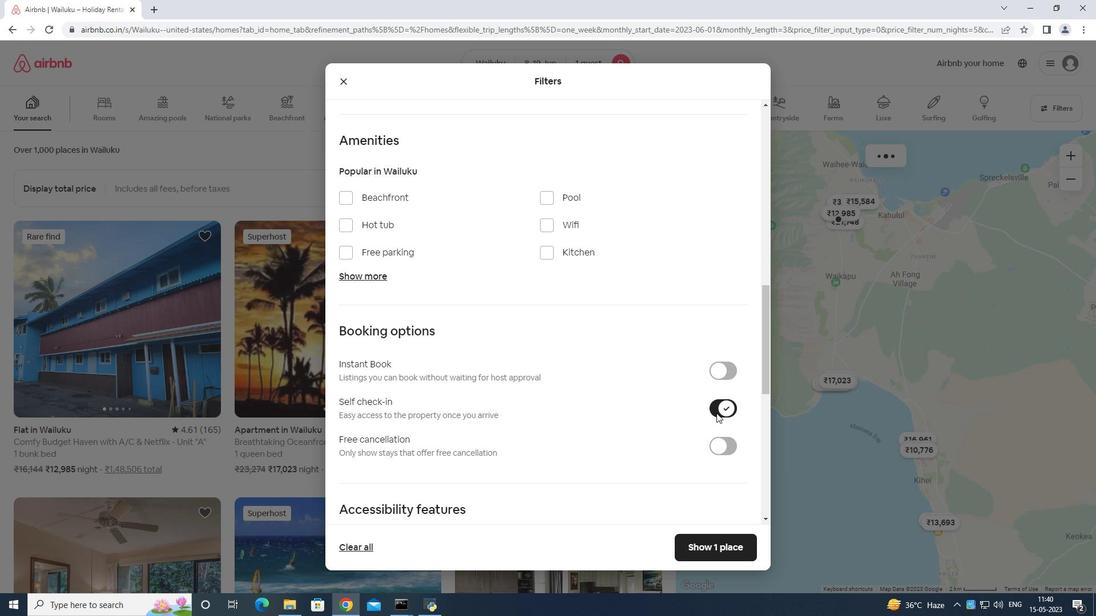 
Action: Mouse moved to (599, 418)
Screenshot: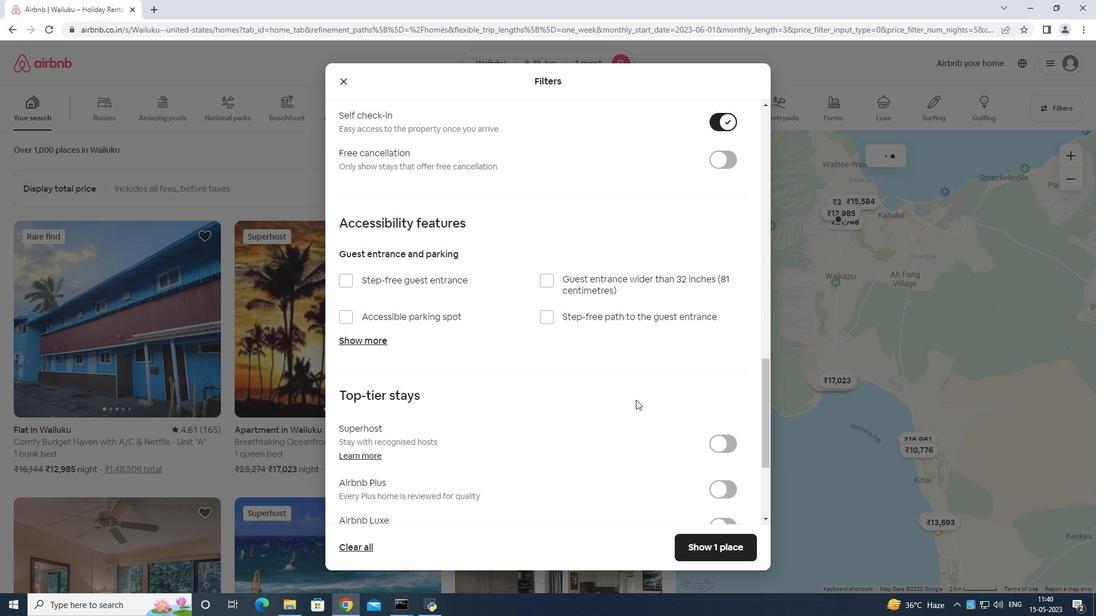 
Action: Mouse scrolled (606, 413) with delta (0, 0)
Screenshot: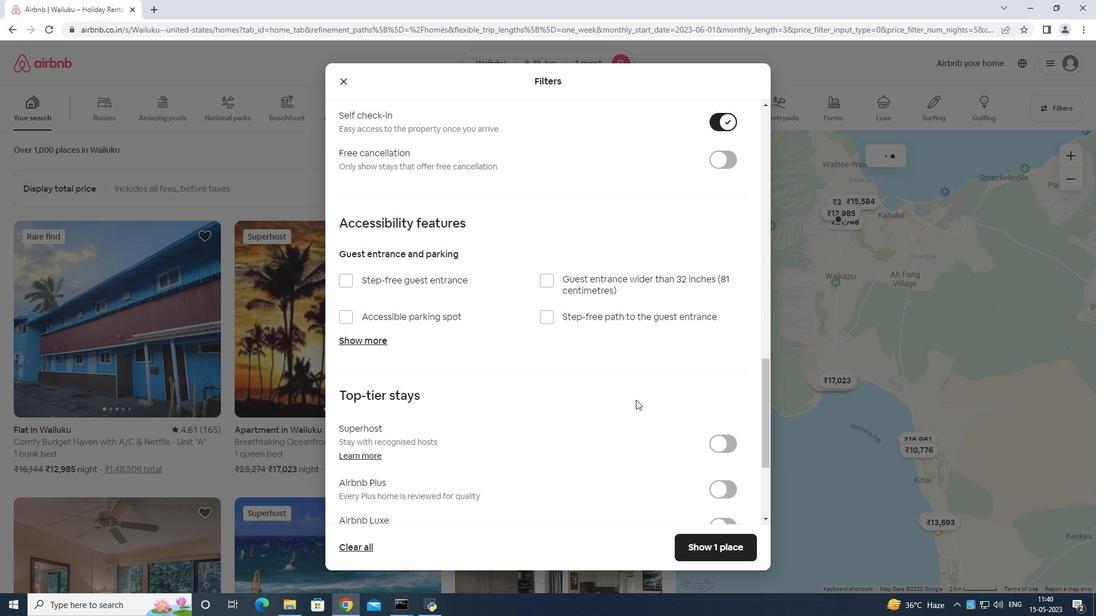 
Action: Mouse moved to (591, 426)
Screenshot: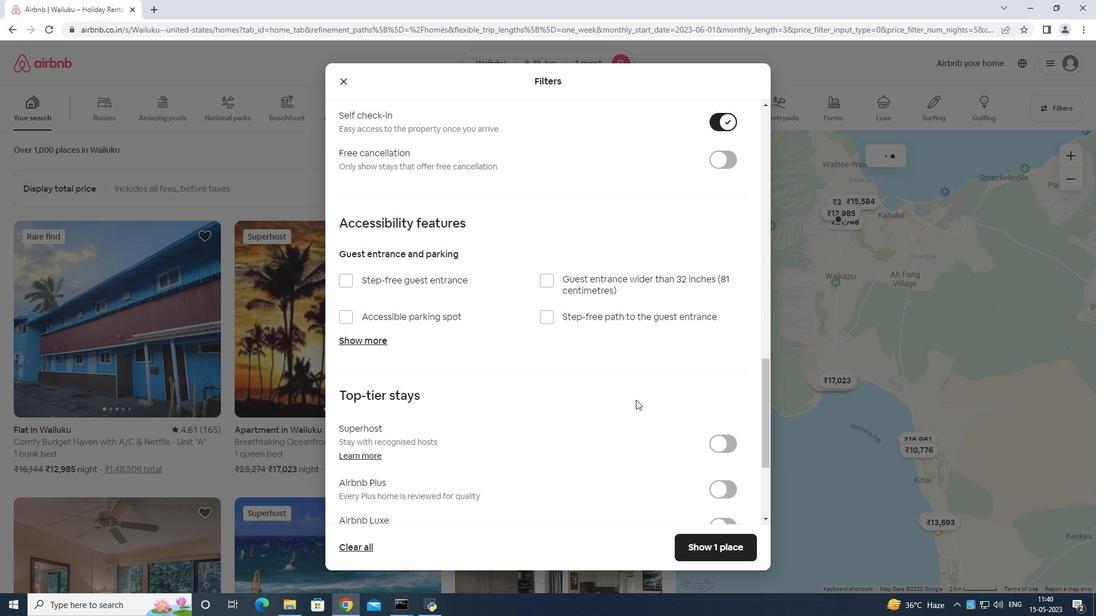 
Action: Mouse scrolled (595, 422) with delta (0, 0)
Screenshot: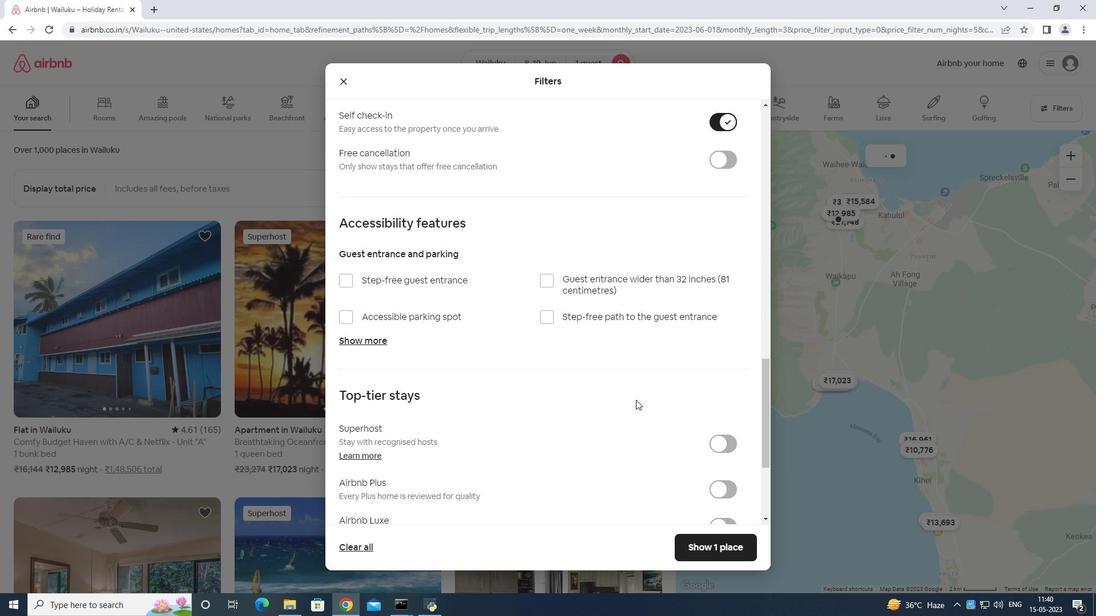 
Action: Mouse moved to (583, 427)
Screenshot: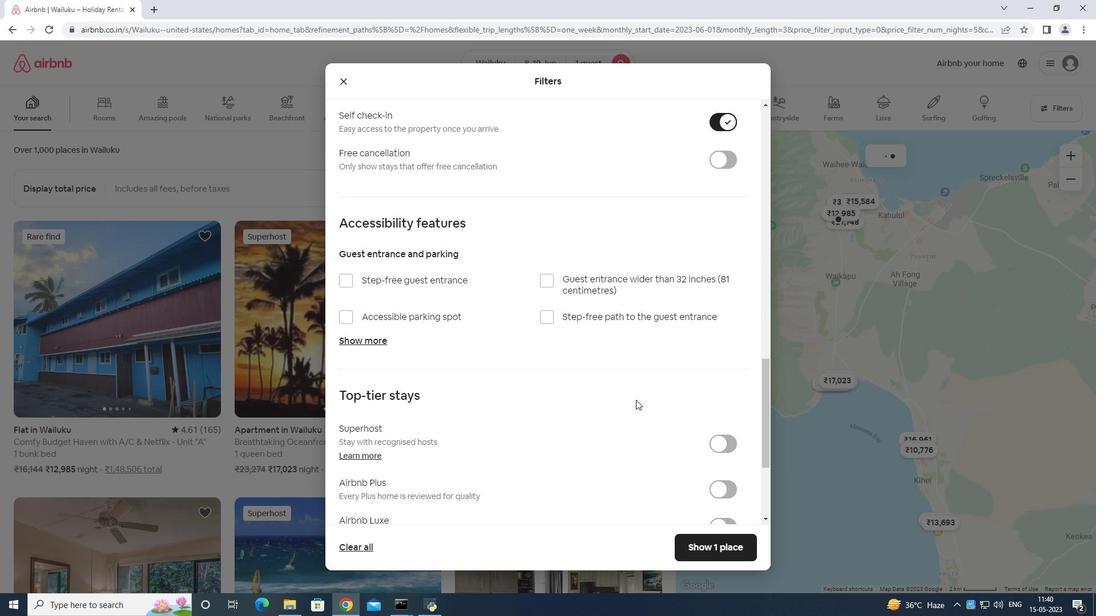 
Action: Mouse scrolled (587, 427) with delta (0, 0)
Screenshot: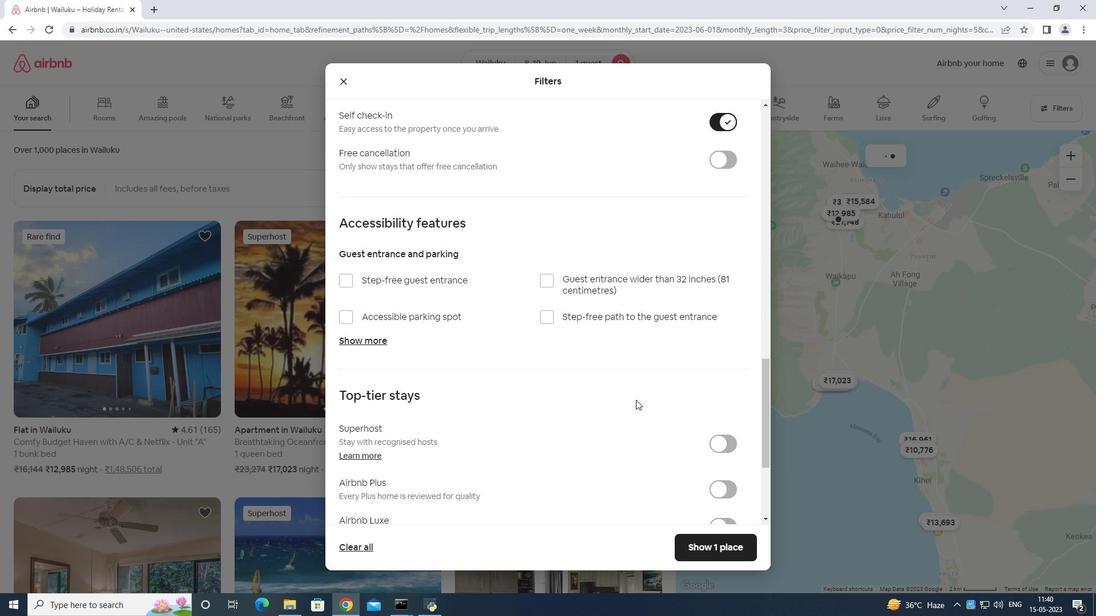 
Action: Mouse moved to (578, 427)
Screenshot: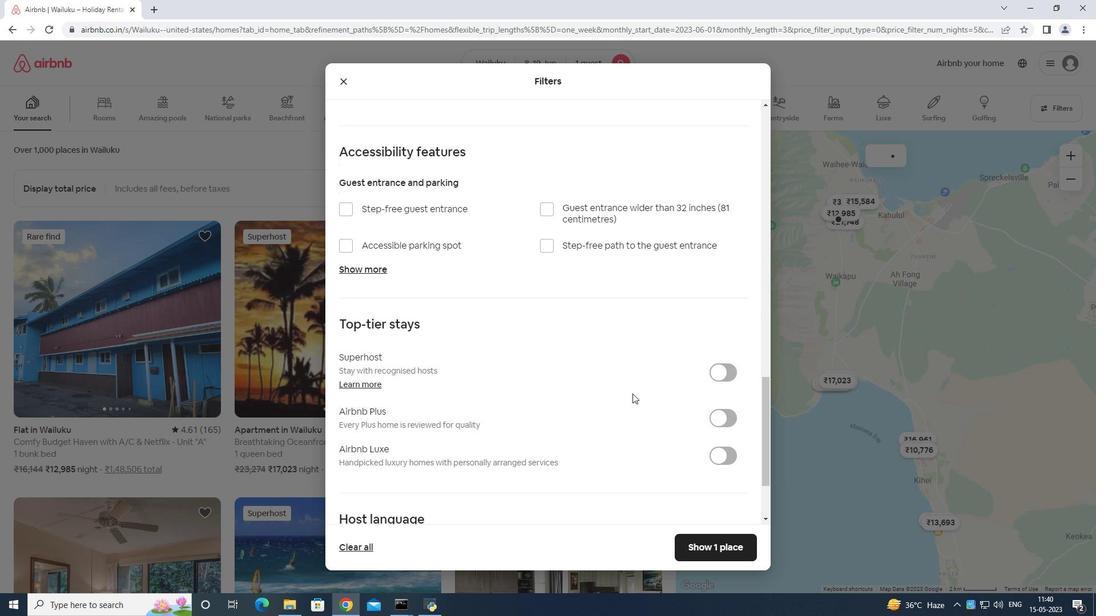 
Action: Mouse scrolled (583, 427) with delta (0, 0)
Screenshot: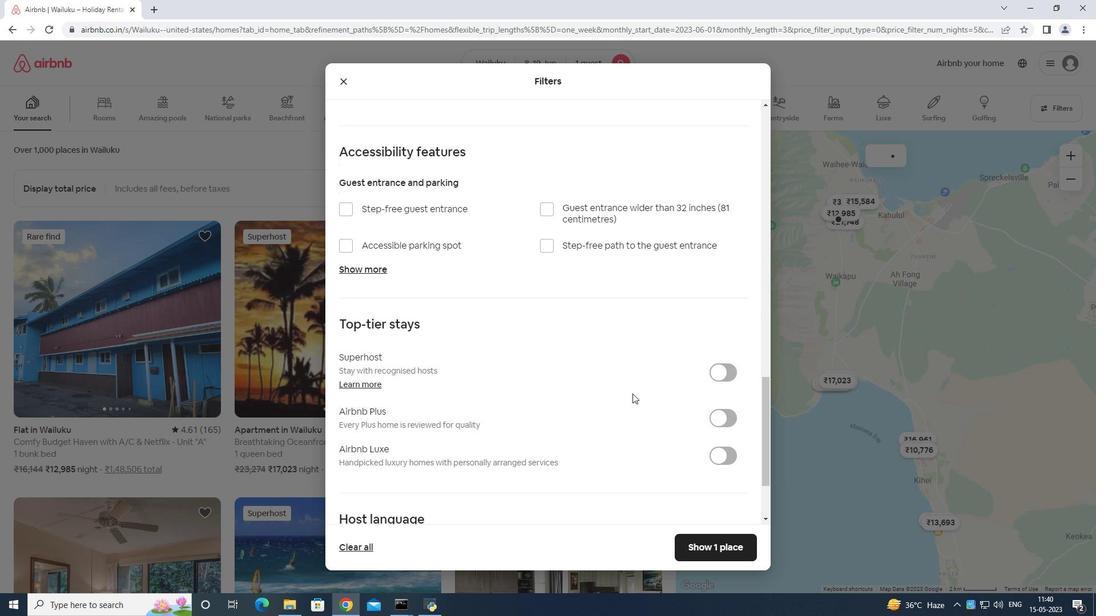 
Action: Mouse moved to (560, 425)
Screenshot: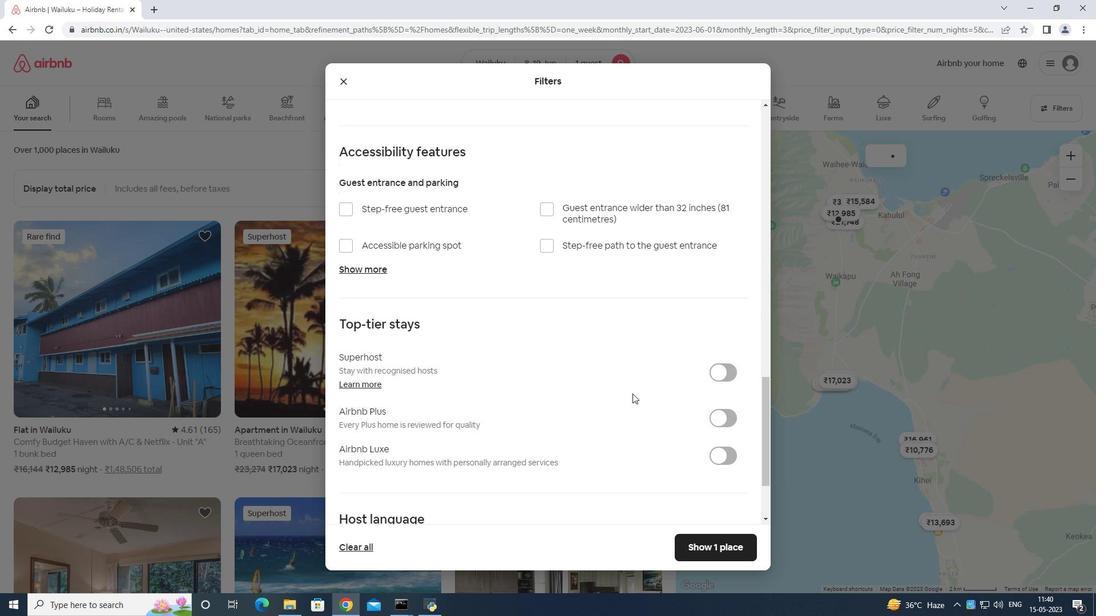 
Action: Mouse scrolled (567, 427) with delta (0, 0)
Screenshot: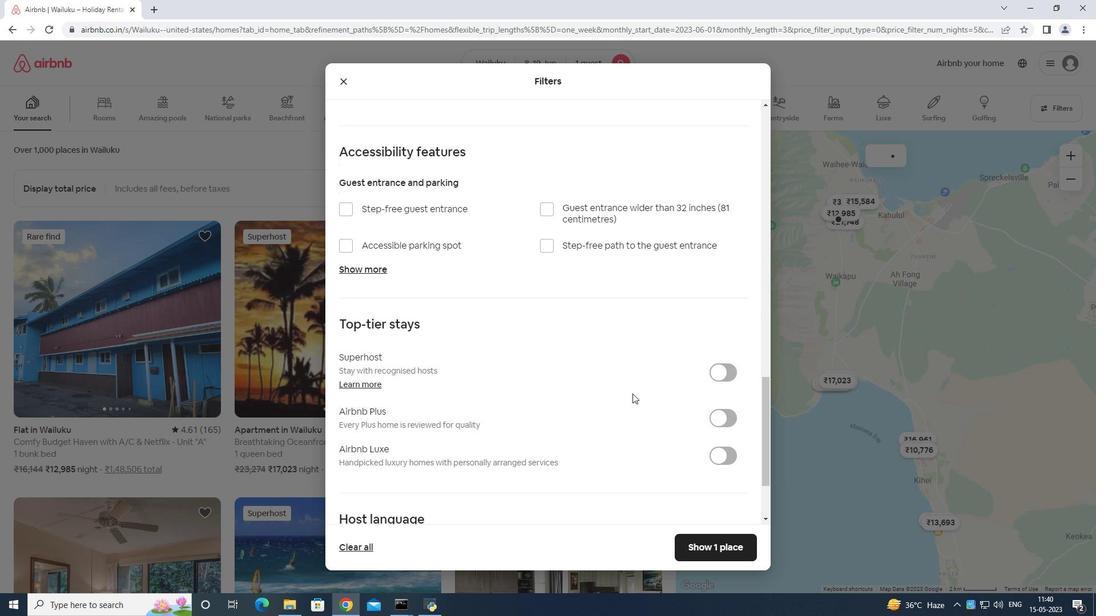 
Action: Mouse moved to (378, 436)
Screenshot: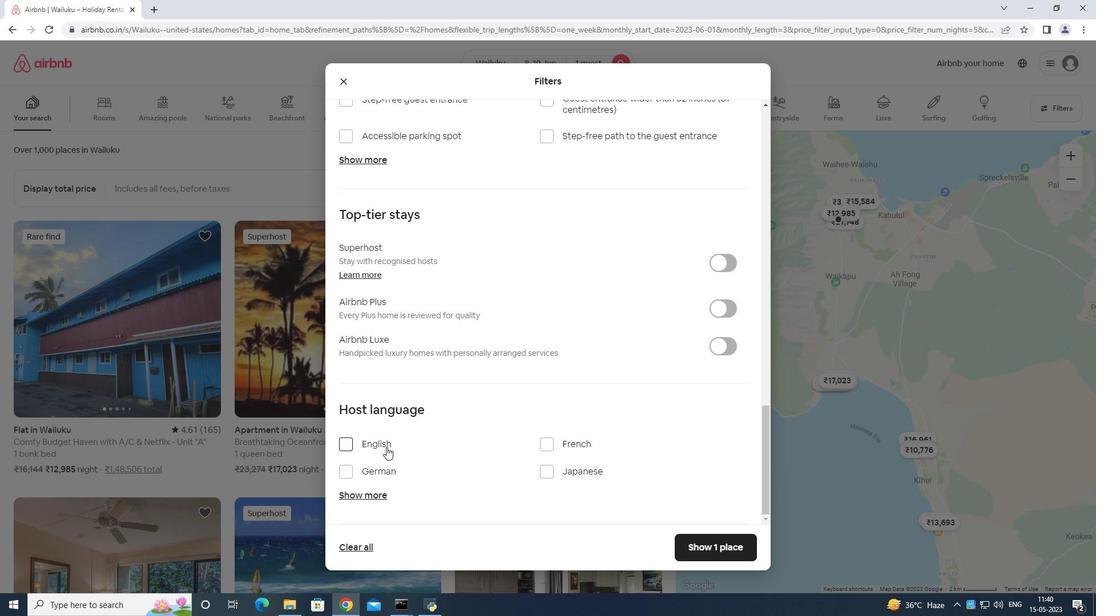 
Action: Mouse pressed left at (378, 436)
Screenshot: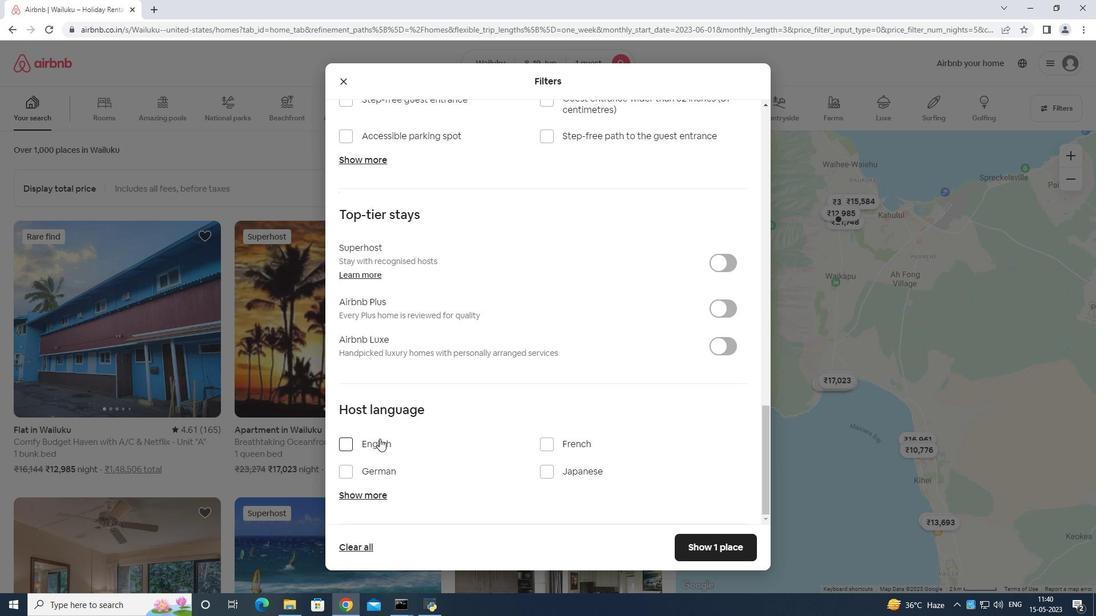 
Action: Mouse moved to (403, 443)
Screenshot: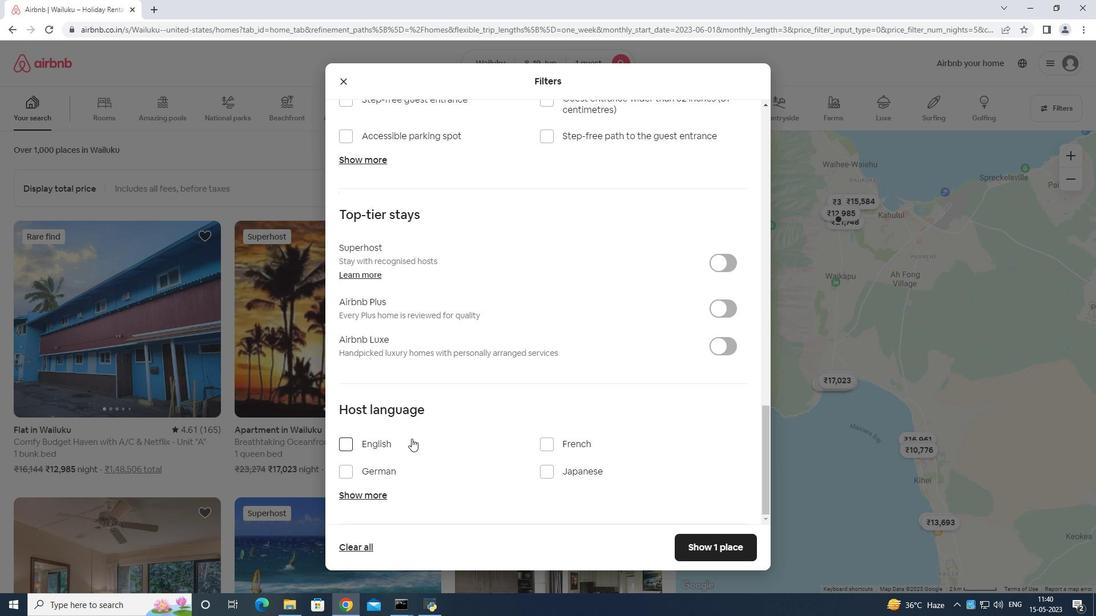
Action: Mouse pressed left at (403, 443)
Screenshot: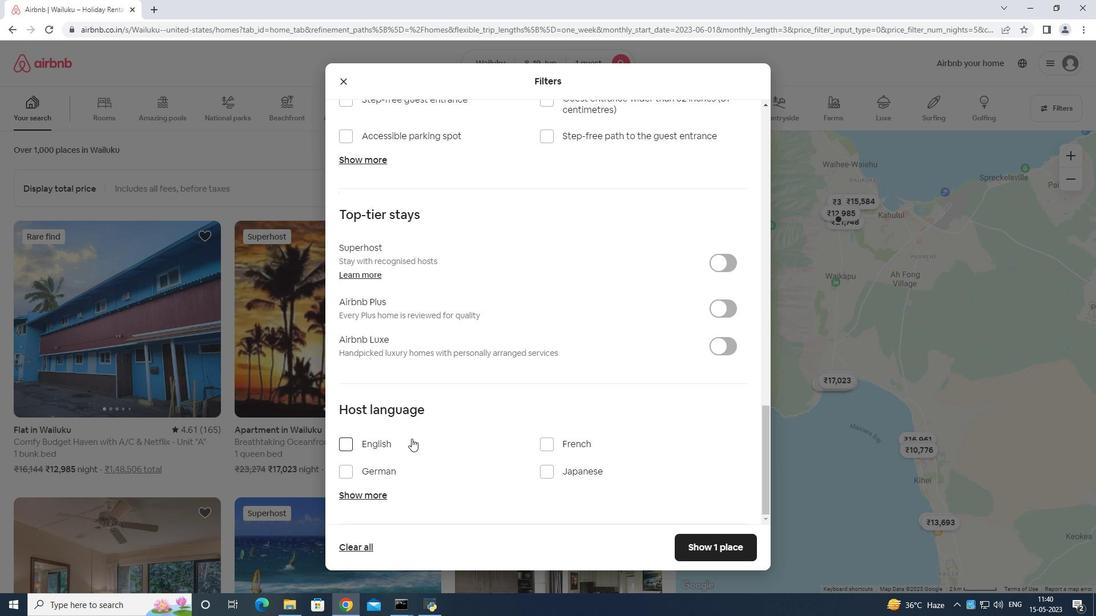
Action: Mouse moved to (726, 546)
Screenshot: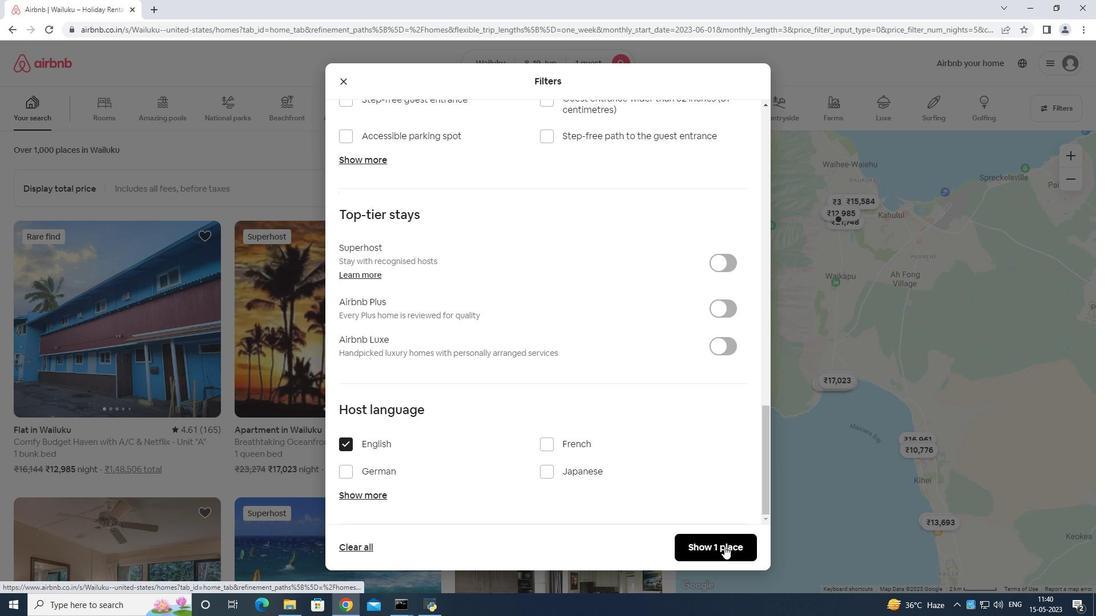 
Action: Mouse pressed left at (726, 546)
Screenshot: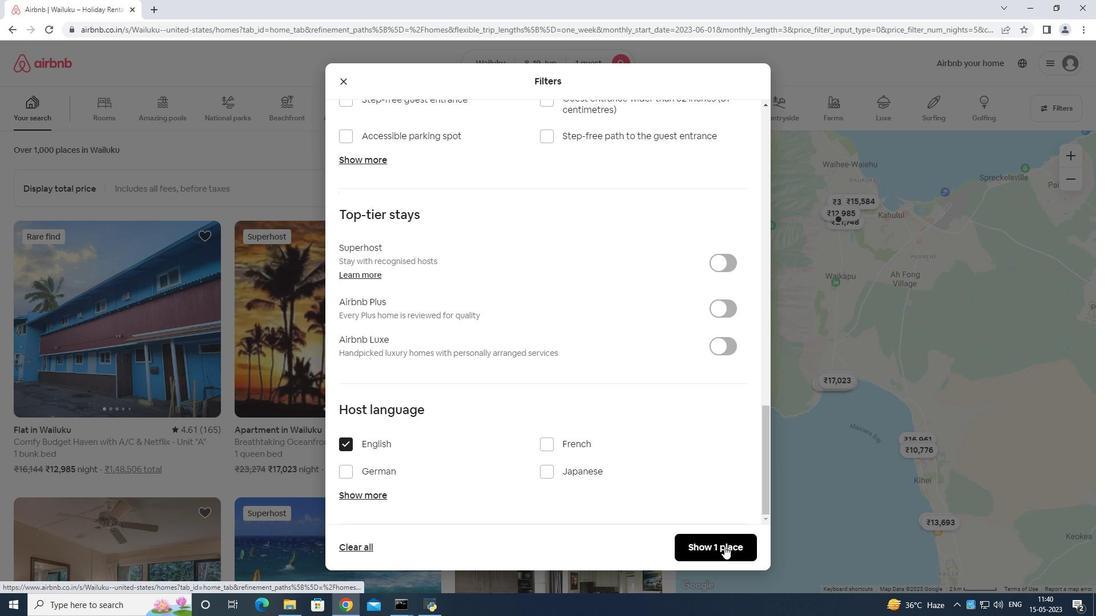 
Action: Mouse moved to (727, 546)
Screenshot: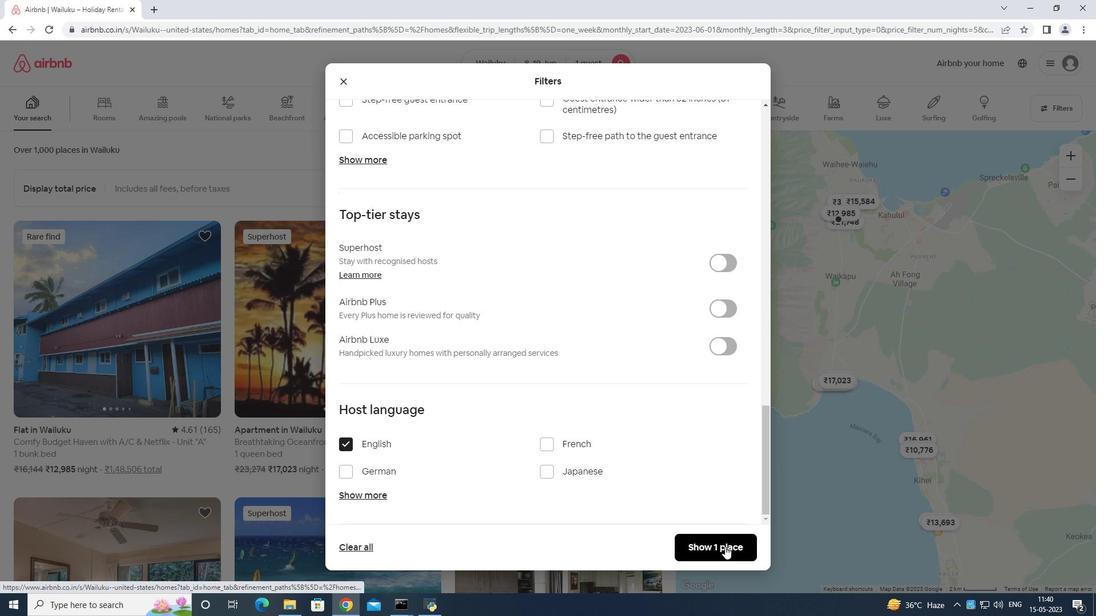
